 Task: Open Card Prototype Testing Review in Board Legal Documentation to Workspace Enterprise Risk Management and add a team member Softage.2@softage.net, a label Yellow, a checklist Food Photography, an attachment from your onedrive, a color Yellow and finally, add a card description 'Create and send out employee satisfaction survey on career growth opportunities' and a comment 'Let us approach this task with a growth mindset, embracing challenges and seeing them as opportunities to learn and improve.'. Add a start date 'Jan 02, 1900' with a due date 'Jan 09, 1900'
Action: Mouse moved to (80, 335)
Screenshot: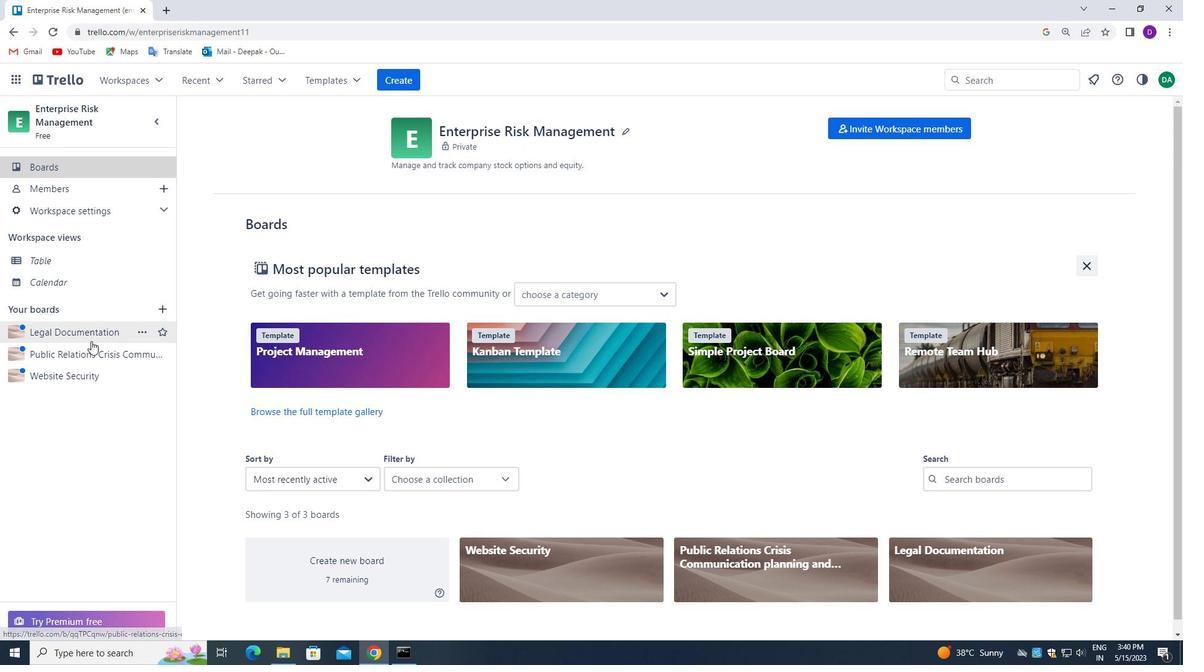 
Action: Mouse pressed left at (80, 335)
Screenshot: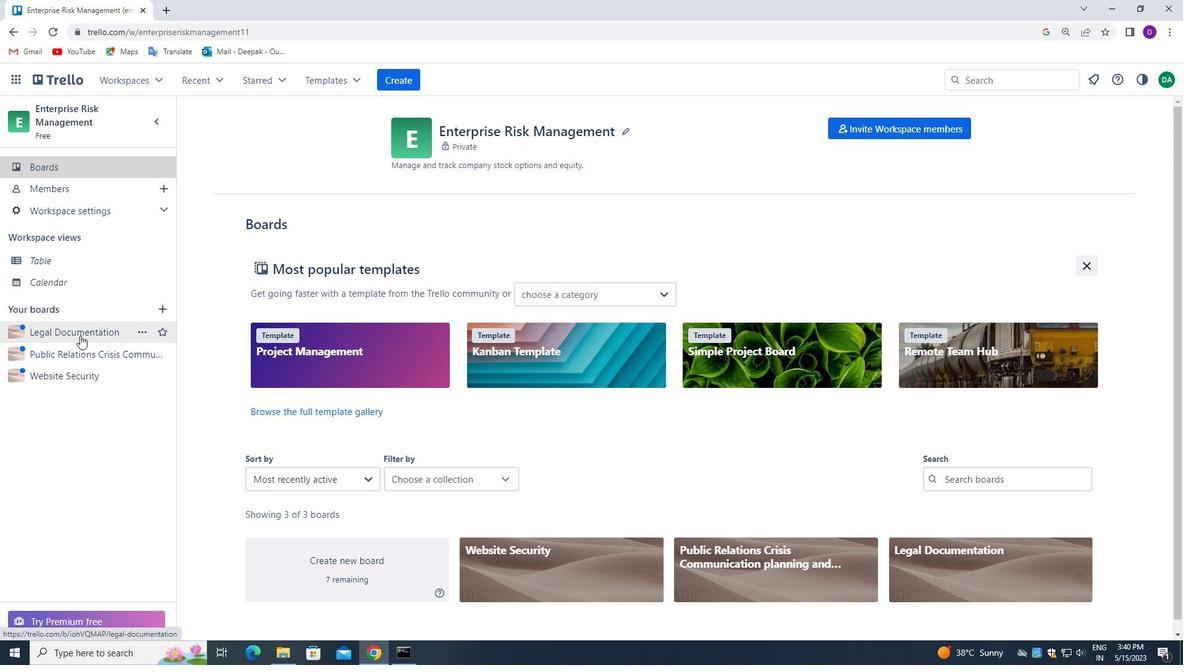 
Action: Mouse moved to (261, 185)
Screenshot: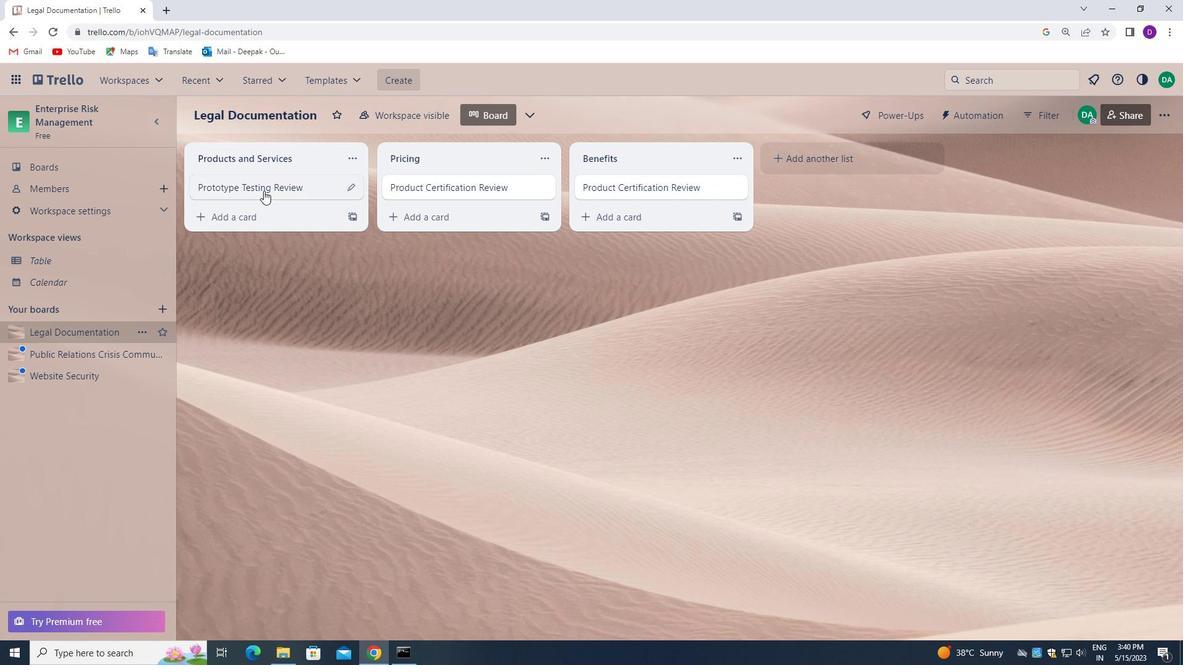 
Action: Mouse pressed left at (261, 185)
Screenshot: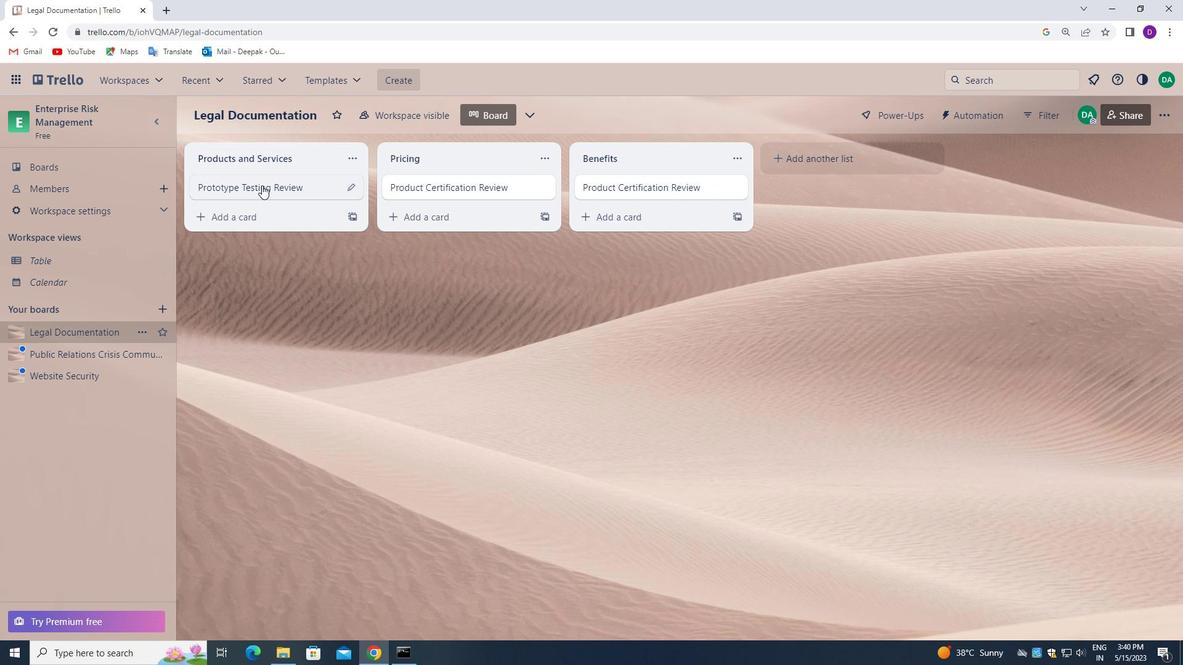 
Action: Mouse moved to (758, 186)
Screenshot: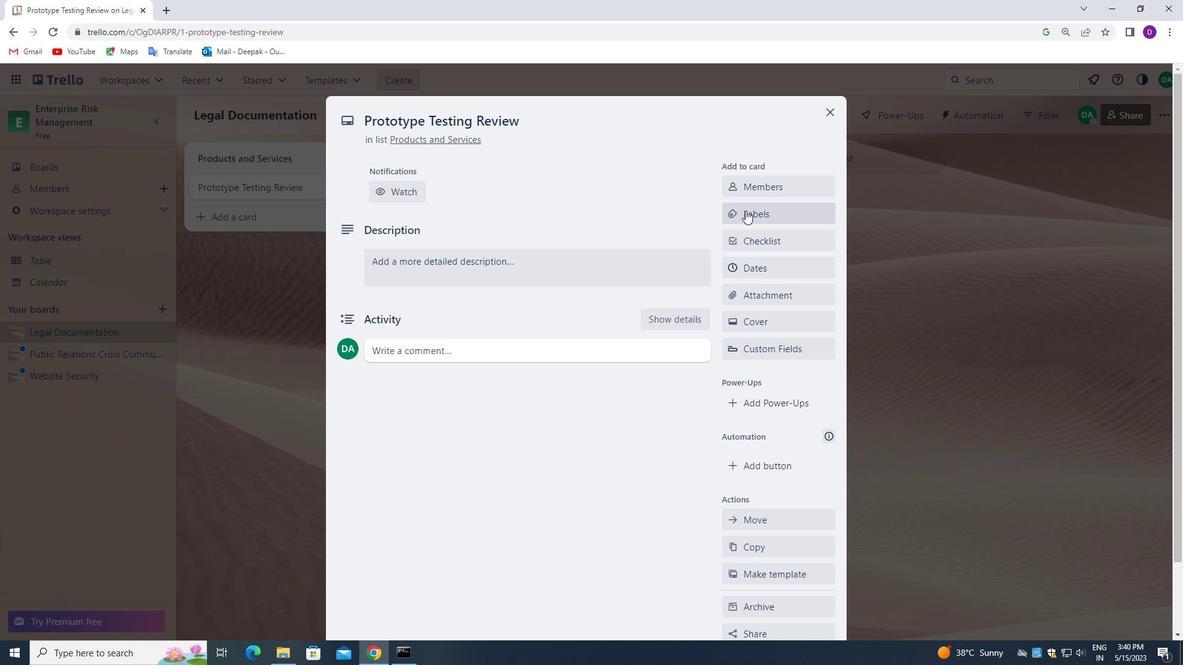 
Action: Mouse pressed left at (758, 186)
Screenshot: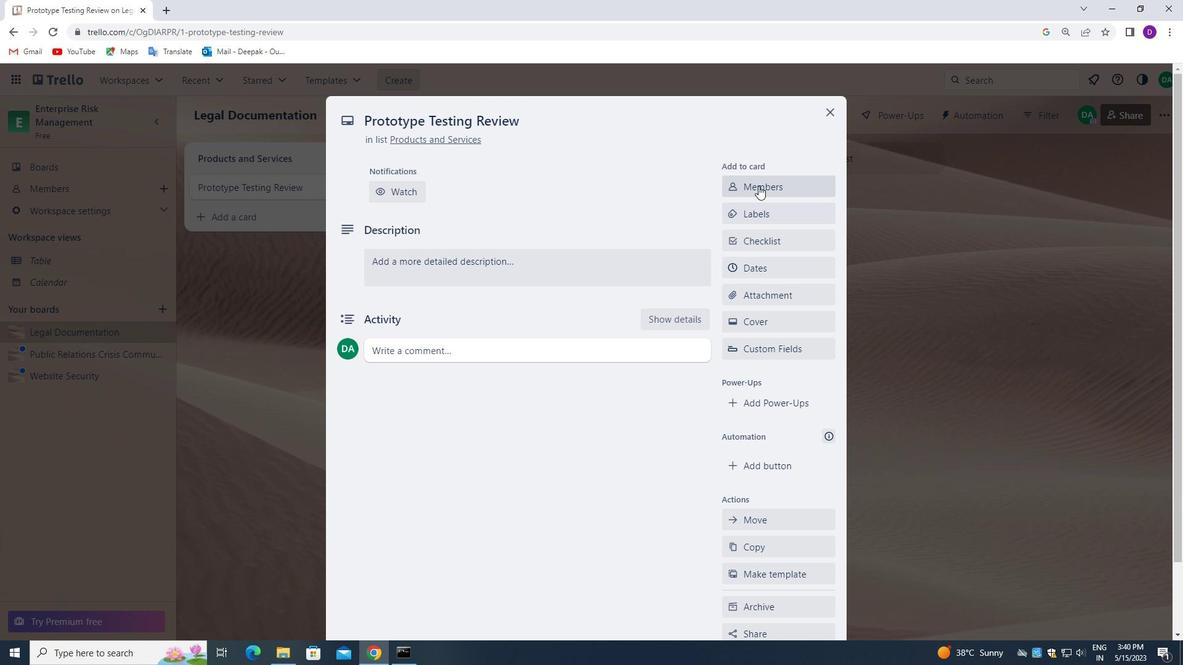
Action: Mouse moved to (774, 248)
Screenshot: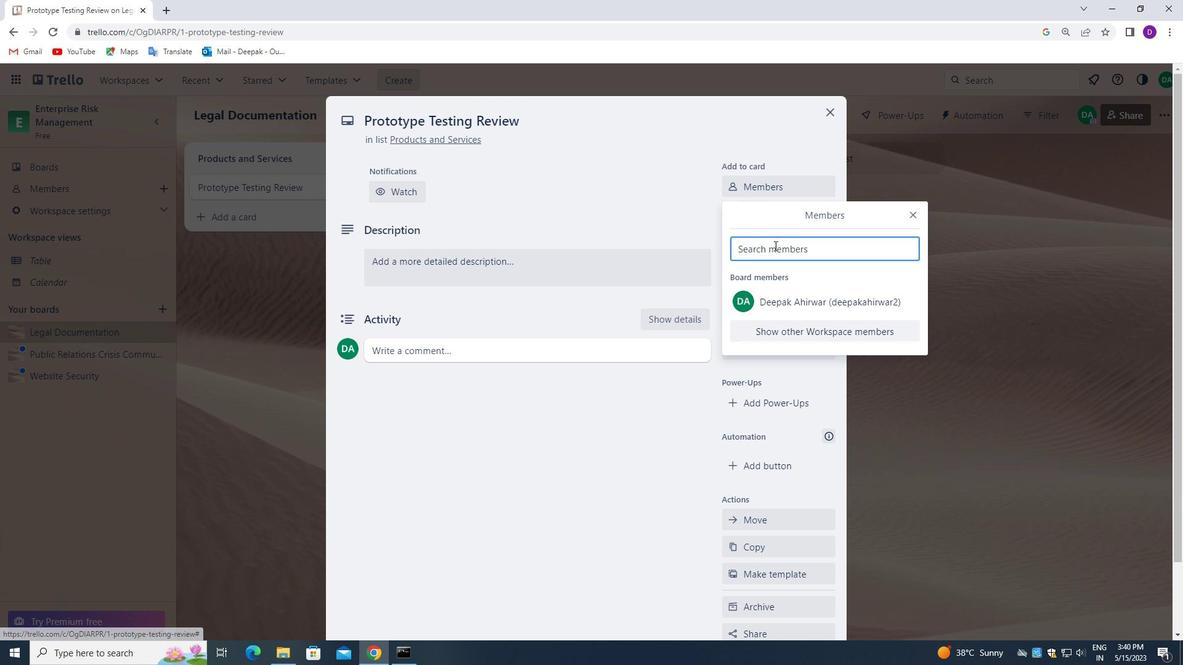 
Action: Mouse pressed left at (774, 248)
Screenshot: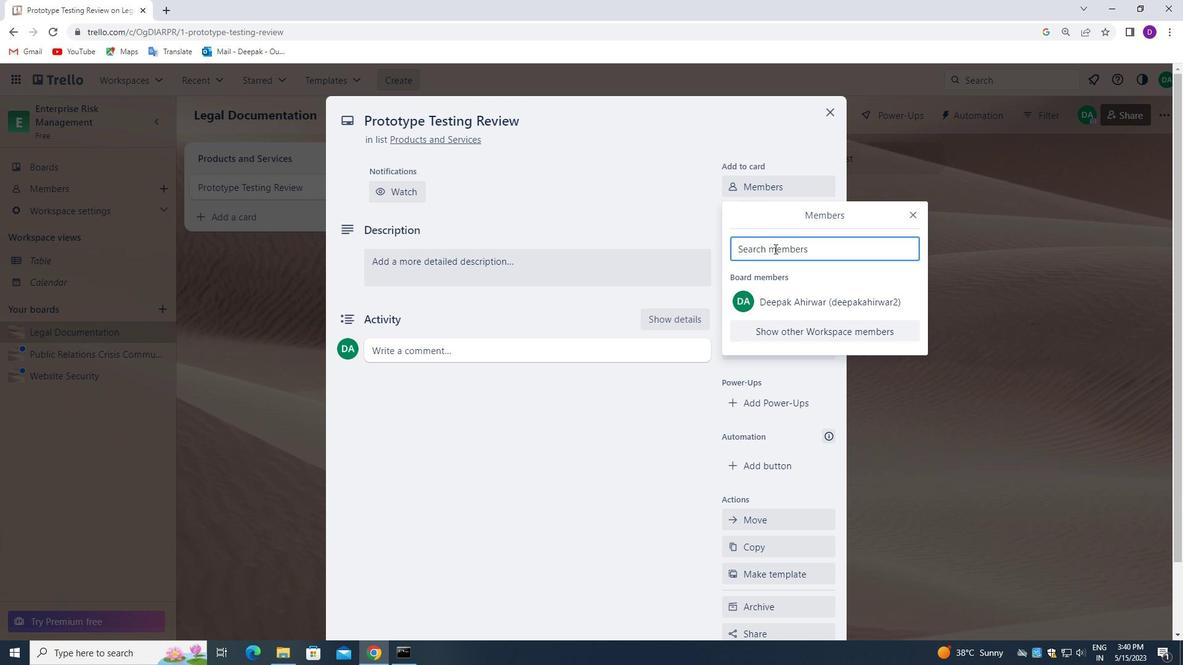 
Action: Mouse moved to (242, 283)
Screenshot: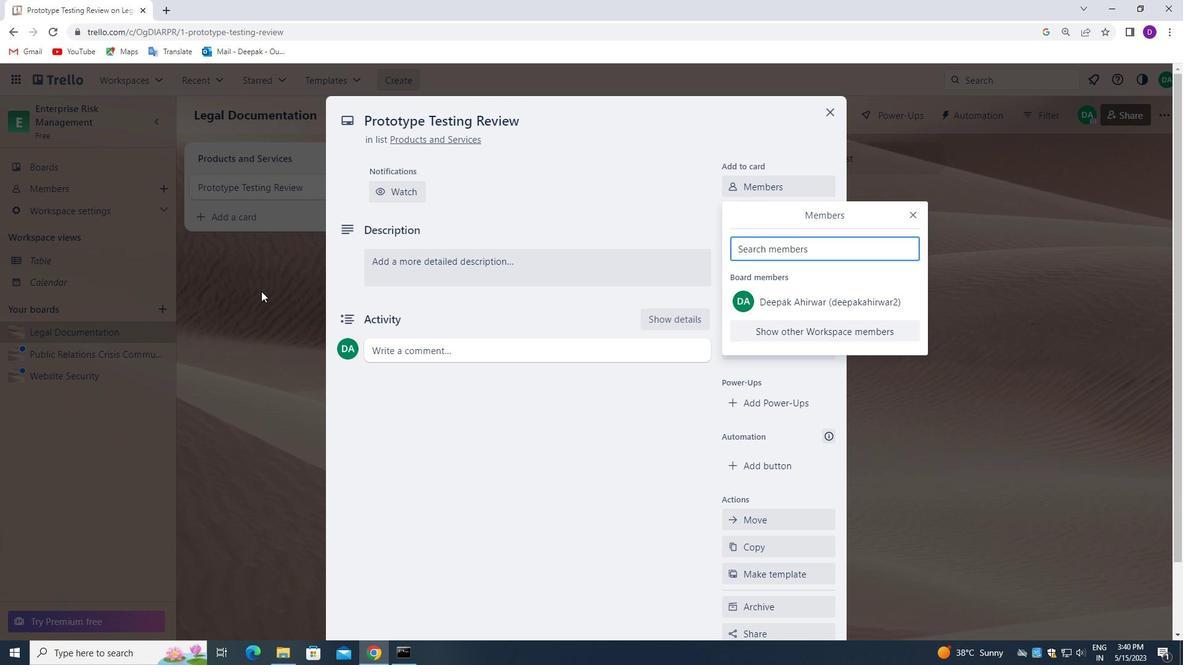
Action: Key pressed softage.2<Key.shift>@SOFTAGE.NET
Screenshot: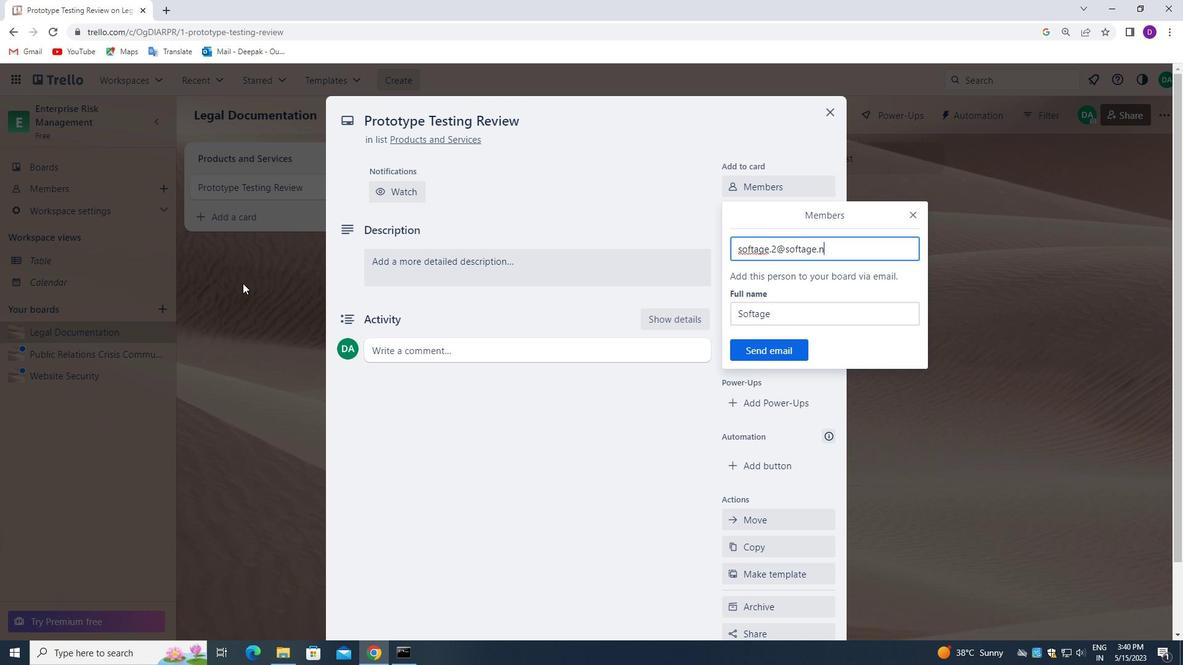 
Action: Mouse moved to (765, 348)
Screenshot: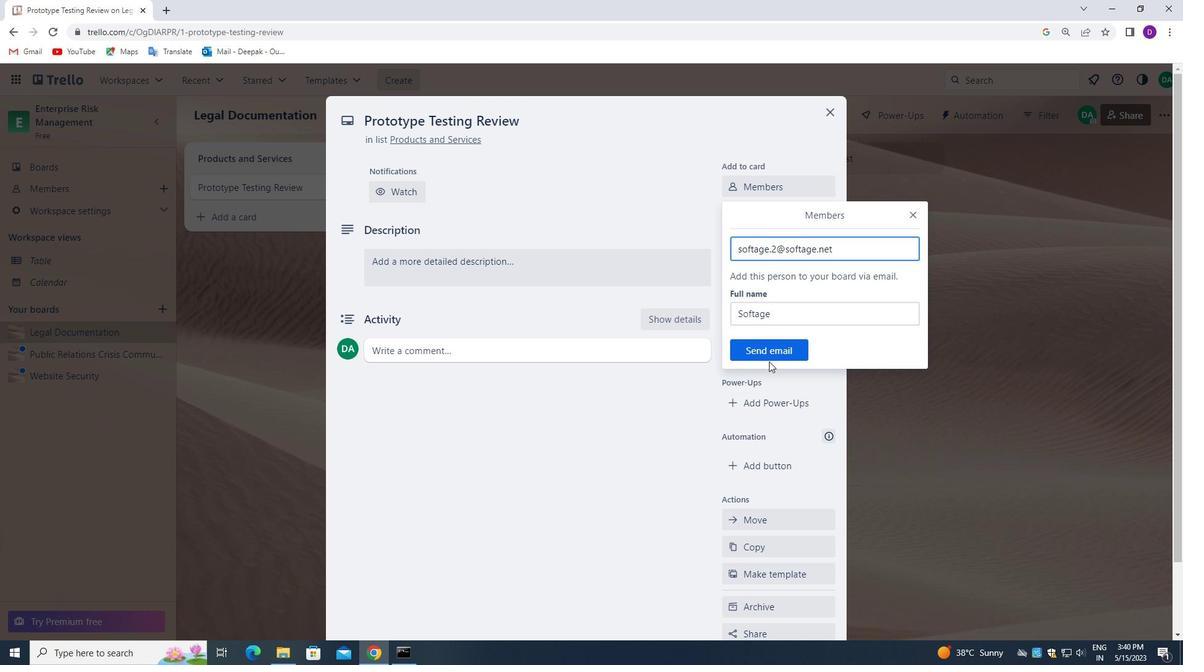 
Action: Mouse pressed left at (765, 348)
Screenshot: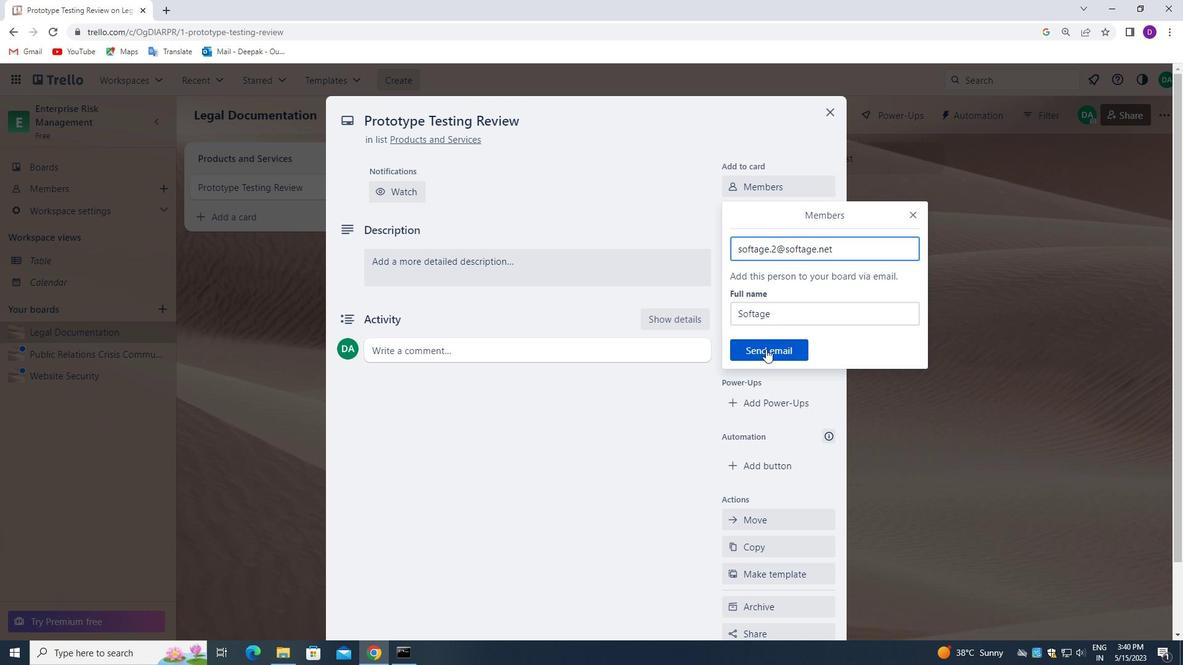 
Action: Mouse moved to (776, 260)
Screenshot: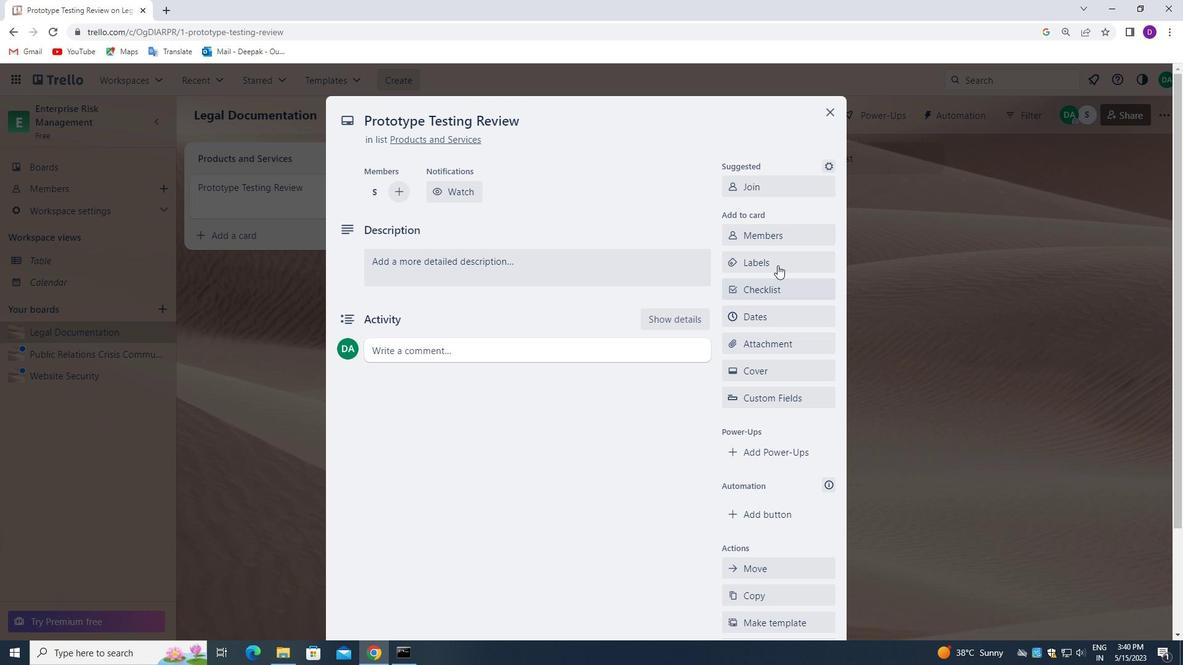 
Action: Mouse pressed left at (776, 260)
Screenshot: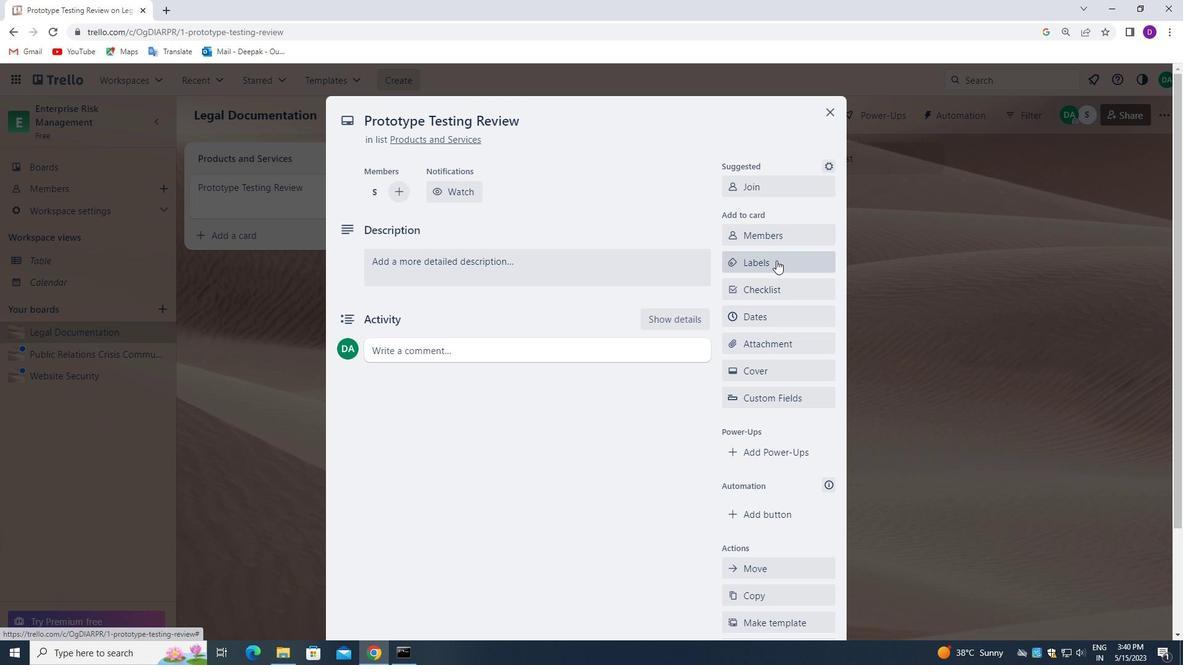 
Action: Mouse moved to (798, 393)
Screenshot: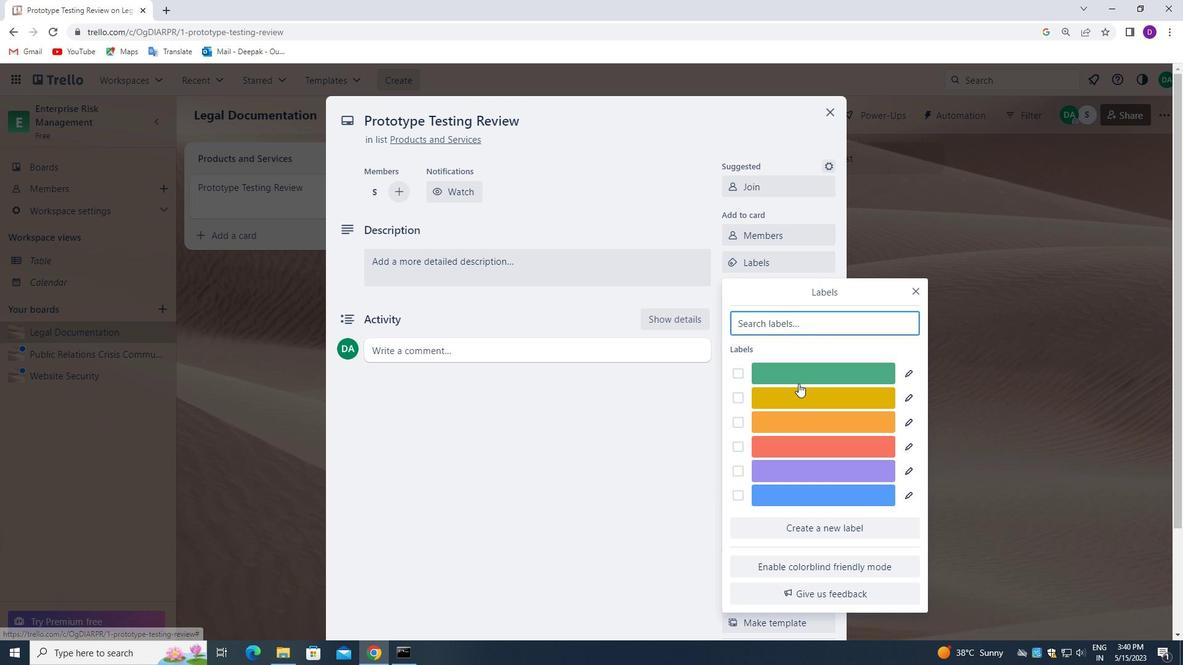 
Action: Mouse pressed left at (798, 393)
Screenshot: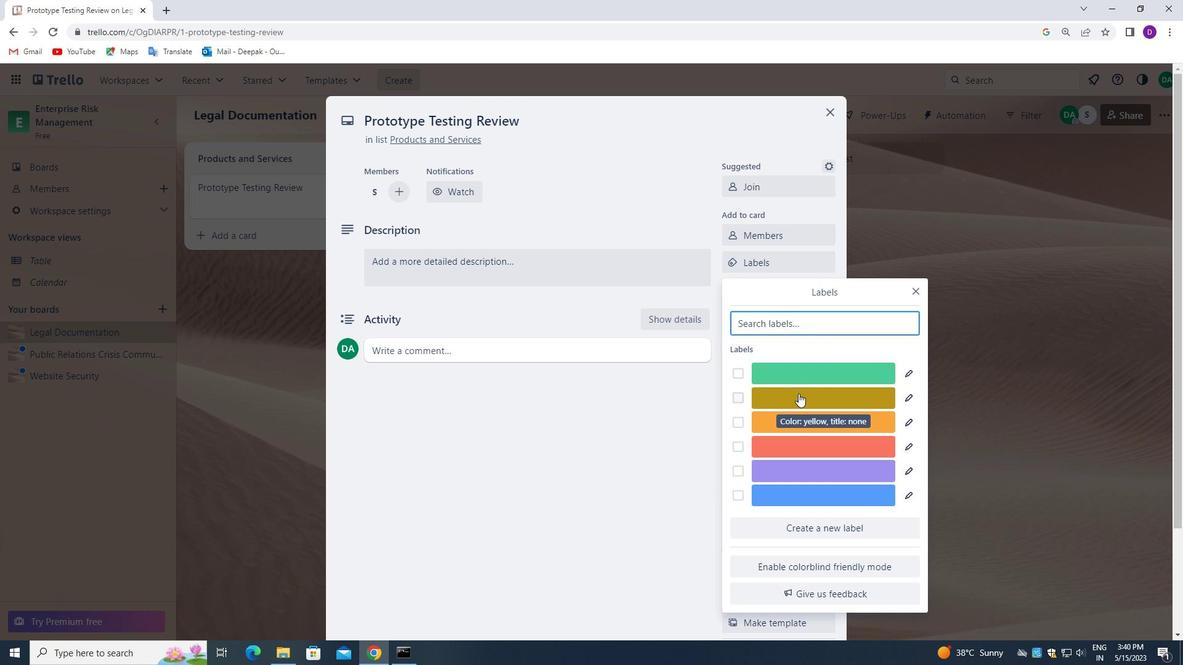 
Action: Mouse moved to (919, 289)
Screenshot: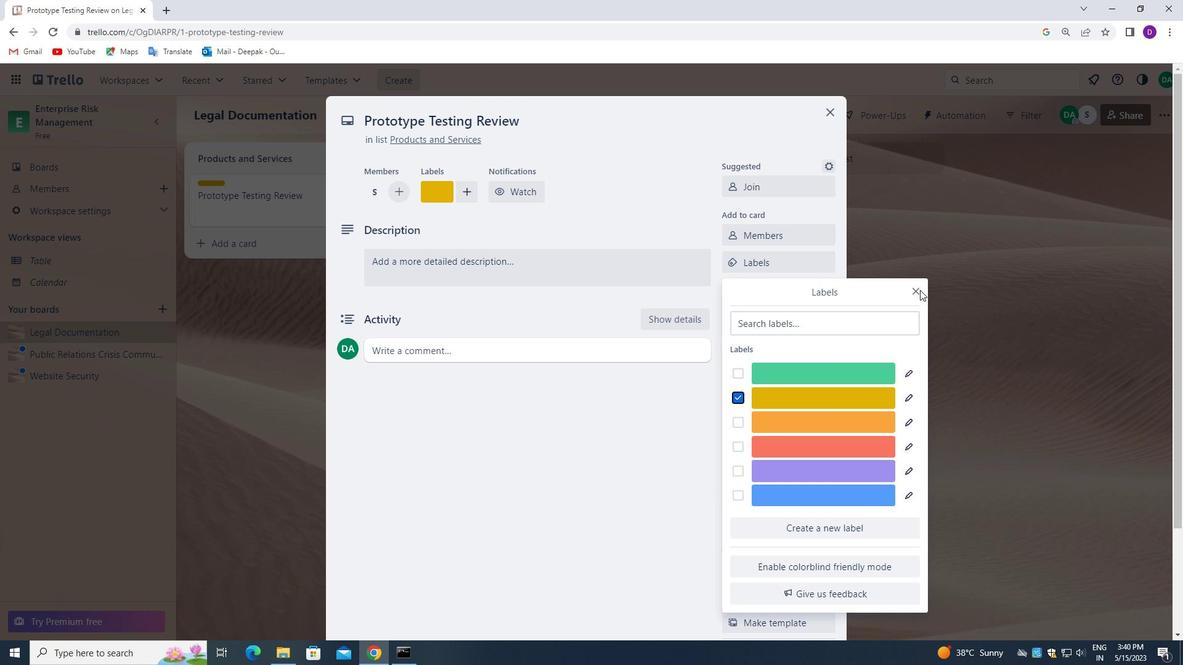 
Action: Mouse pressed left at (919, 289)
Screenshot: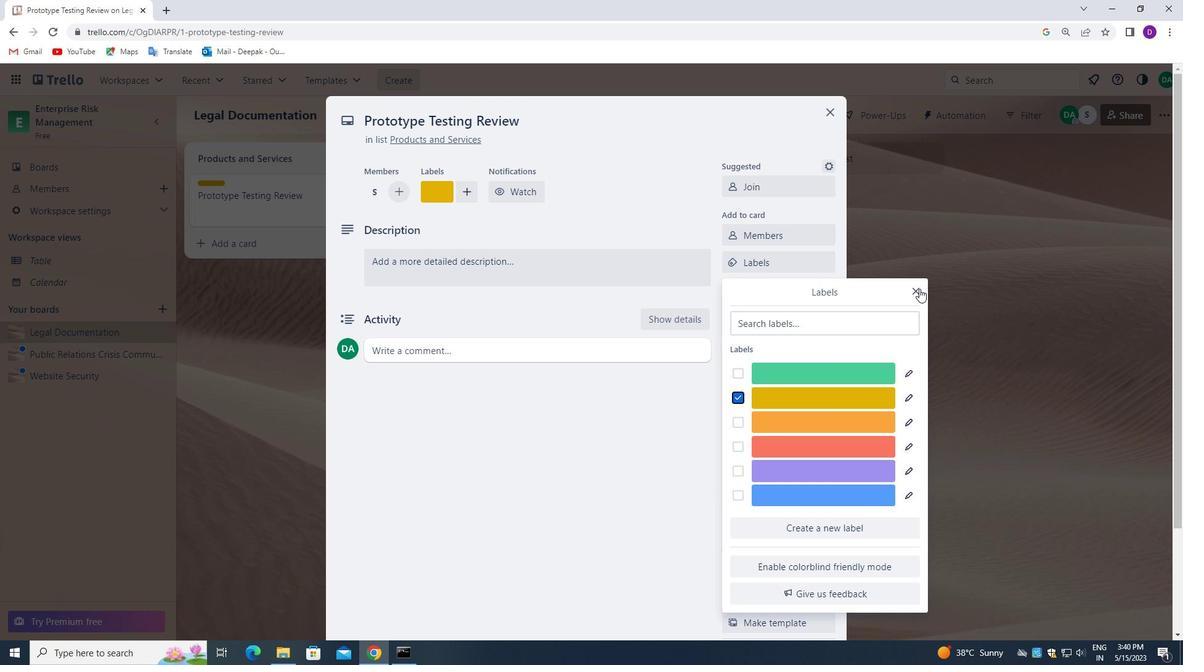 
Action: Mouse moved to (779, 290)
Screenshot: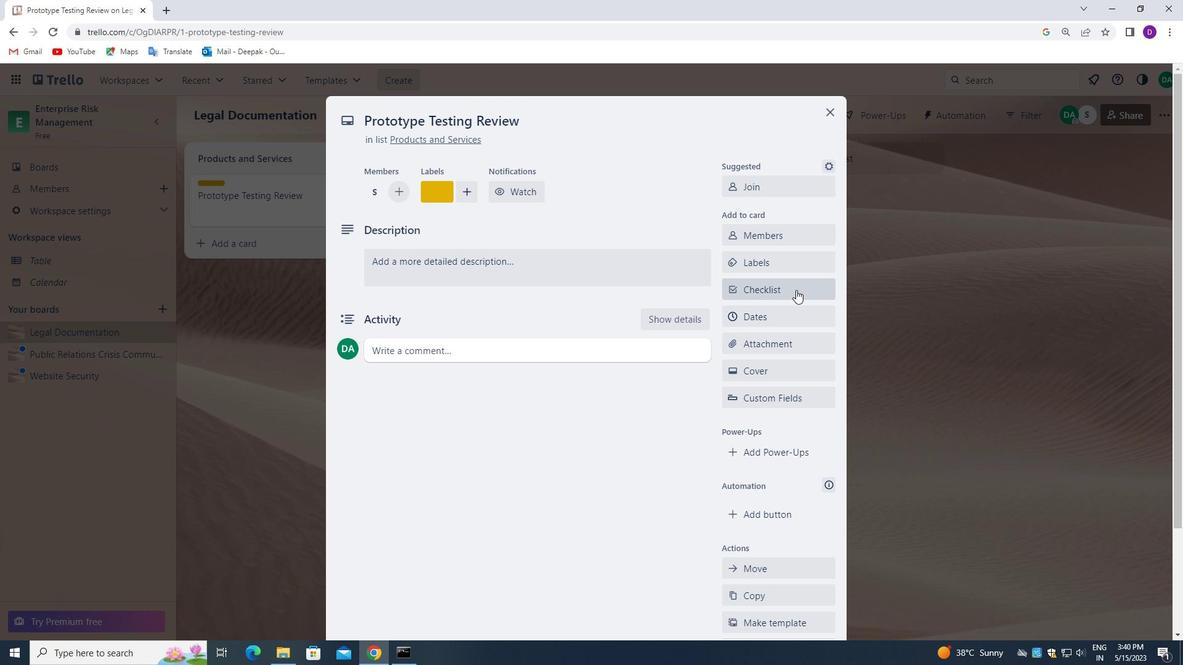 
Action: Mouse pressed left at (779, 290)
Screenshot: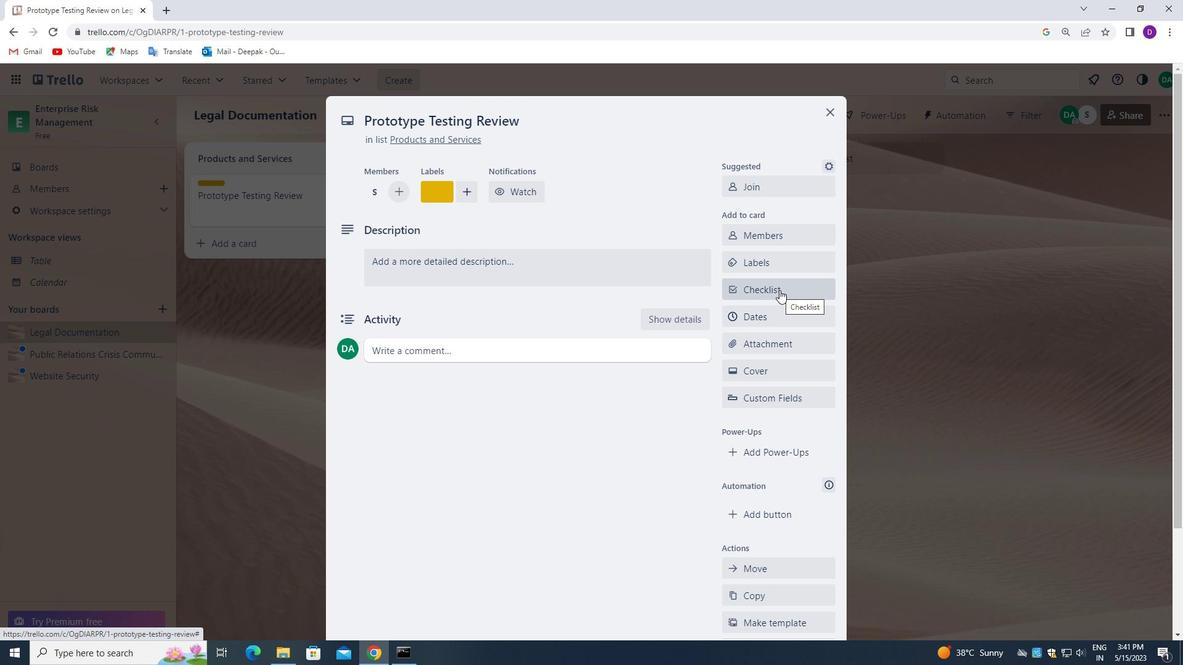 
Action: Mouse moved to (816, 365)
Screenshot: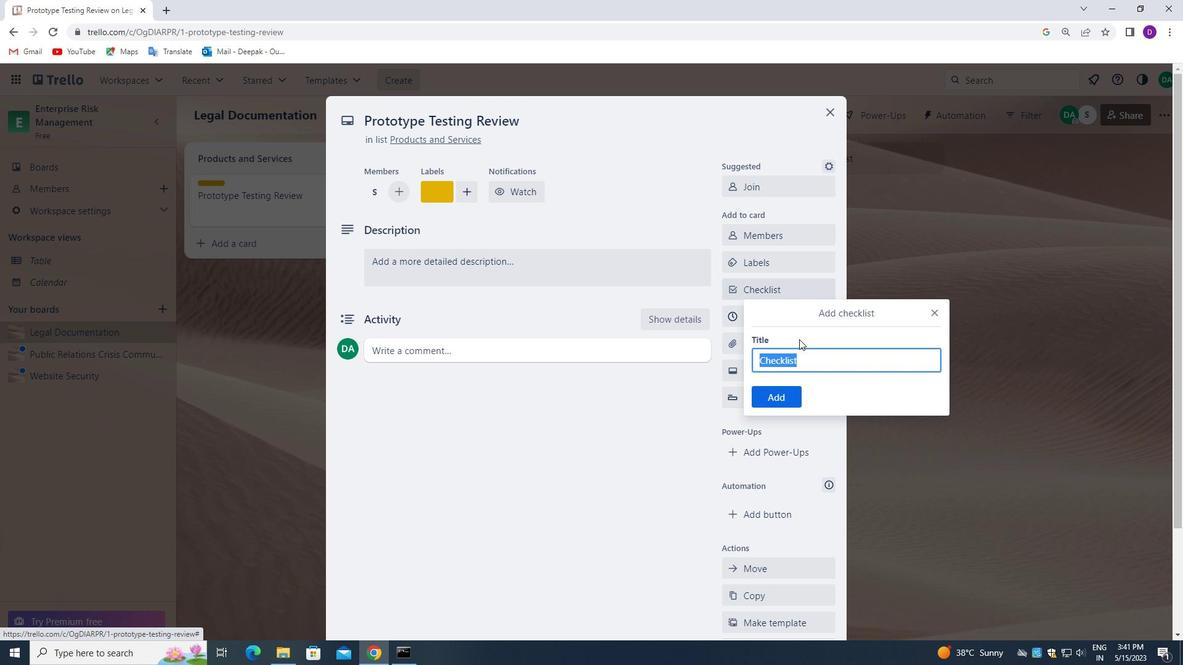 
Action: Key pressed <Key.backspace><Key.shift_r>FOOD<Key.space><Key.shift>PHOTOGRAPHY
Screenshot: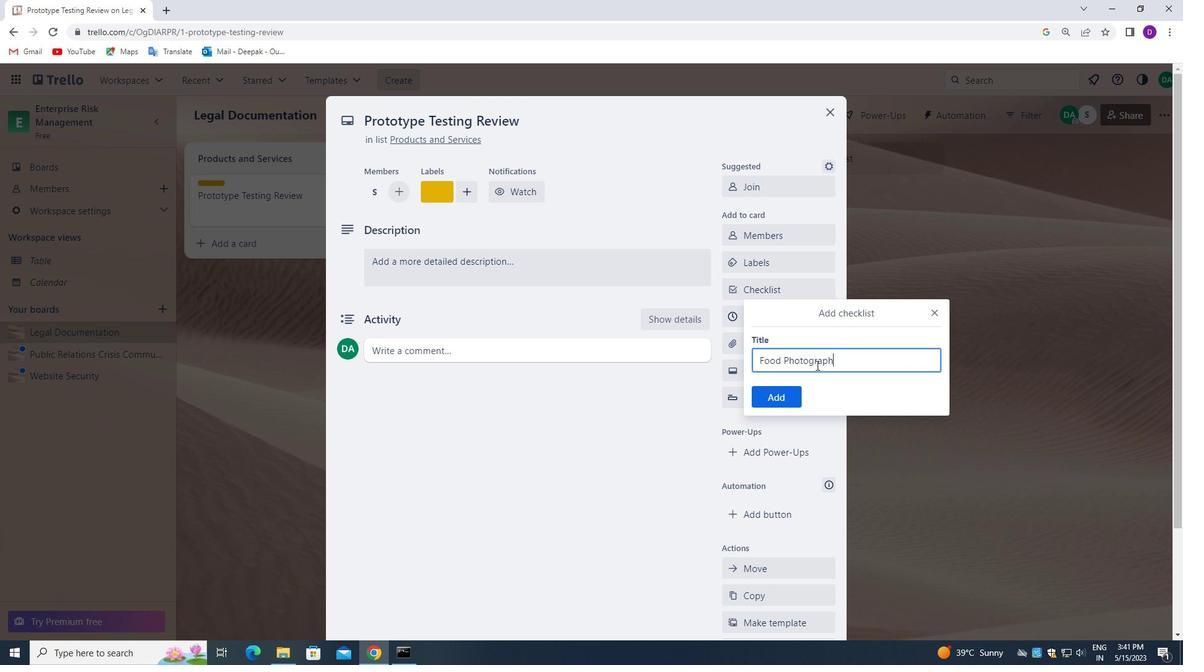 
Action: Mouse moved to (773, 396)
Screenshot: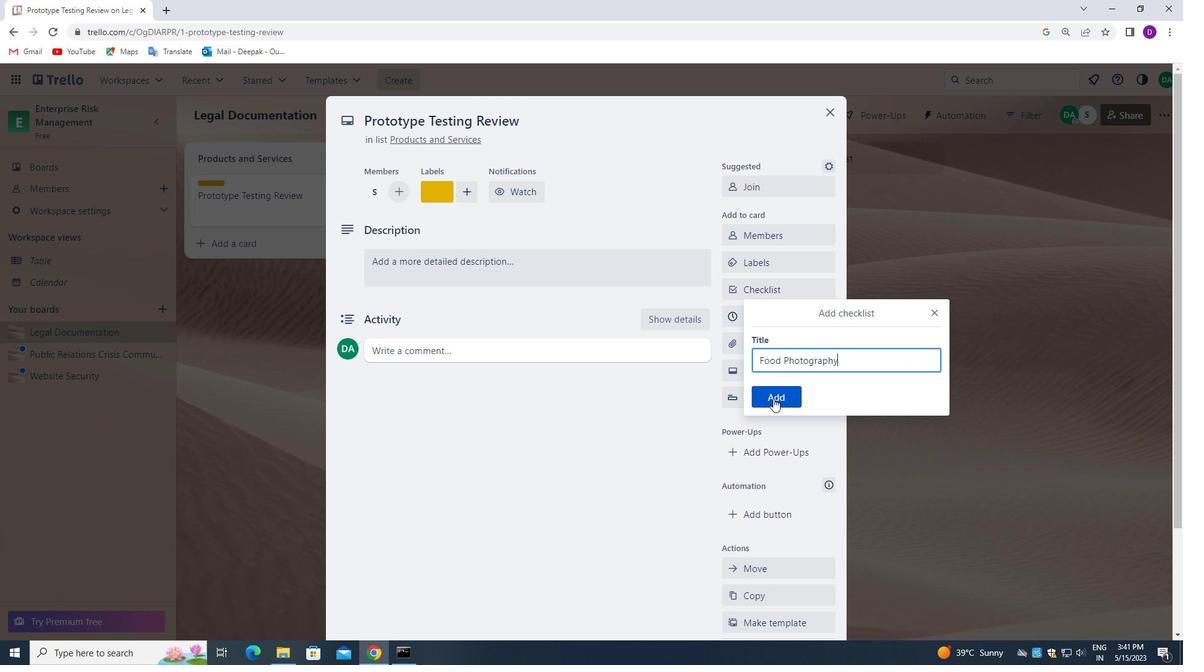 
Action: Mouse pressed left at (773, 396)
Screenshot: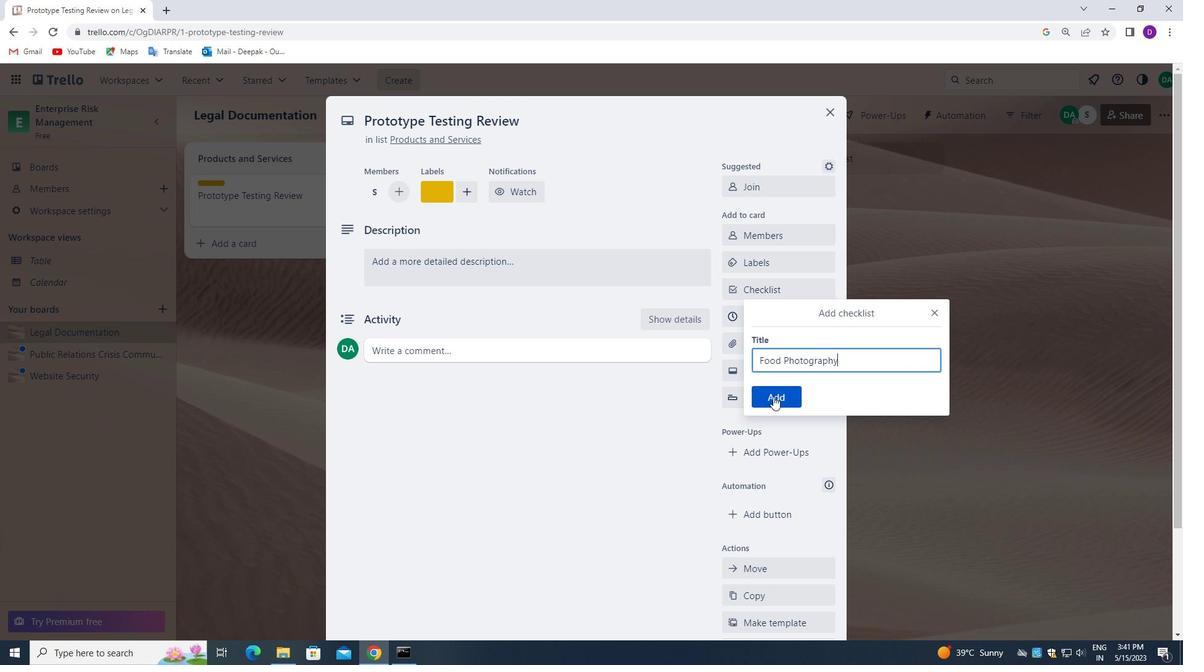 
Action: Mouse moved to (772, 337)
Screenshot: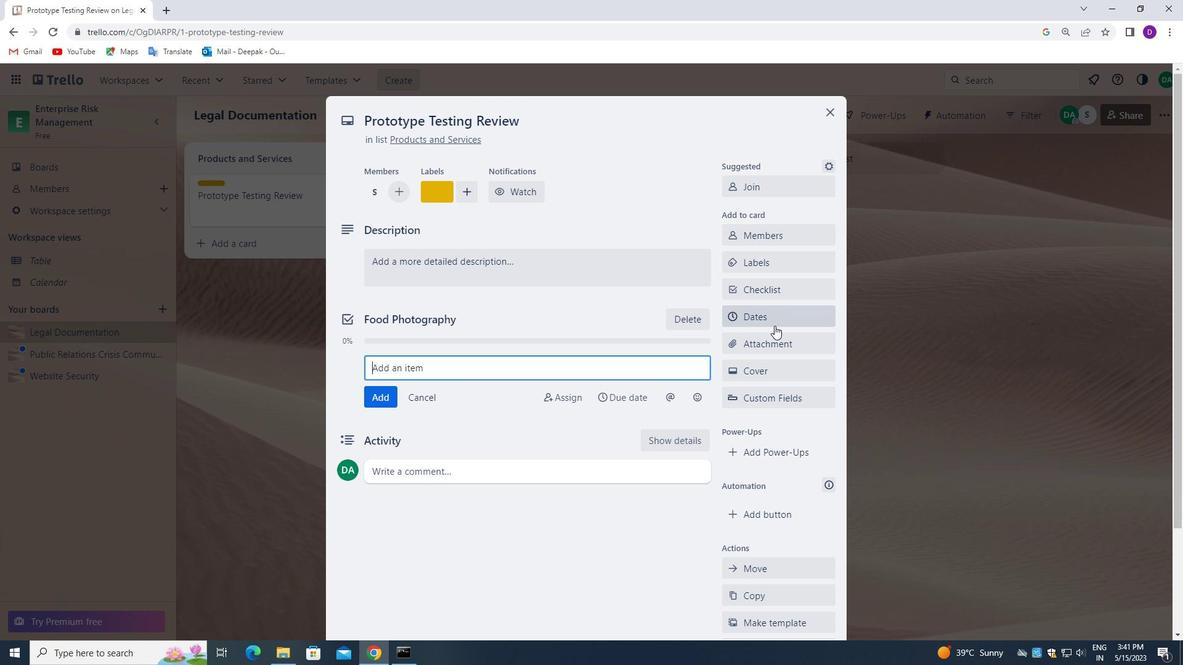 
Action: Mouse pressed left at (772, 337)
Screenshot: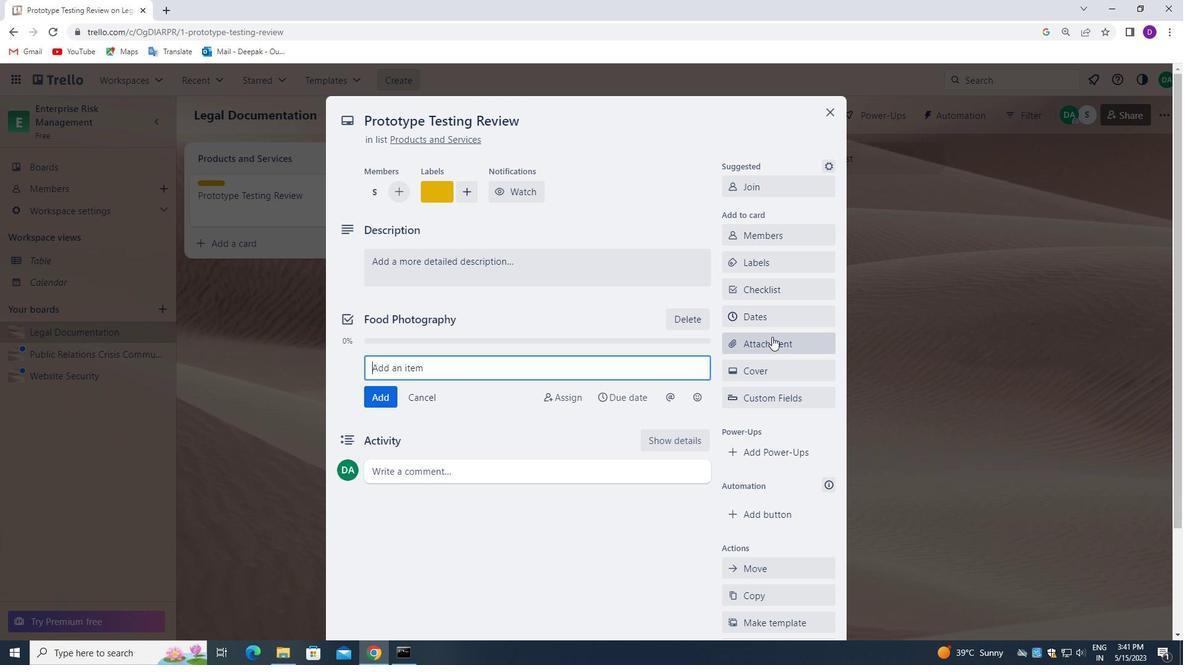 
Action: Mouse moved to (788, 247)
Screenshot: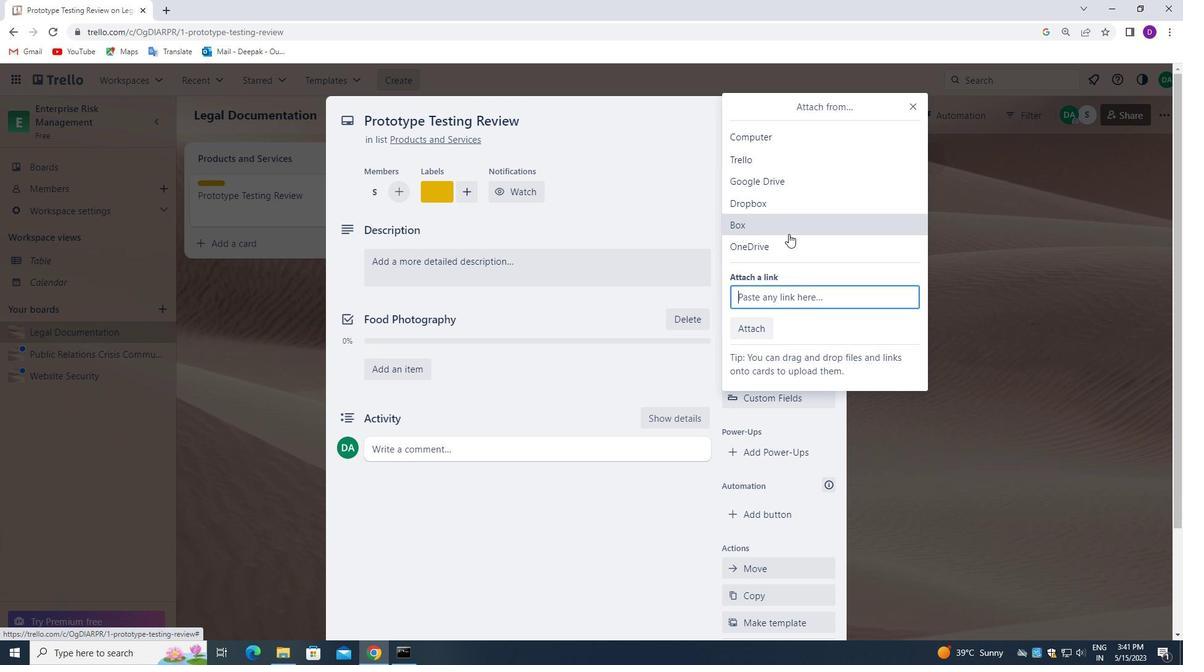 
Action: Mouse pressed left at (788, 247)
Screenshot: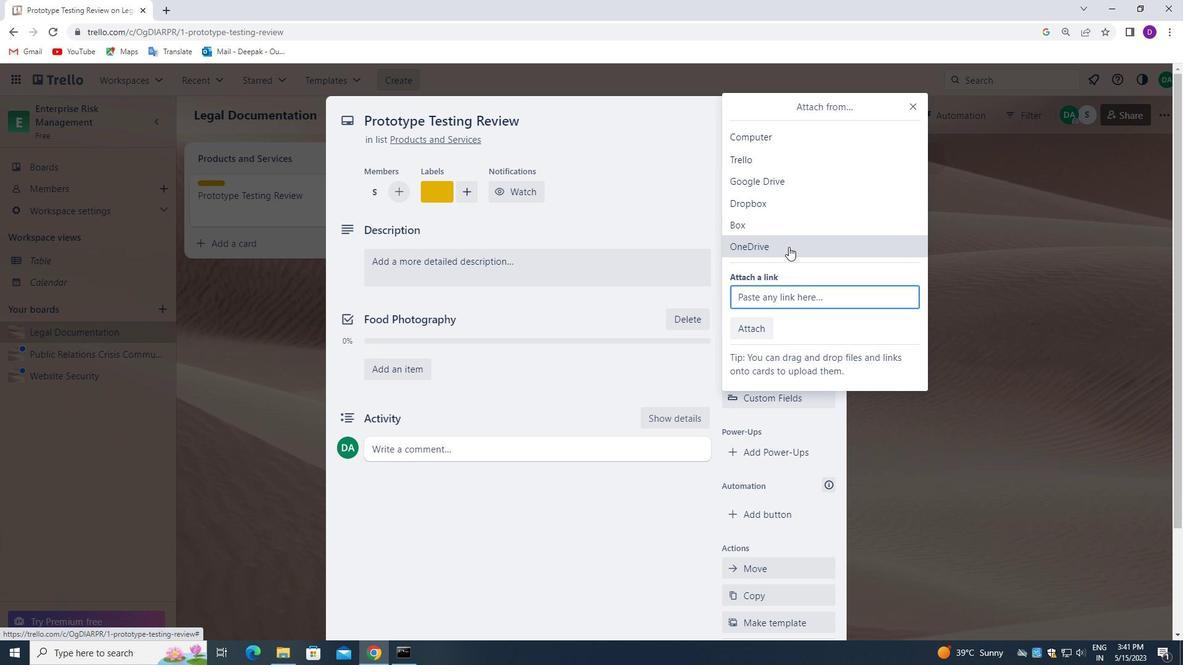 
Action: Mouse moved to (483, 363)
Screenshot: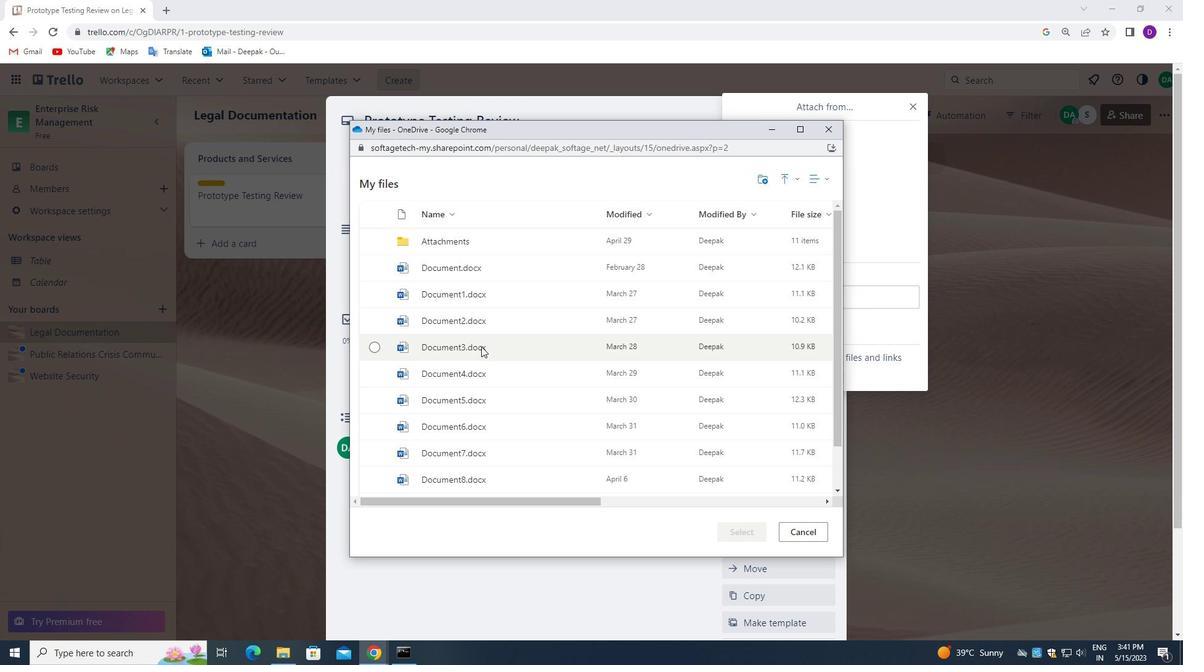 
Action: Mouse pressed left at (483, 363)
Screenshot: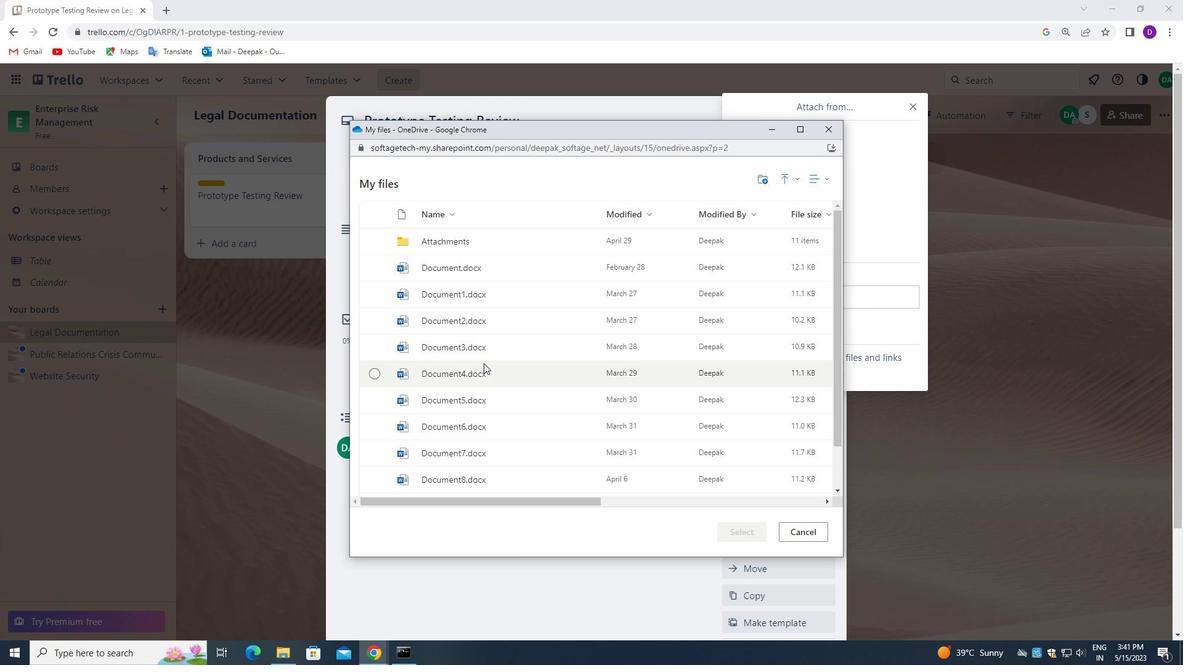 
Action: Mouse moved to (727, 531)
Screenshot: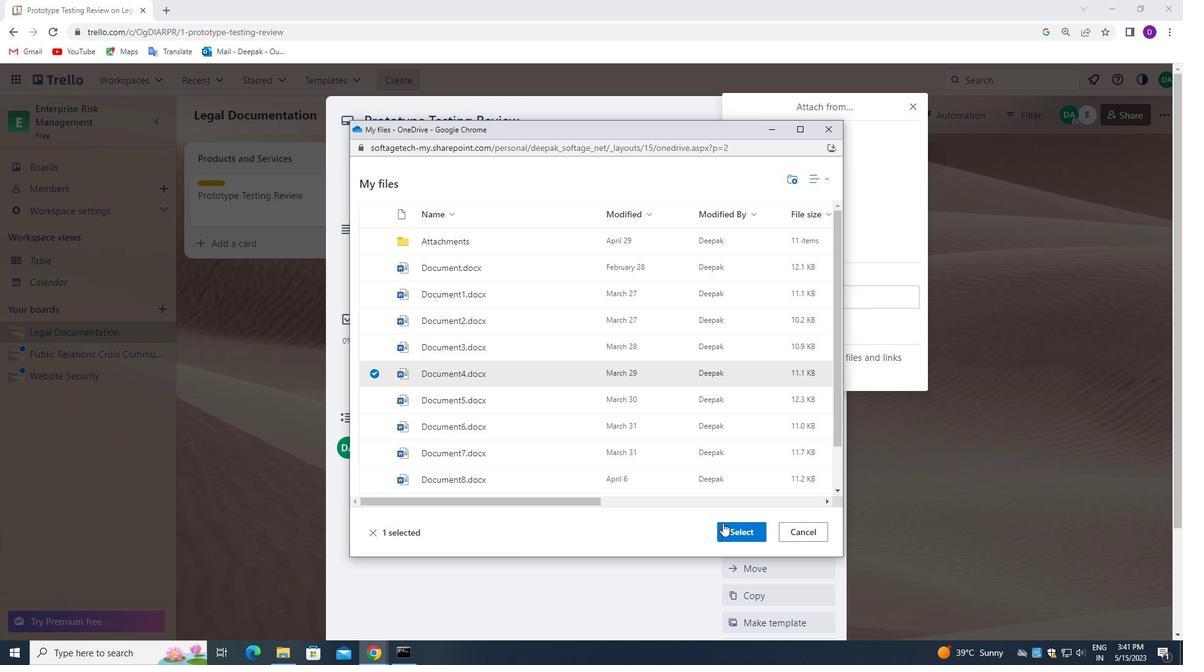 
Action: Mouse pressed left at (727, 531)
Screenshot: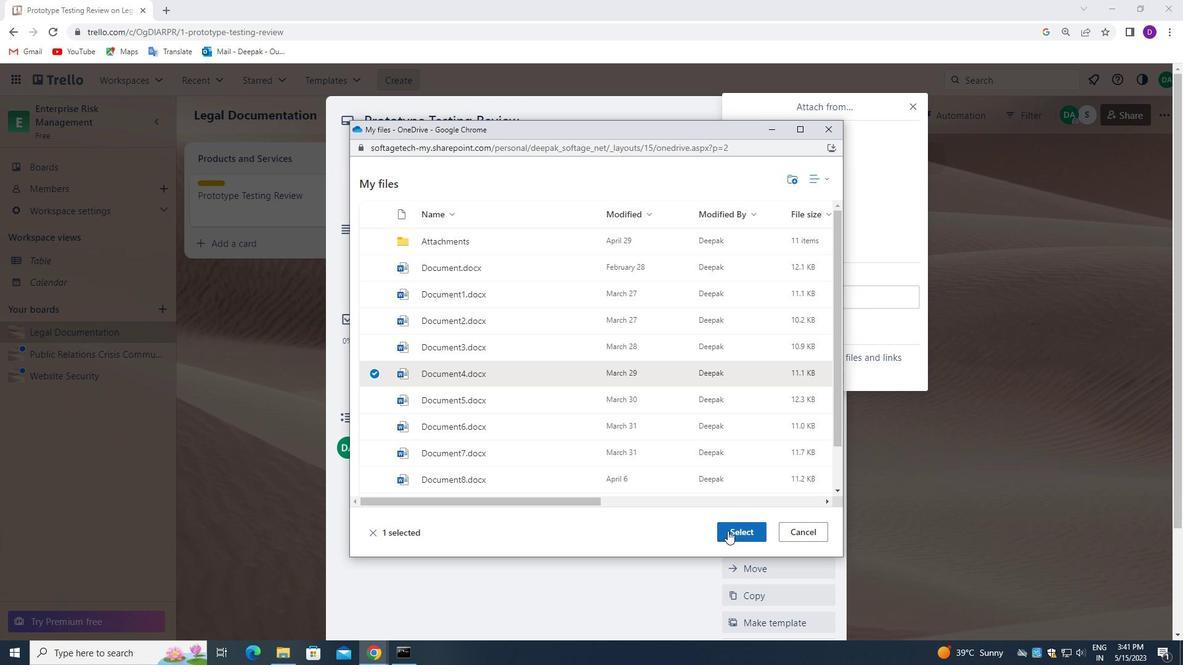 
Action: Mouse moved to (772, 372)
Screenshot: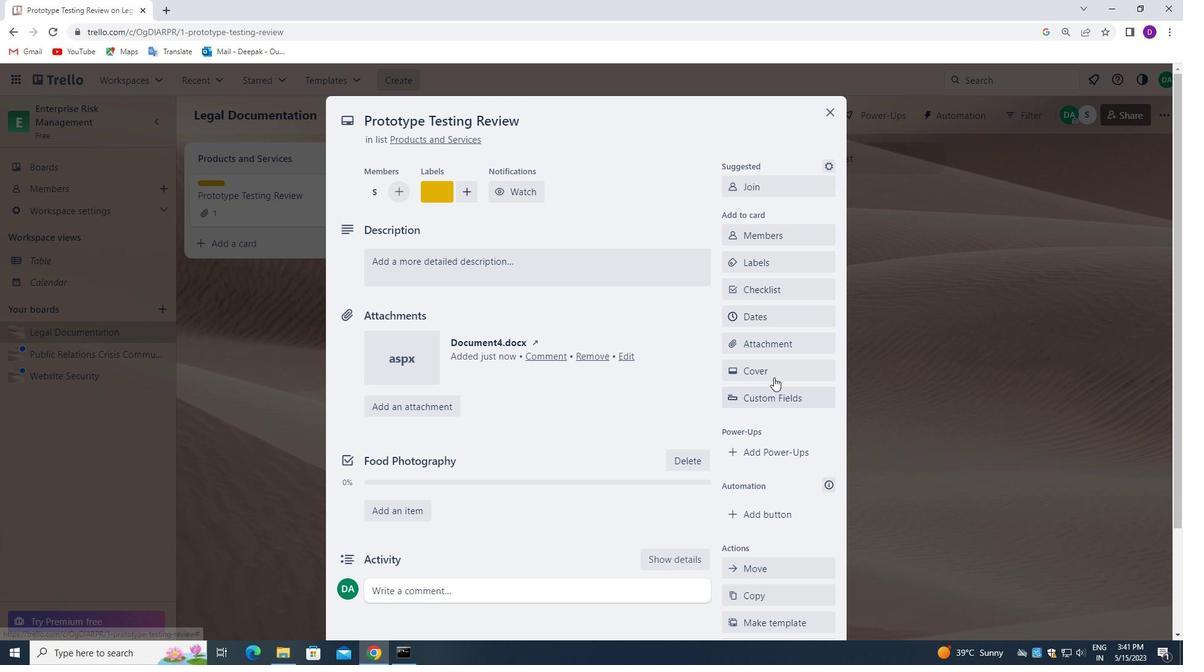 
Action: Mouse pressed left at (772, 372)
Screenshot: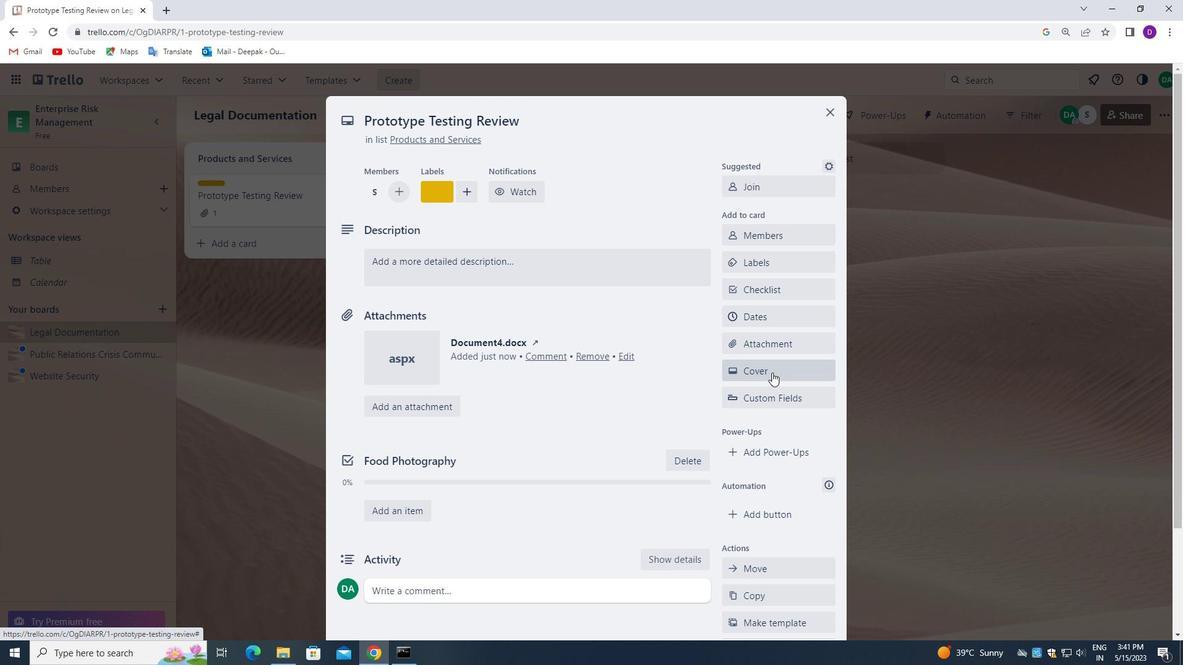 
Action: Mouse moved to (789, 367)
Screenshot: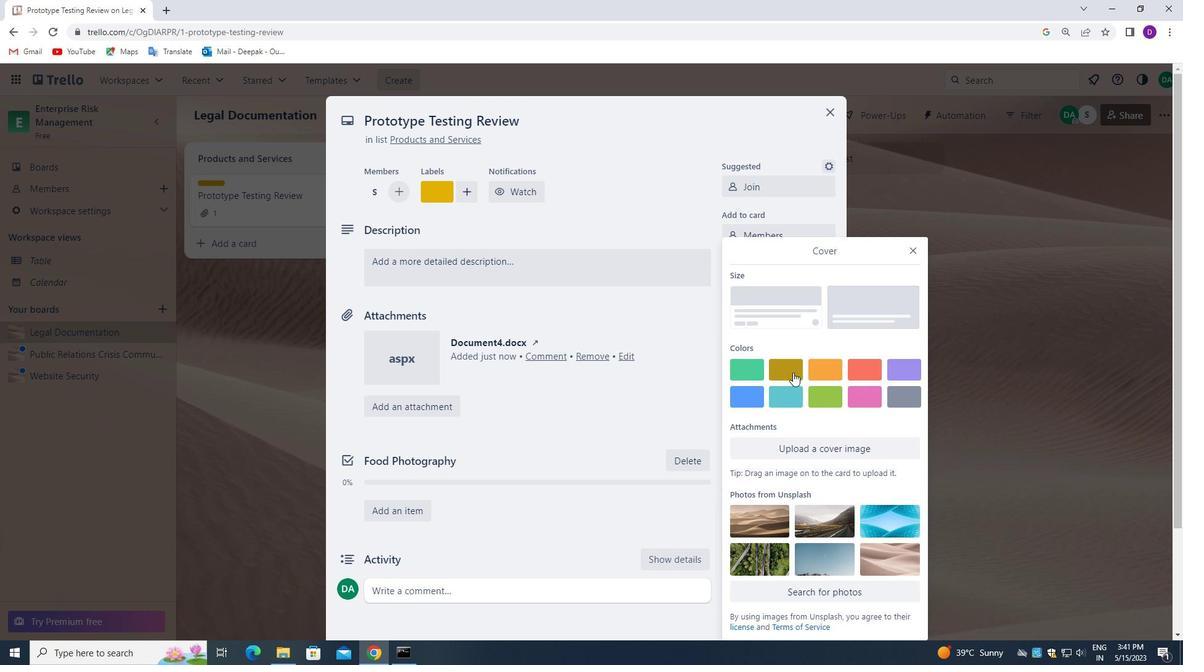 
Action: Mouse pressed left at (789, 367)
Screenshot: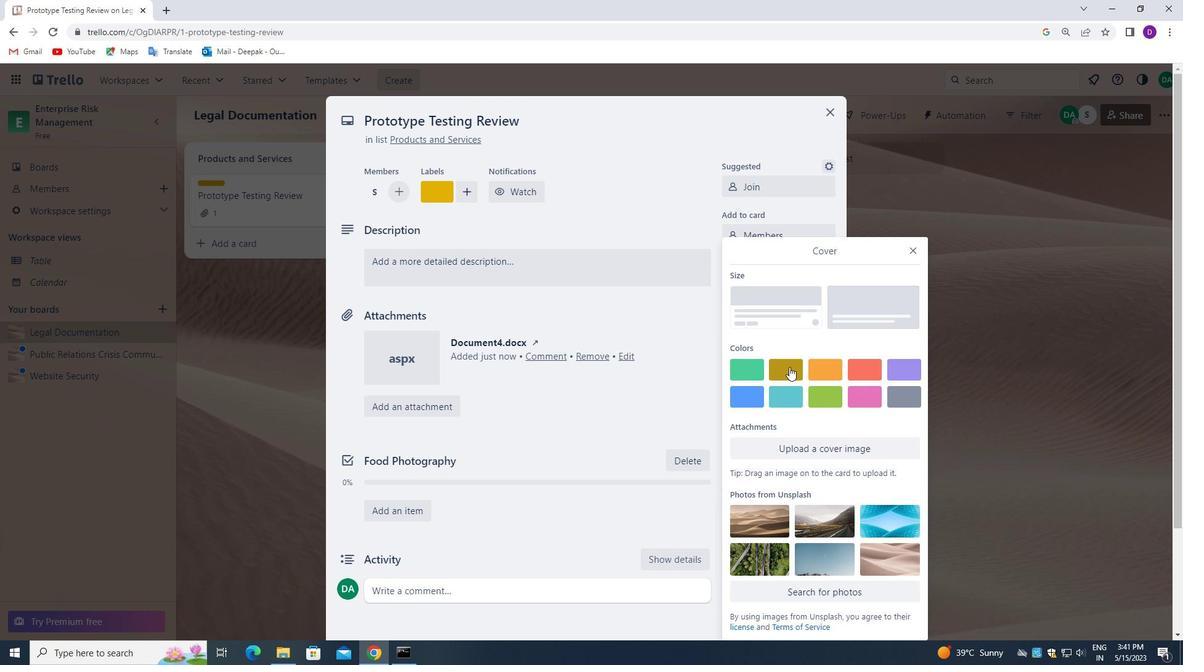 
Action: Mouse moved to (913, 221)
Screenshot: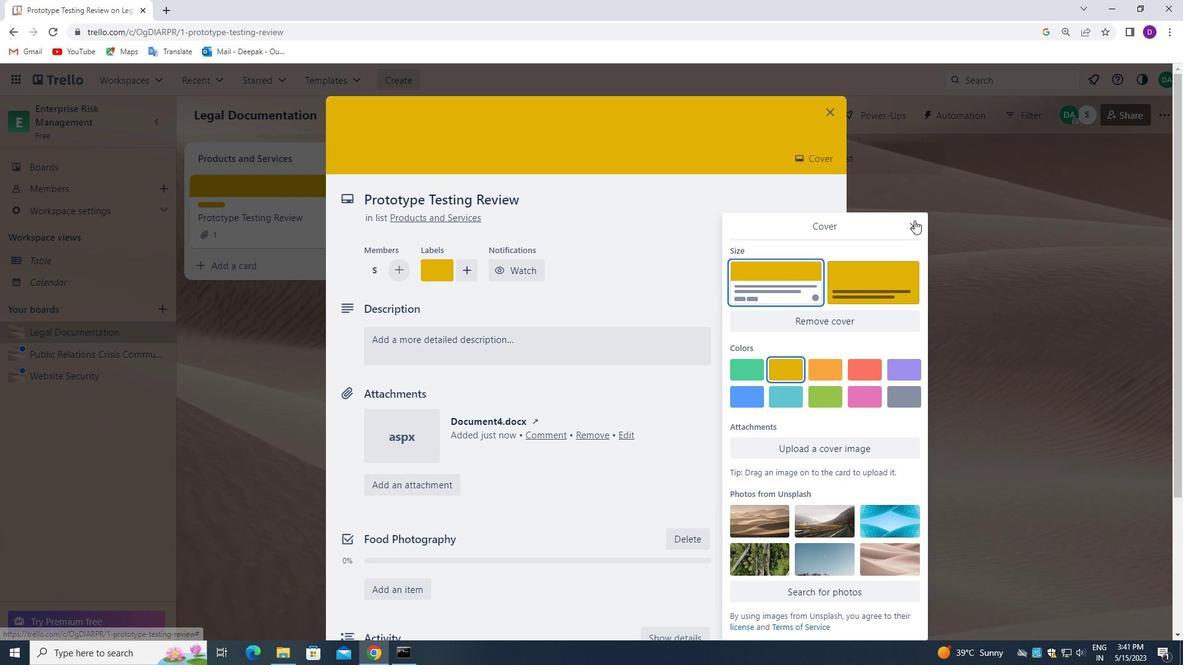 
Action: Mouse pressed left at (913, 221)
Screenshot: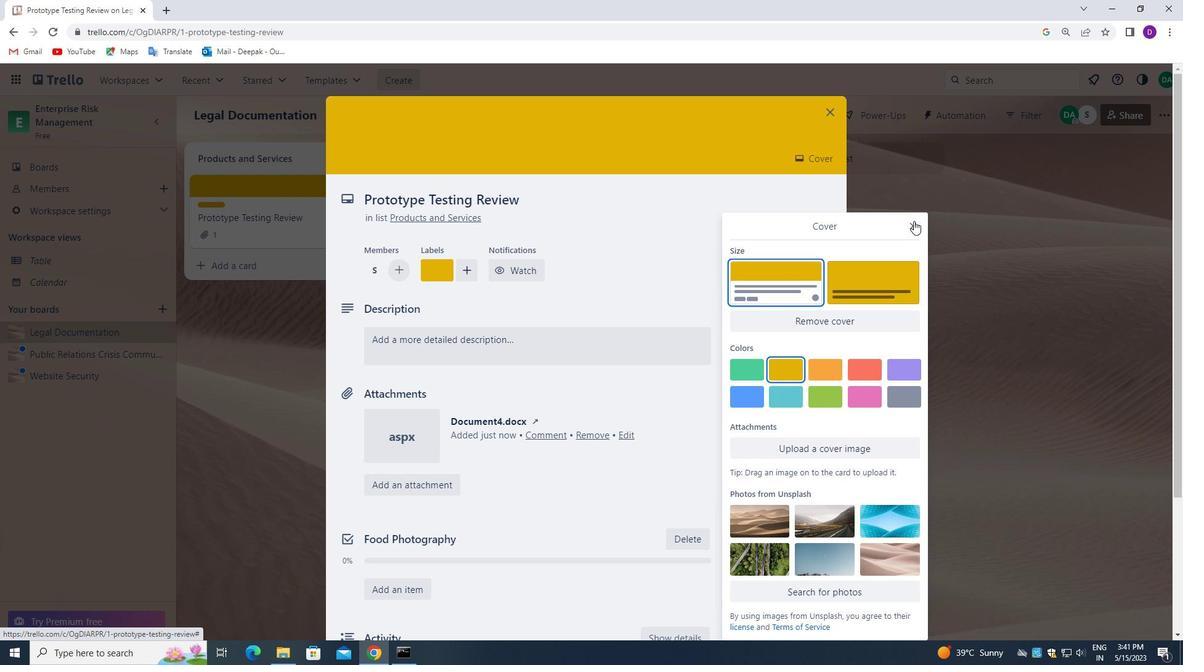
Action: Mouse moved to (419, 341)
Screenshot: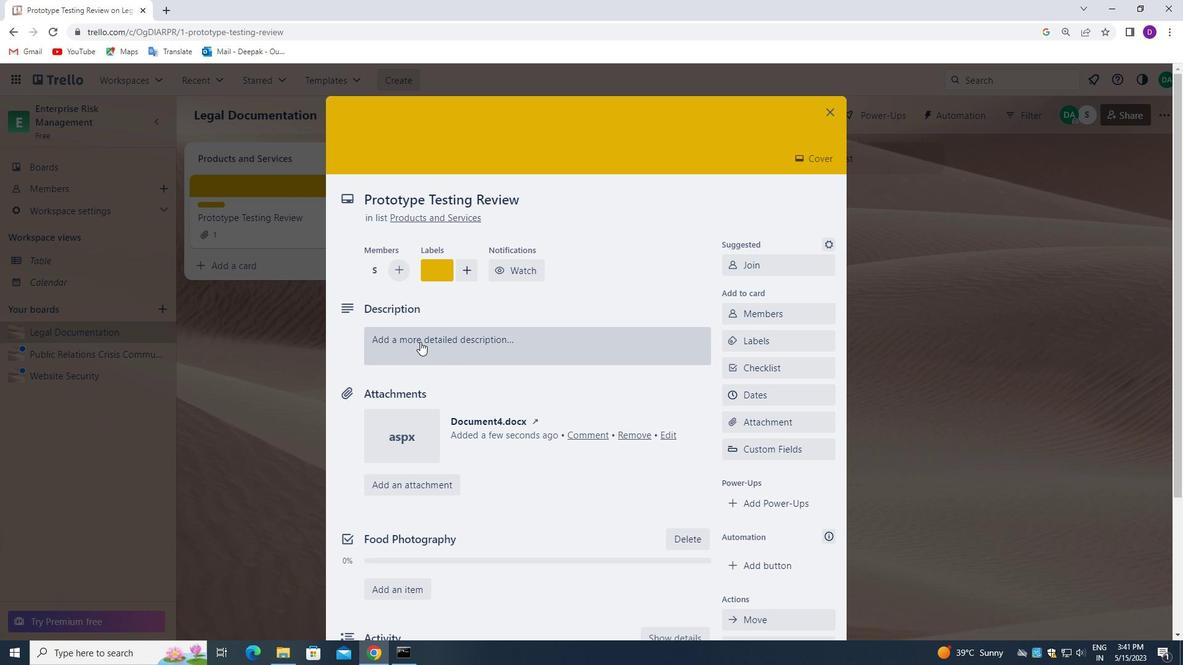 
Action: Mouse pressed left at (419, 341)
Screenshot: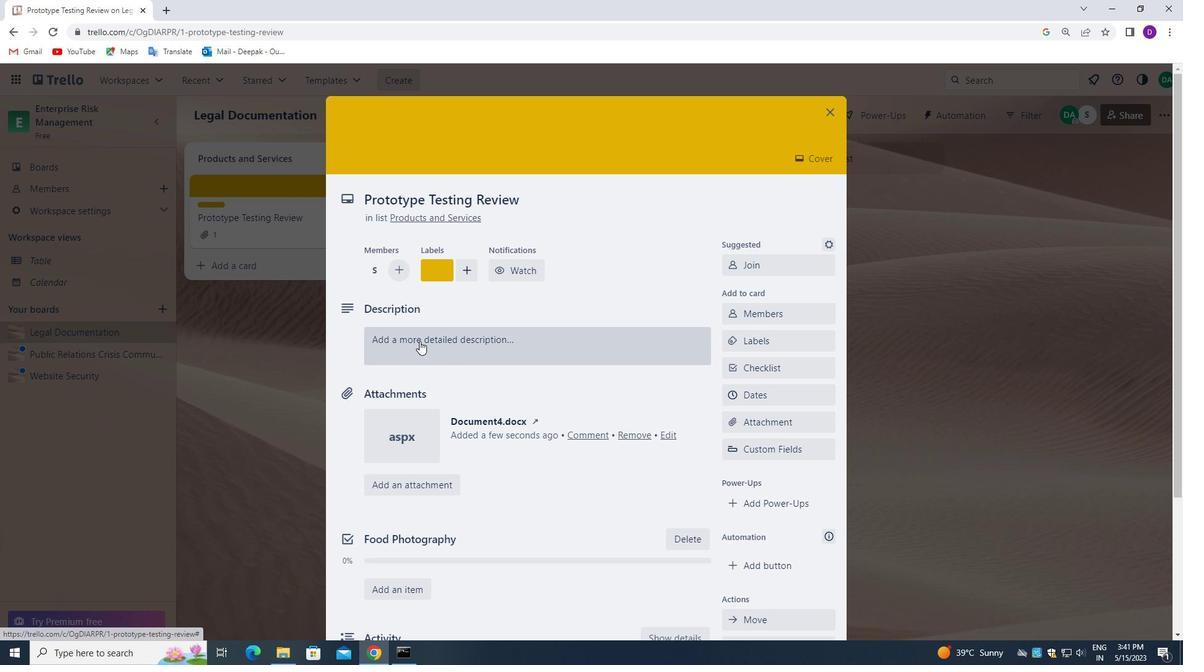 
Action: Mouse moved to (406, 391)
Screenshot: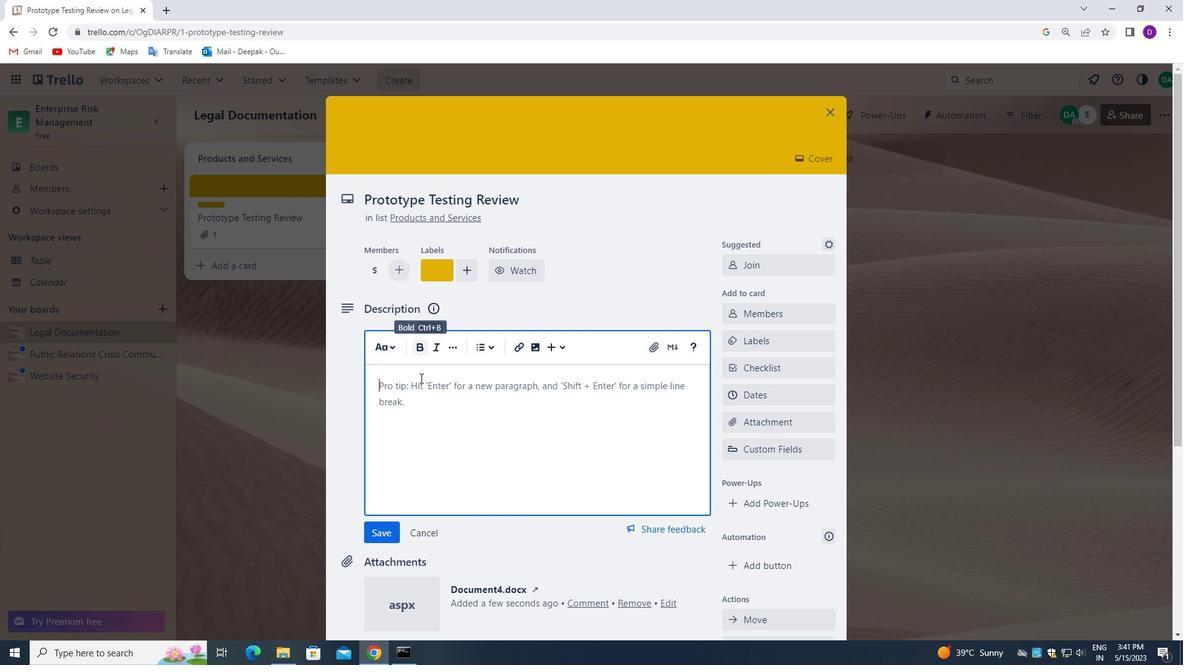 
Action: Mouse pressed left at (406, 391)
Screenshot: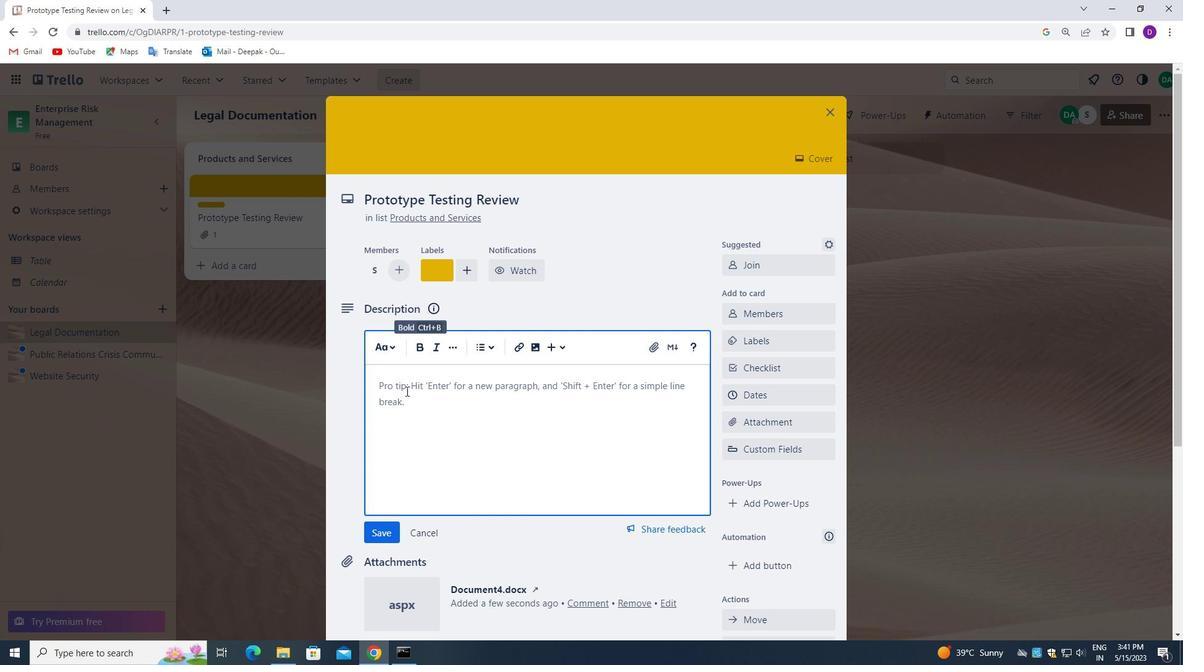 
Action: Mouse moved to (226, 378)
Screenshot: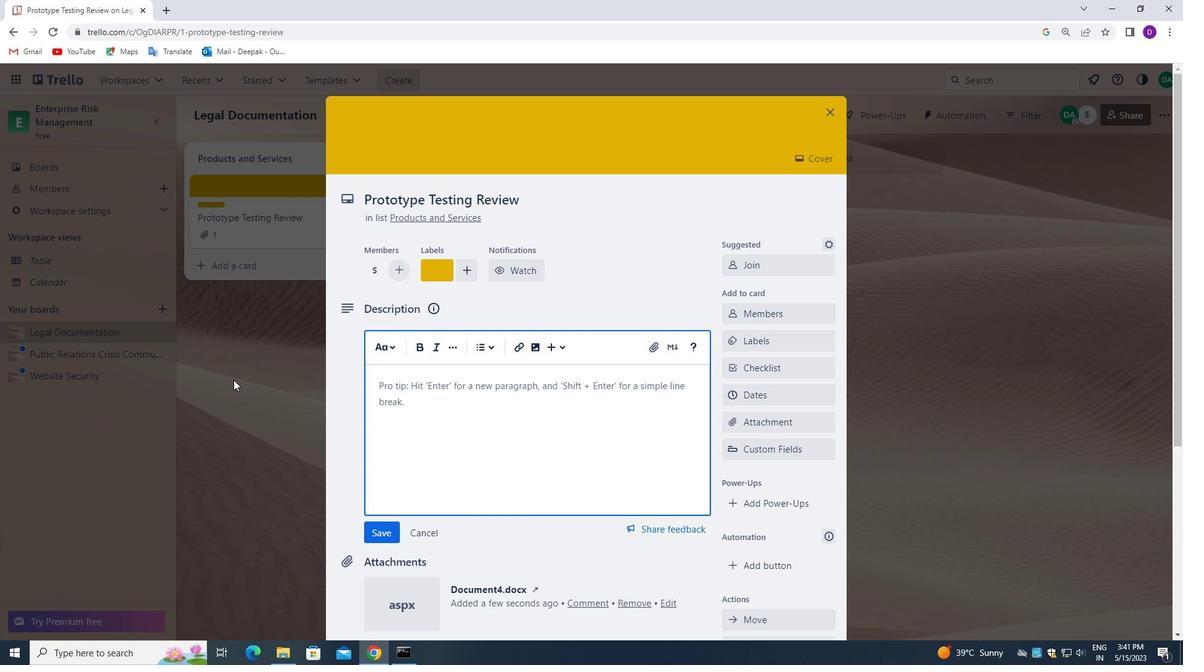 
Action: Key pressed <Key.shift_r>CREATE<Key.space>ADD<Key.backspace><Key.backspace>ND<Key.space>SEND<Key.space>OUT<Key.space>EMPLOYEE<Key.space>SATISFACTION<Key.space>U<Key.backspace>SURVEY<Key.space>ON<Key.space>CAREER<Key.space>GROWTH<Key.space>P<Key.backspace>OPPORTUNITIES.
Screenshot: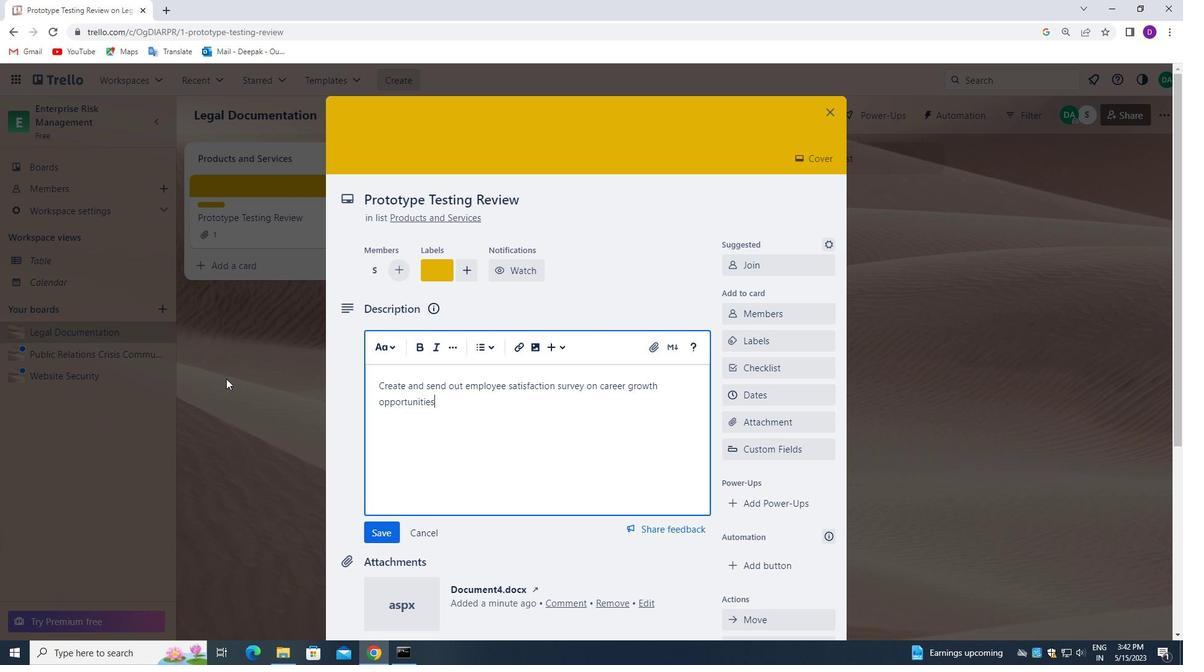 
Action: Mouse moved to (374, 539)
Screenshot: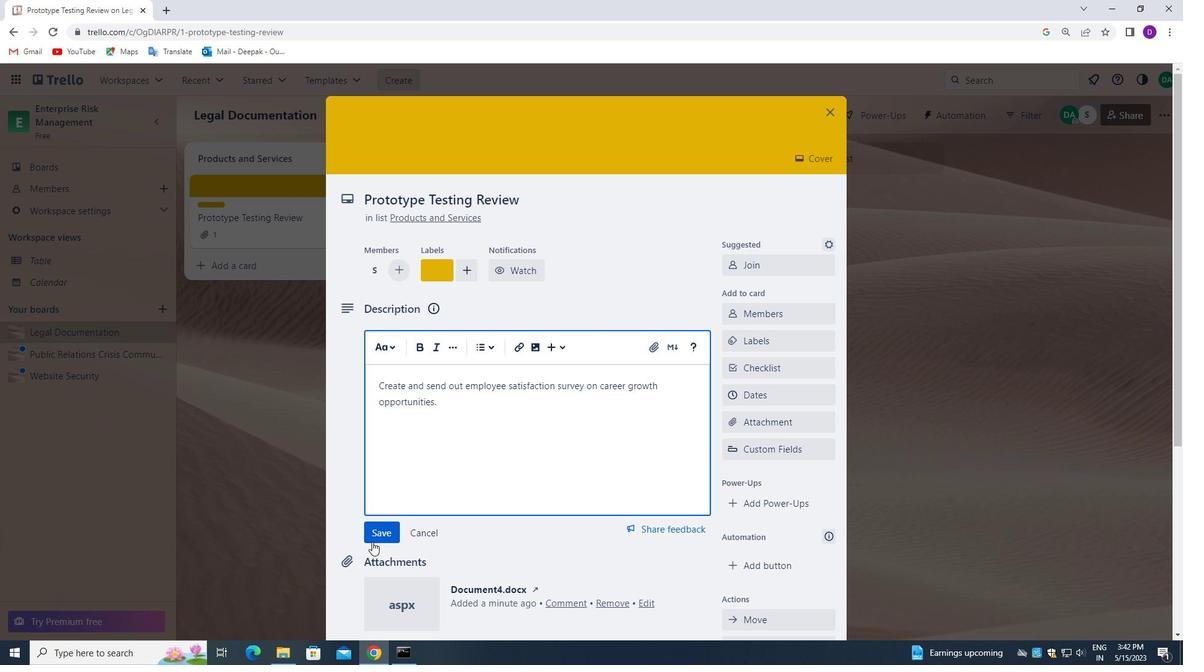 
Action: Mouse pressed left at (374, 539)
Screenshot: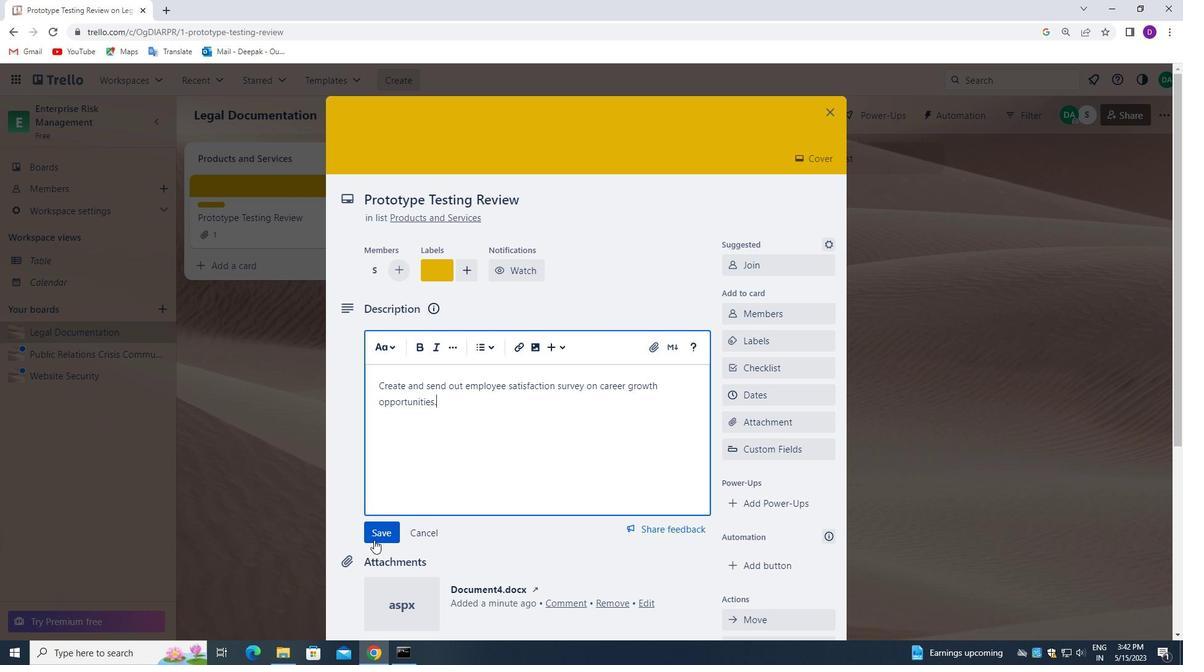 
Action: Mouse moved to (518, 422)
Screenshot: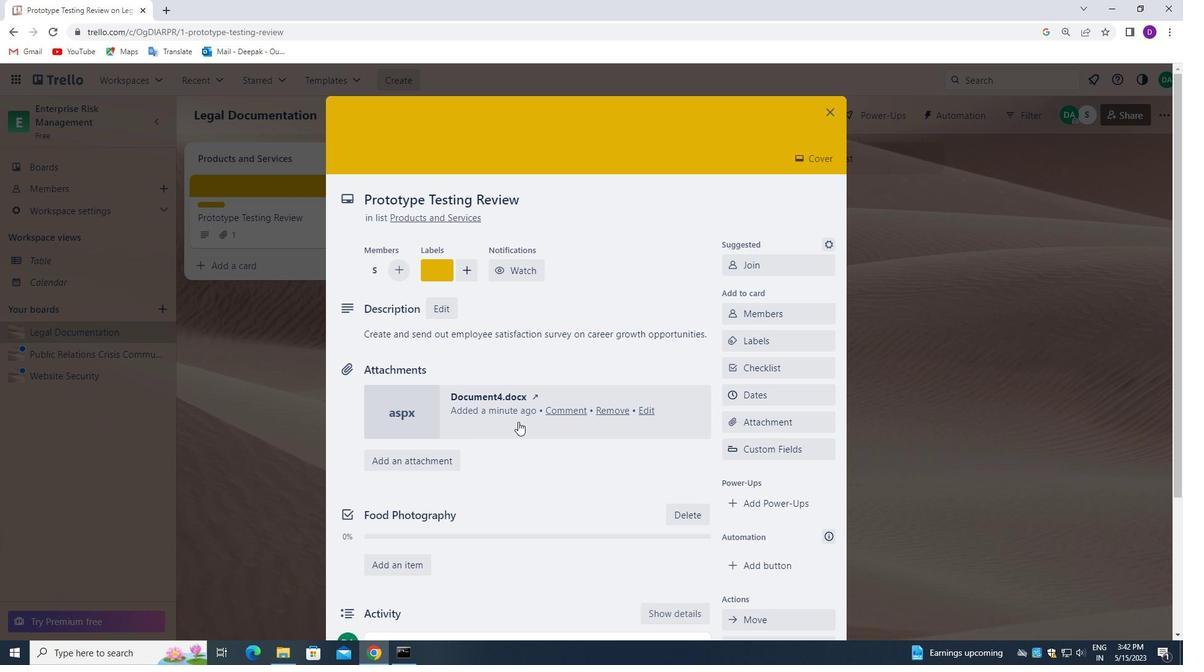 
Action: Mouse scrolled (518, 421) with delta (0, 0)
Screenshot: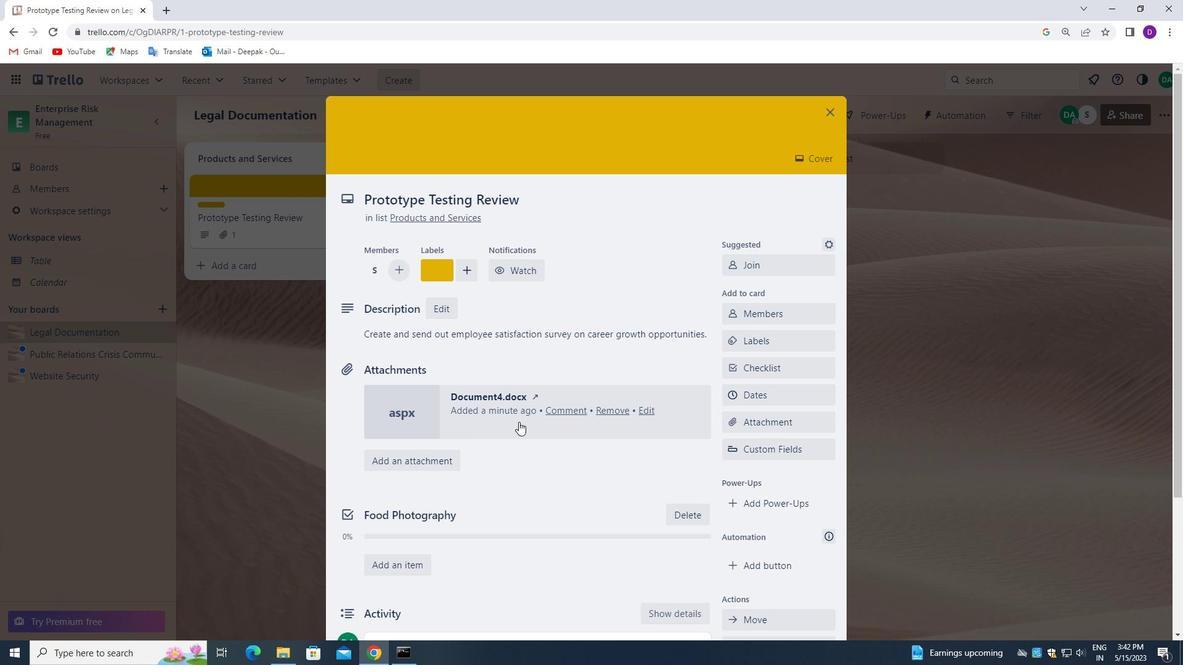 
Action: Mouse moved to (509, 411)
Screenshot: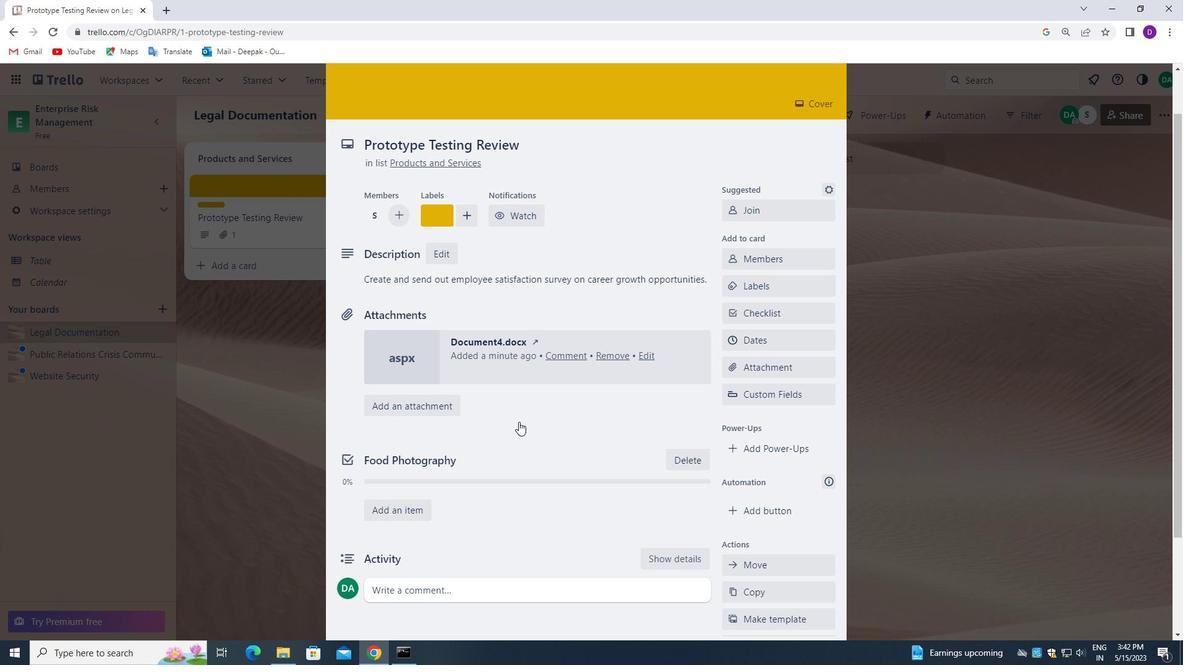 
Action: Mouse scrolled (509, 410) with delta (0, 0)
Screenshot: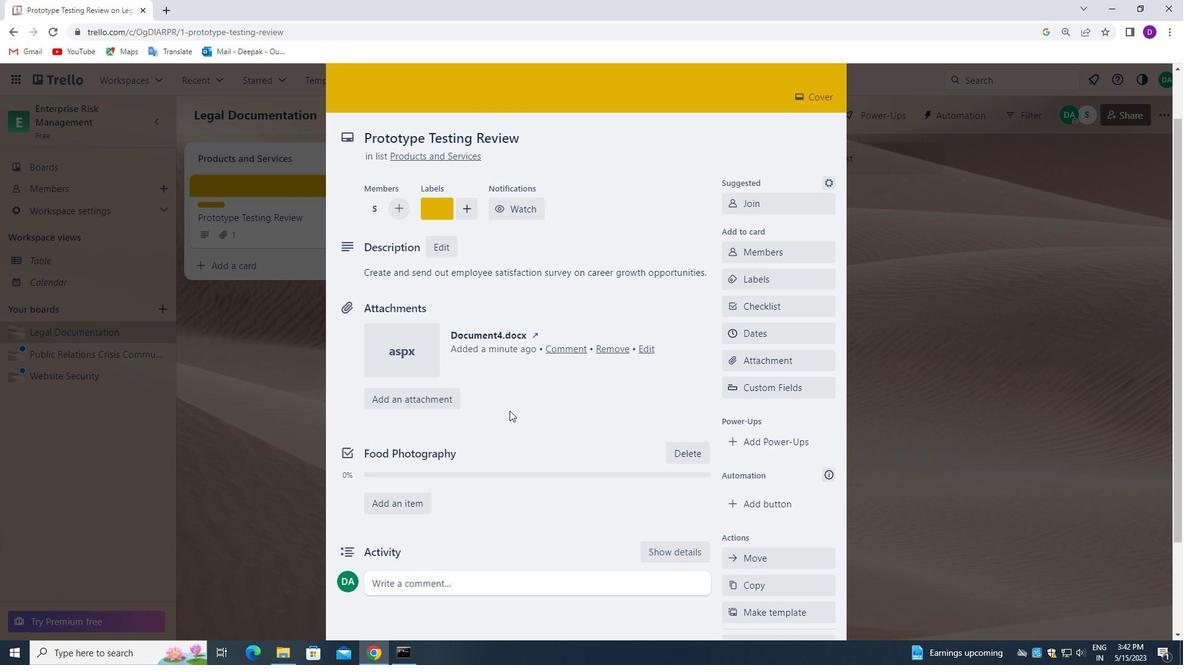 
Action: Mouse scrolled (509, 410) with delta (0, 0)
Screenshot: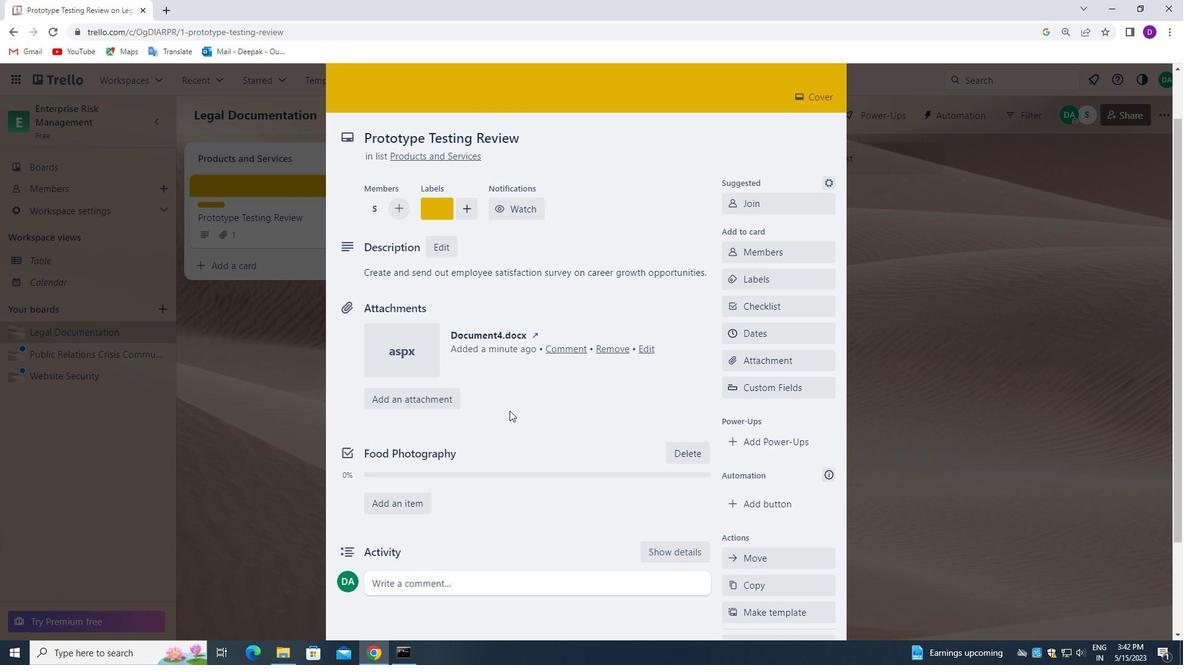
Action: Mouse moved to (432, 465)
Screenshot: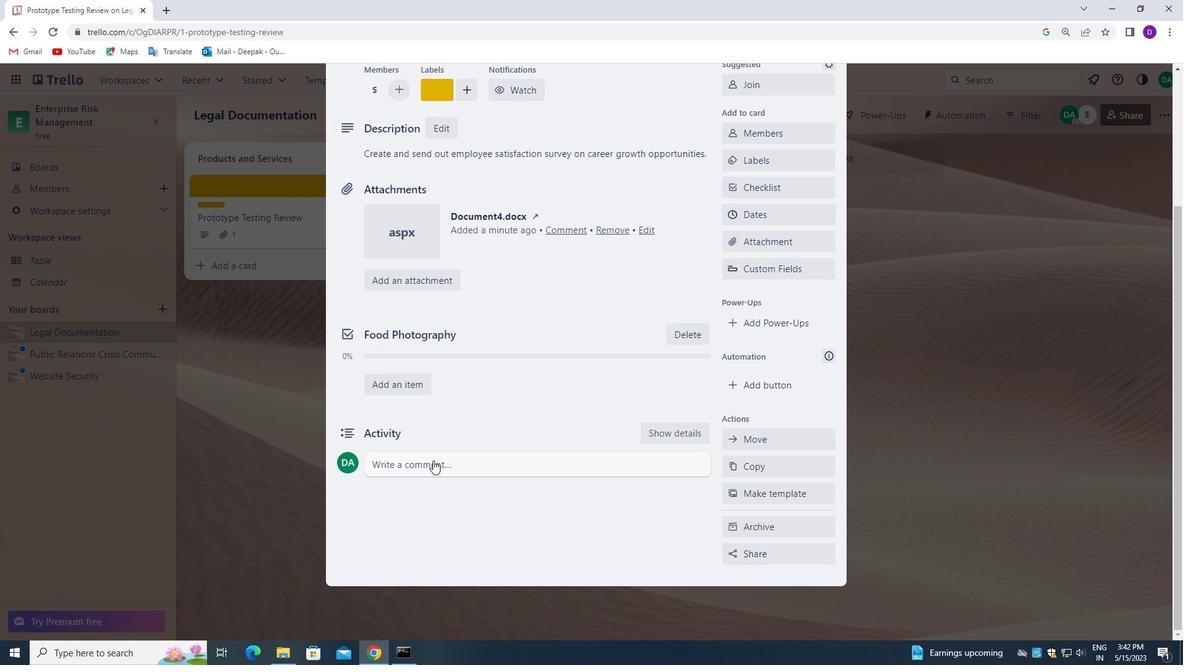 
Action: Mouse pressed left at (432, 465)
Screenshot: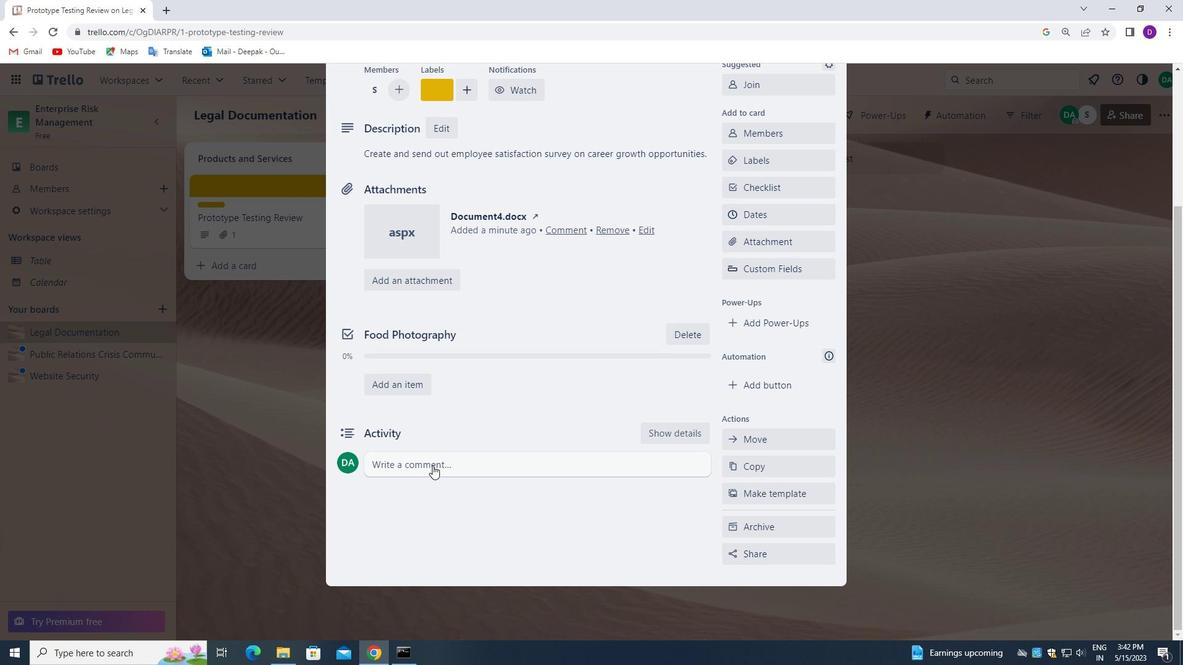 
Action: Mouse moved to (290, 474)
Screenshot: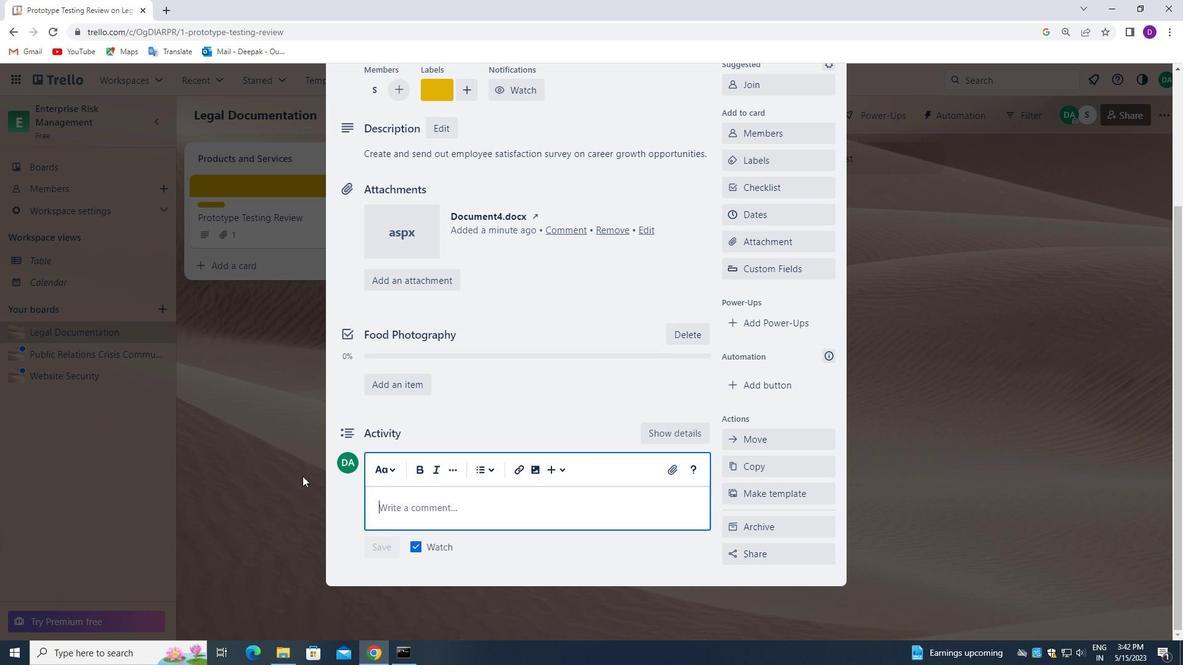 
Action: Key pressed <Key.shift>LET<Key.space>US<Key.space>APPROACH<Key.space>THIS<Key.space>TASK<Key.space>WITH<Key.space>A<Key.space>GROWTH<Key.space>MINS<Key.backspace>DSET<Key.space><Key.backspace>.<Key.space><Key.backspace><Key.backspace>,<Key.space>EMBRACING<Key.space>CHALLENGES<Key.space>AND<Key.space>SEEING<Key.space>THEM<Key.space>AS<Key.space>OPPORTUNITIES<Key.space>TO<Key.space>LEARN<Key.space>AND<Key.space>IMPROVE<Key.space><Key.backspace>.<Key.space>
Screenshot: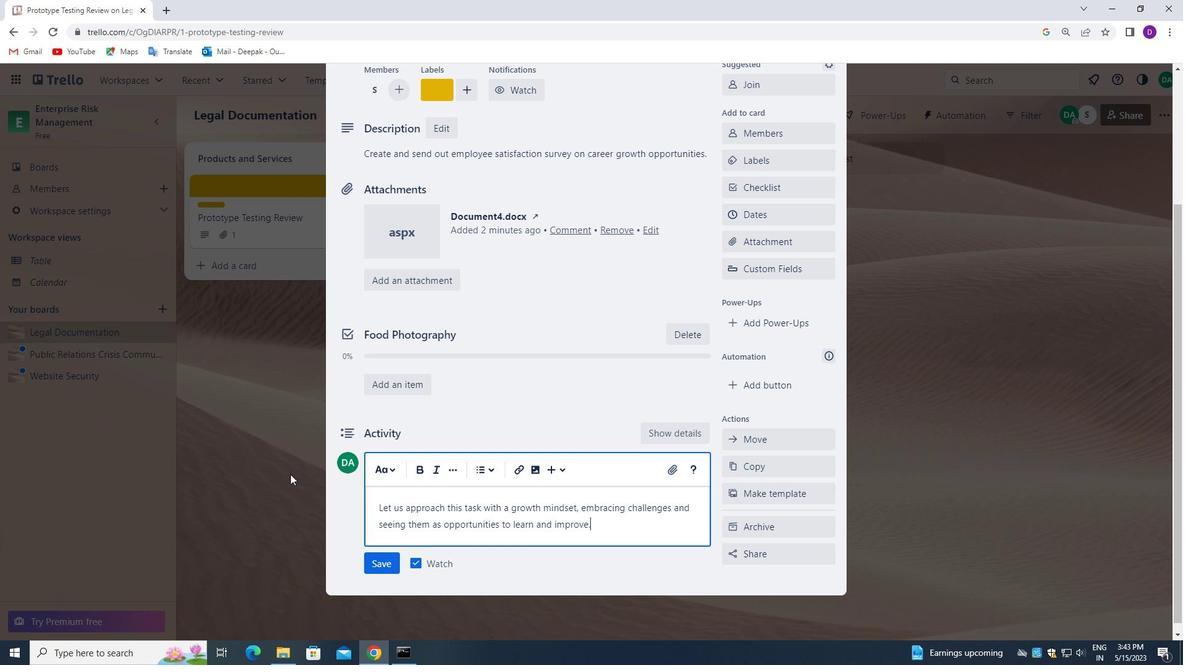 
Action: Mouse moved to (379, 562)
Screenshot: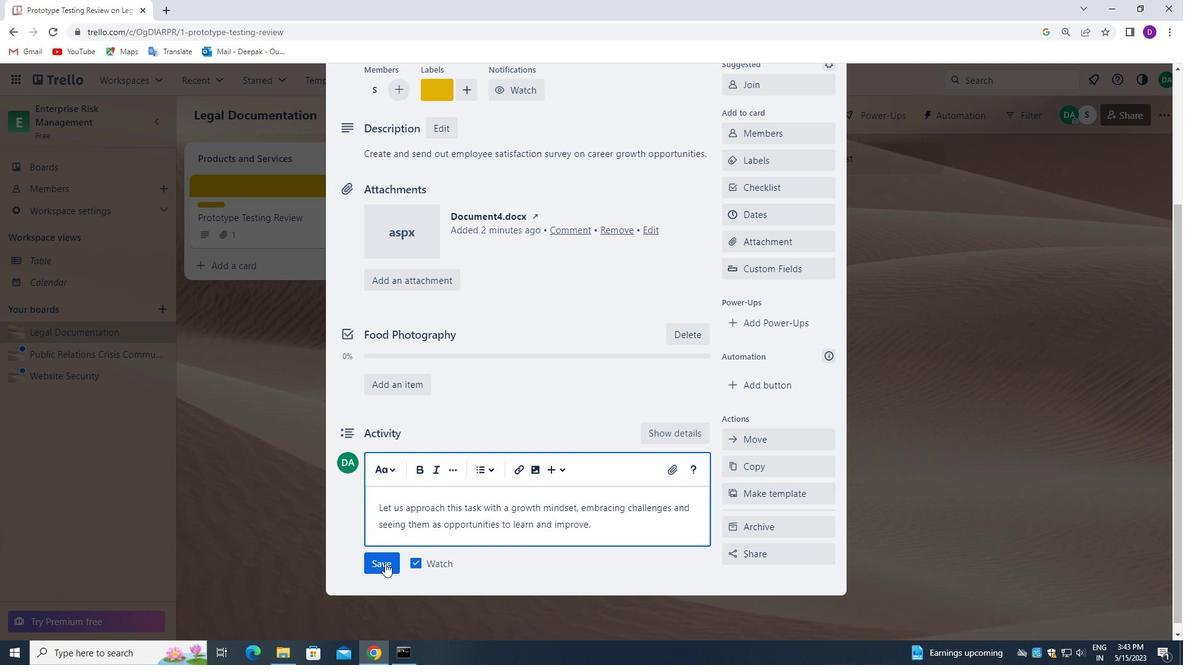 
Action: Mouse pressed left at (379, 562)
Screenshot: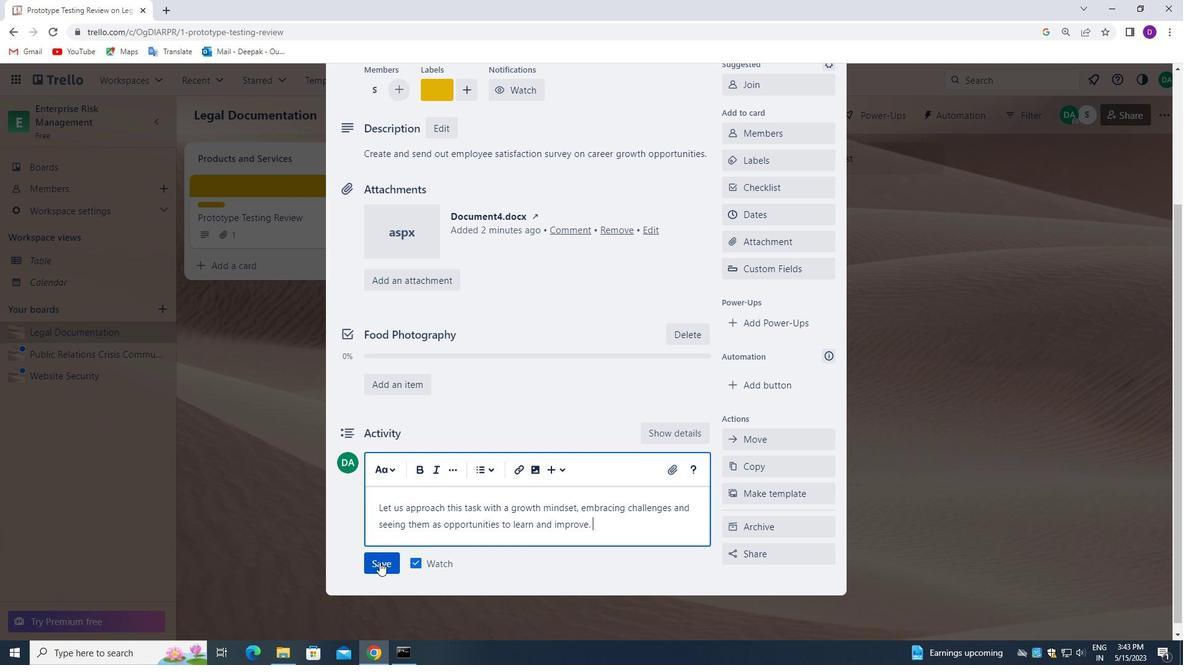 
Action: Mouse moved to (767, 221)
Screenshot: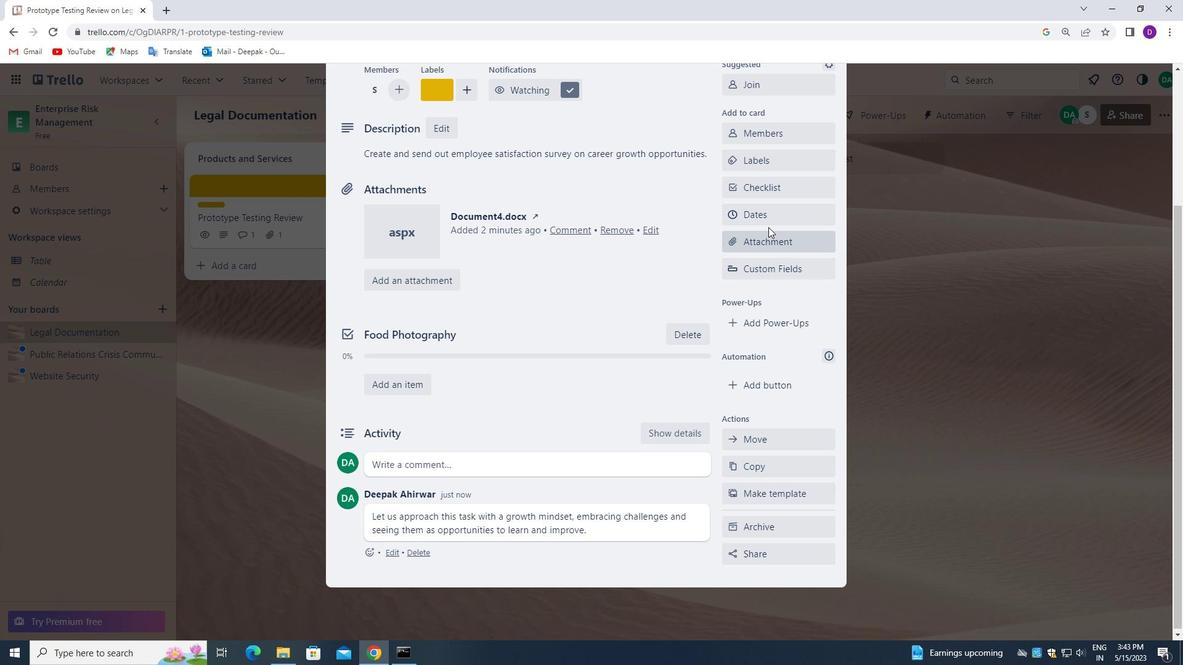
Action: Mouse pressed left at (767, 221)
Screenshot: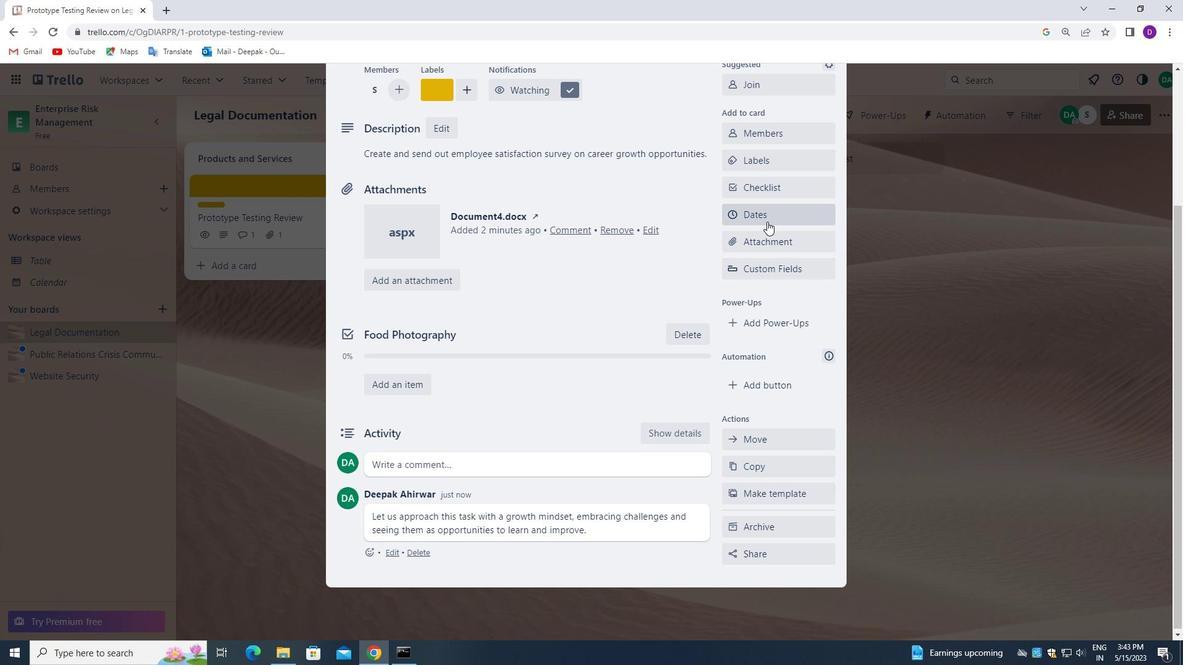 
Action: Mouse moved to (735, 360)
Screenshot: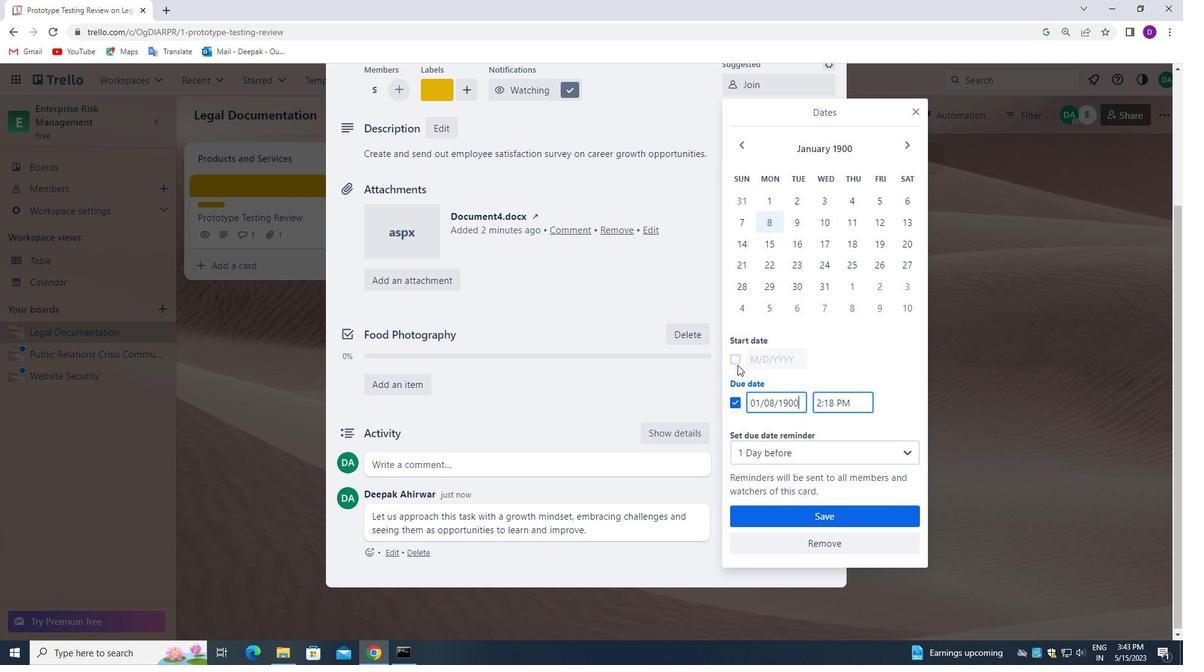 
Action: Mouse pressed left at (735, 360)
Screenshot: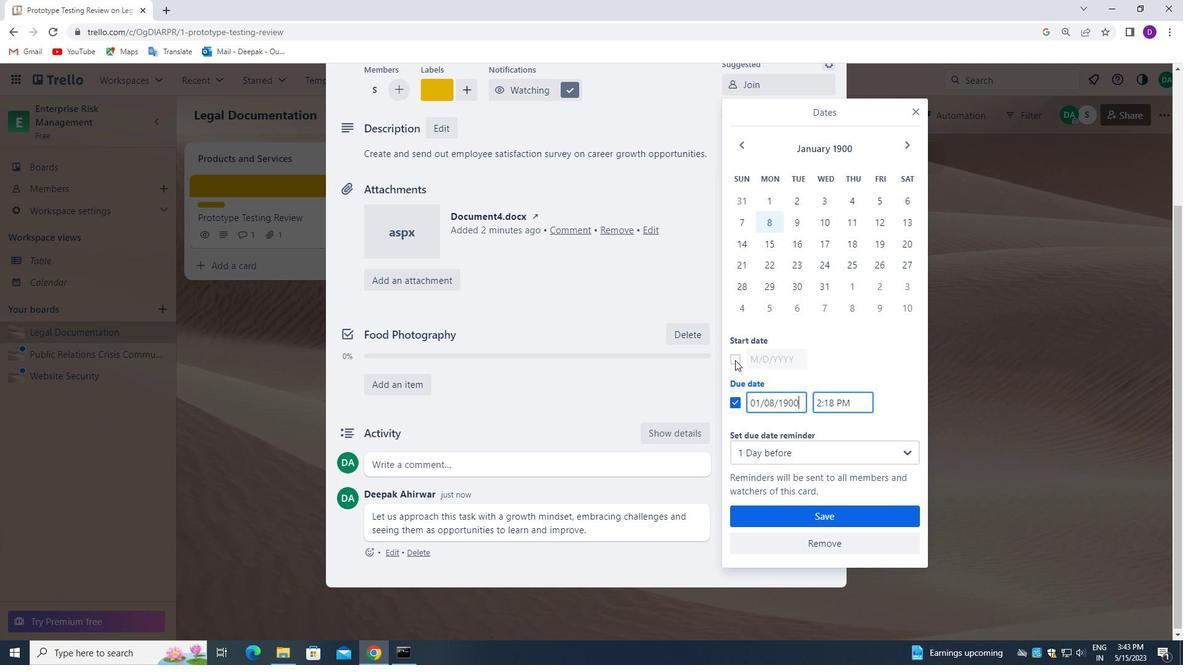 
Action: Mouse moved to (797, 361)
Screenshot: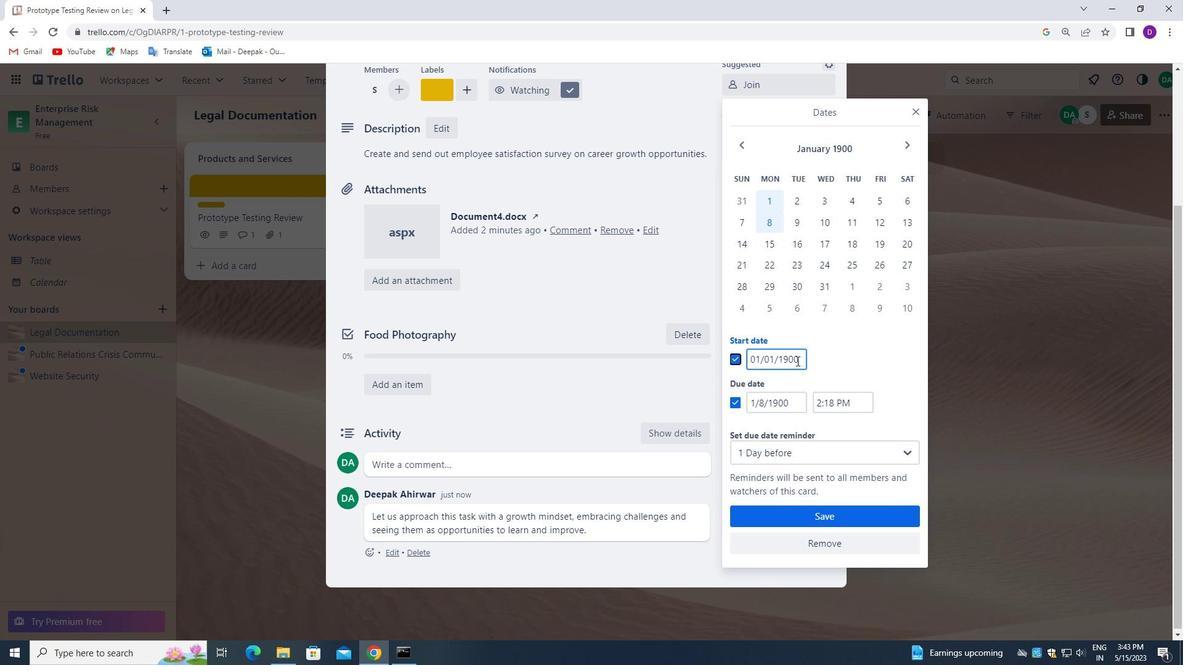 
Action: Mouse pressed left at (797, 361)
Screenshot: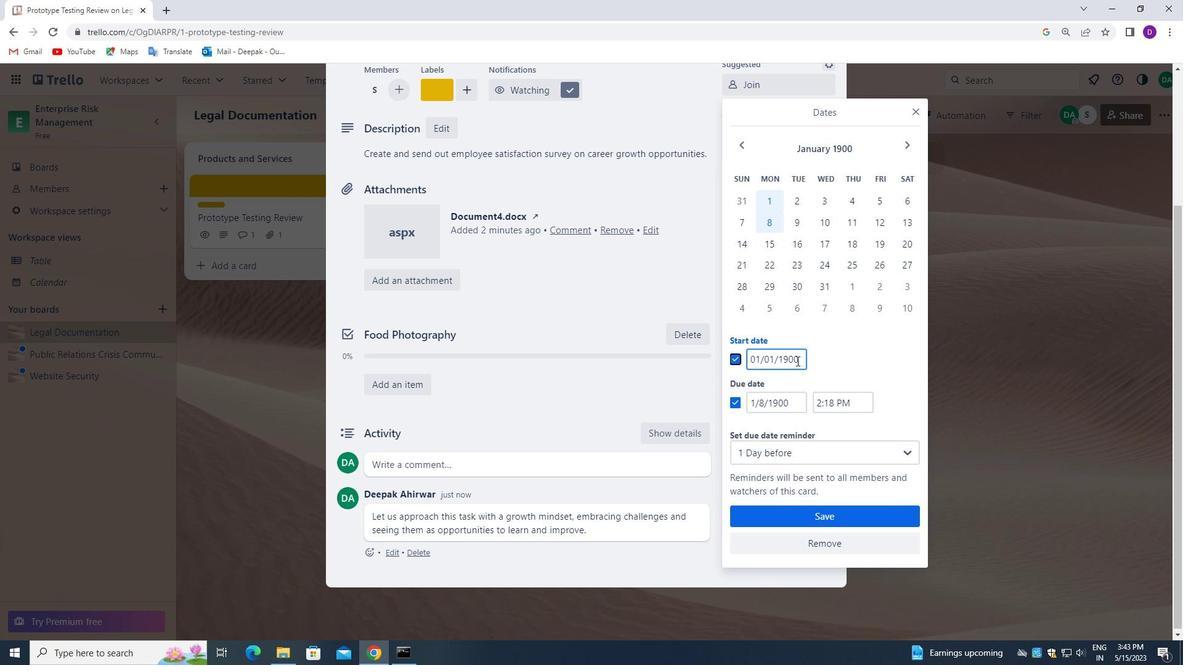 
Action: Mouse pressed left at (797, 361)
Screenshot: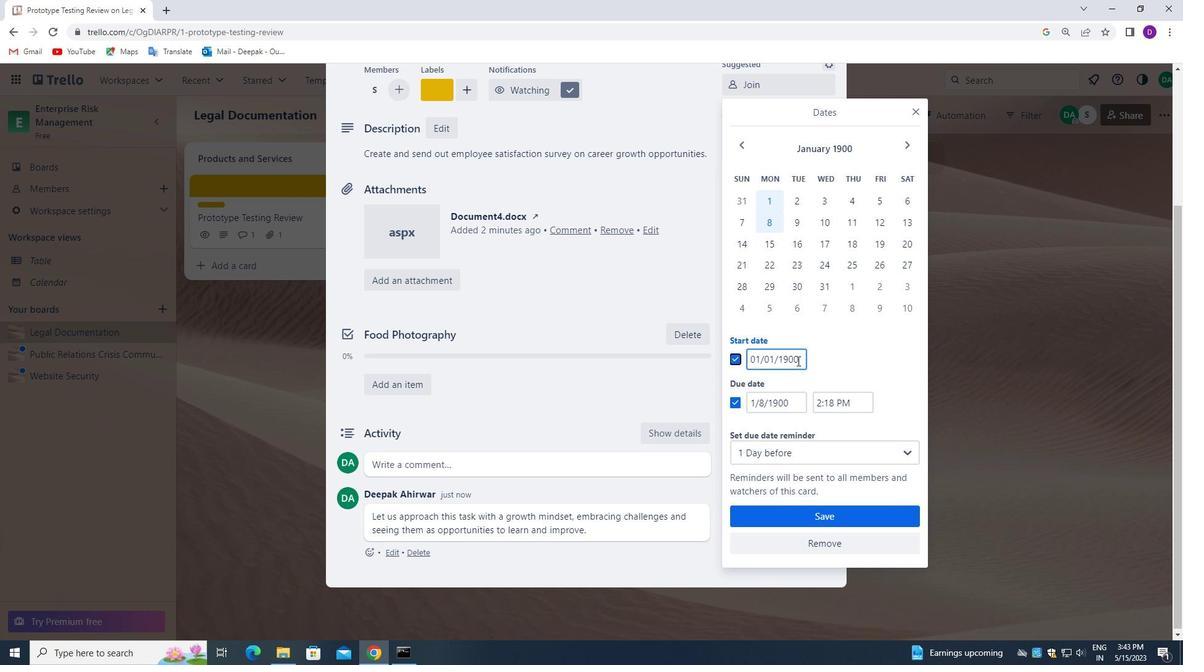 
Action: Mouse pressed left at (797, 361)
Screenshot: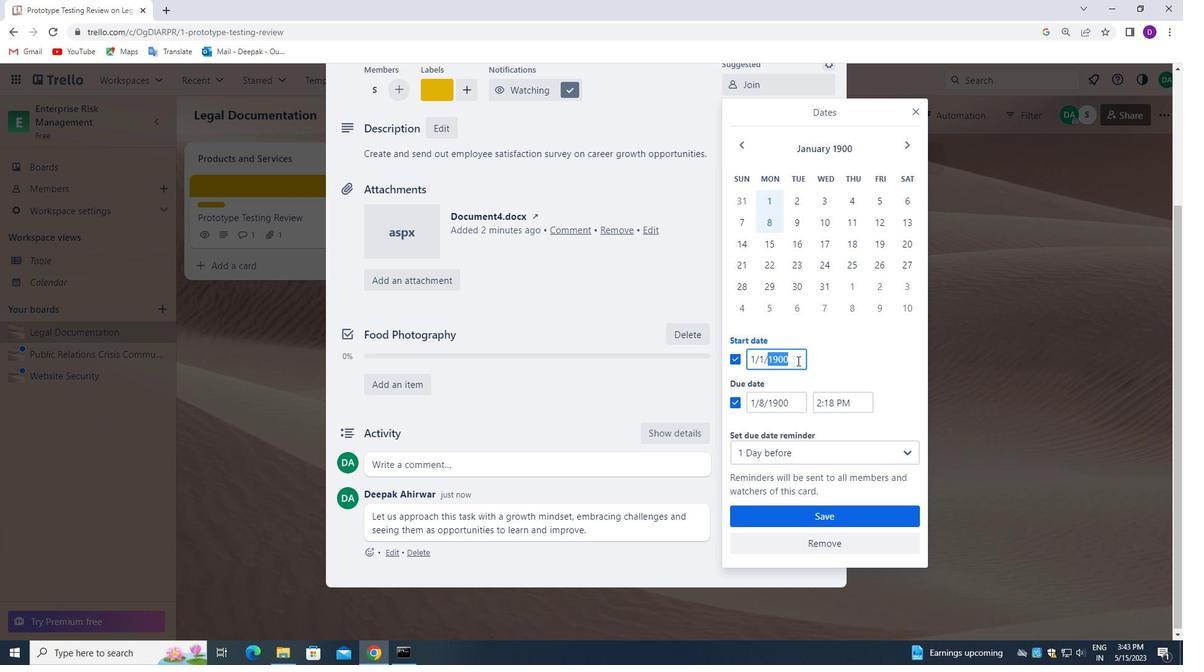 
Action: Key pressed 01/02/1900
Screenshot: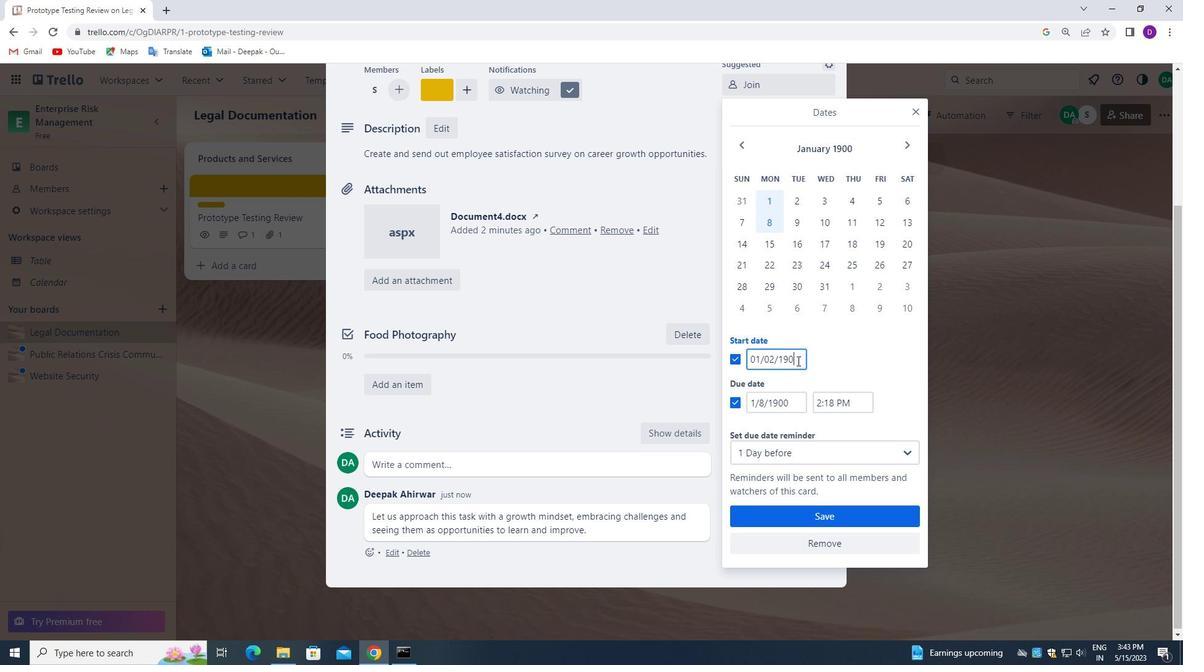 
Action: Mouse moved to (793, 403)
Screenshot: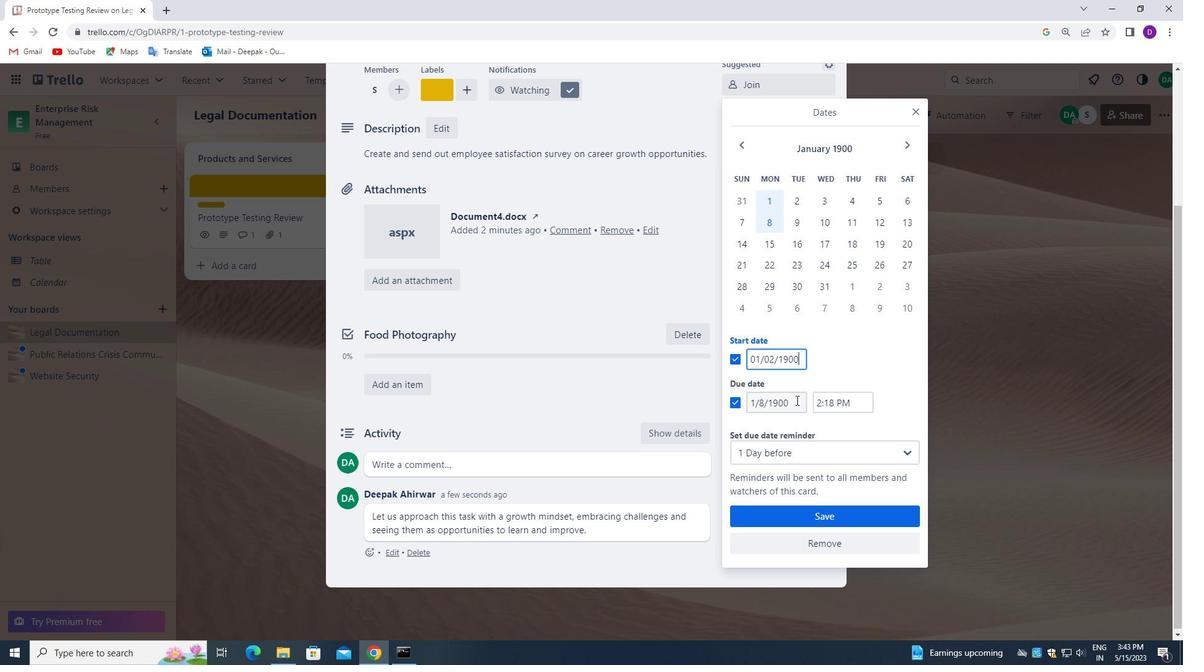 
Action: Mouse pressed left at (793, 403)
Screenshot: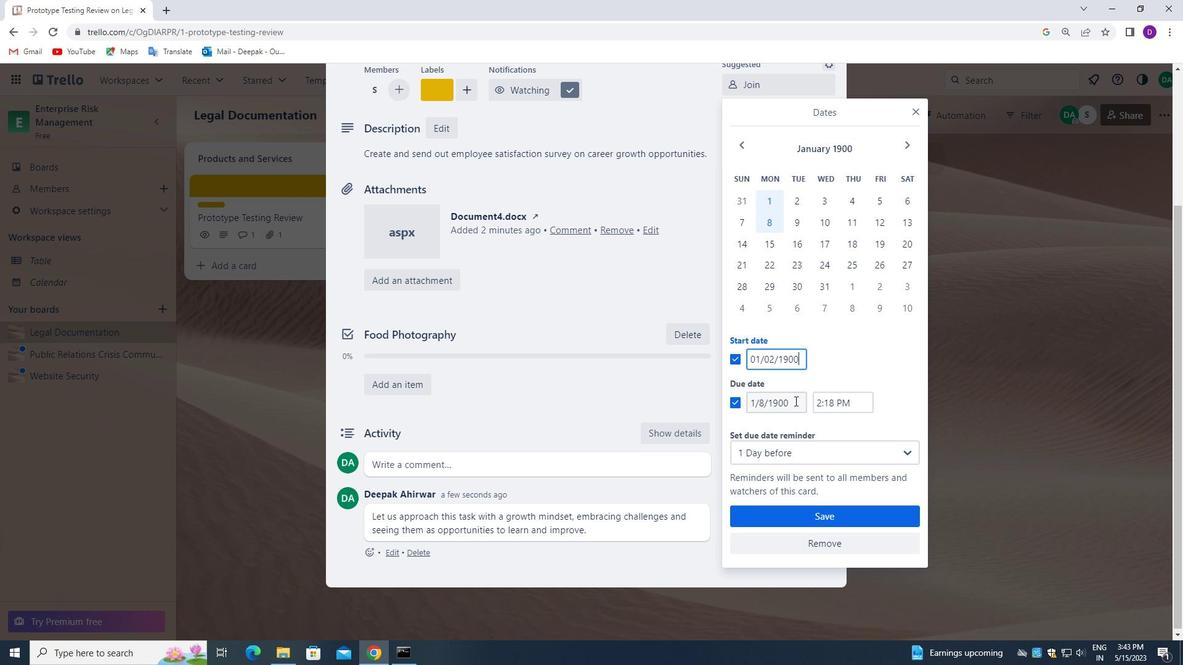 
Action: Mouse pressed left at (793, 403)
Screenshot: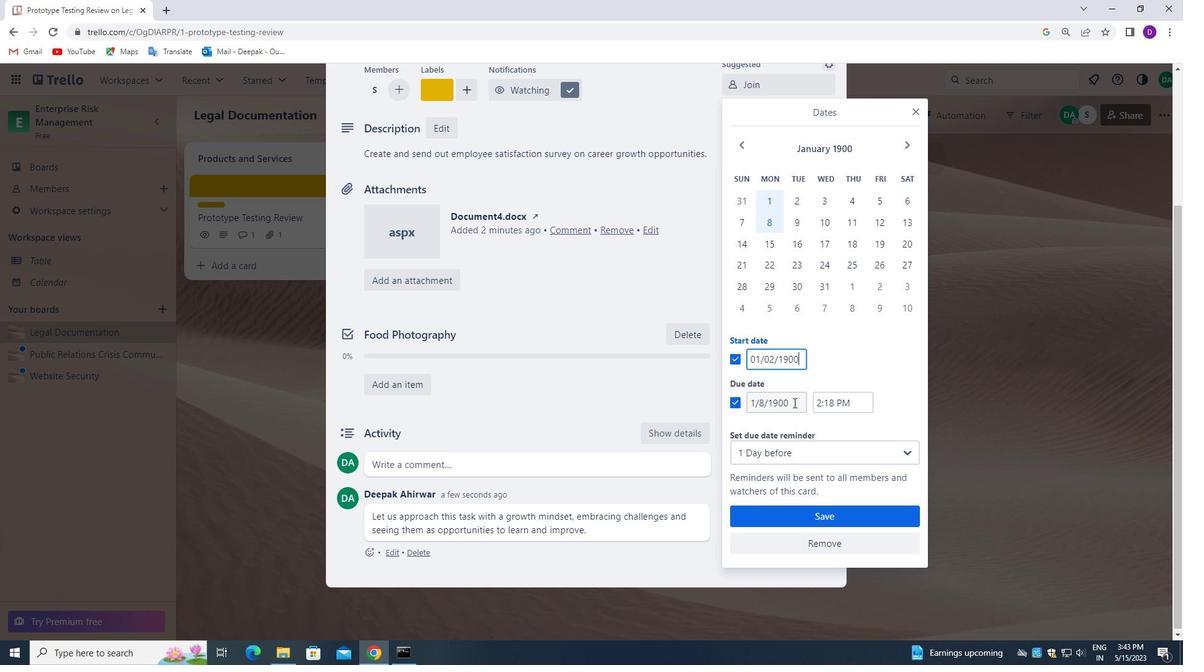 
Action: Mouse pressed left at (793, 403)
Screenshot: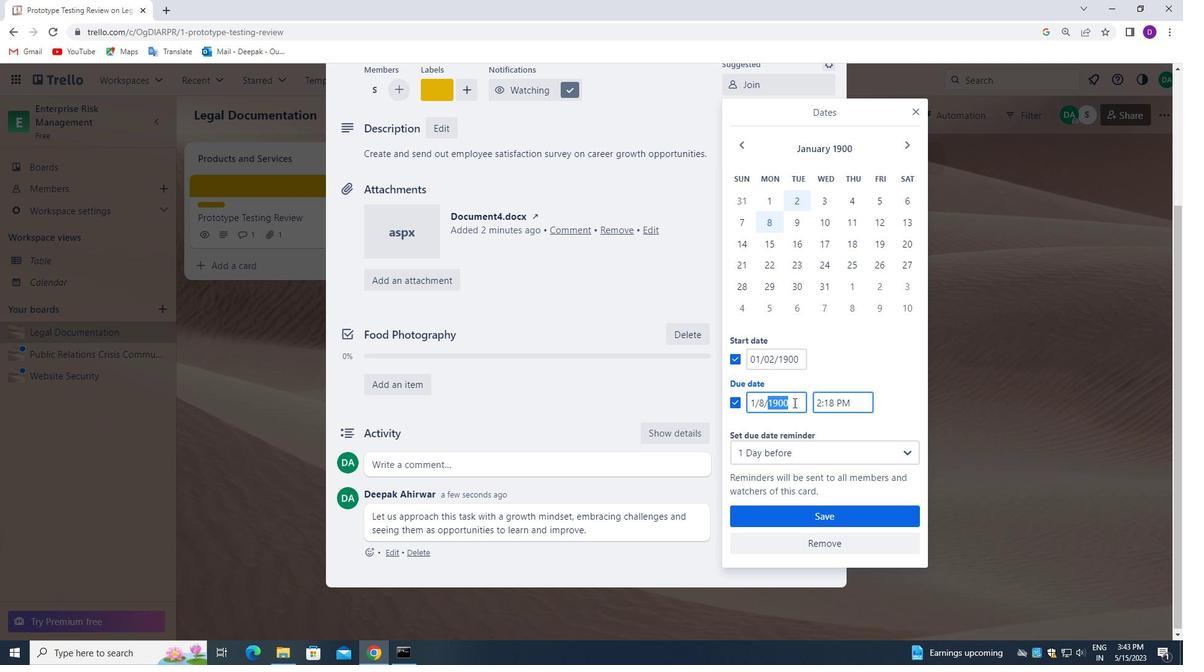 
Action: Key pressed 01/09/1900
Screenshot: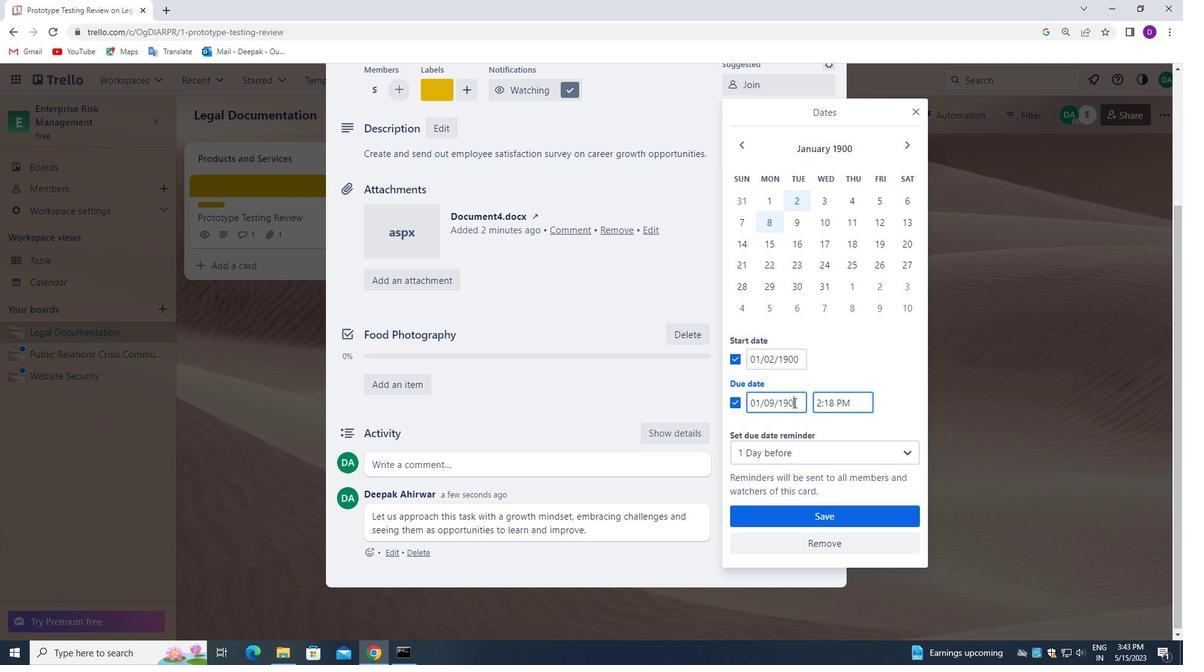 
Action: Mouse moved to (791, 474)
Screenshot: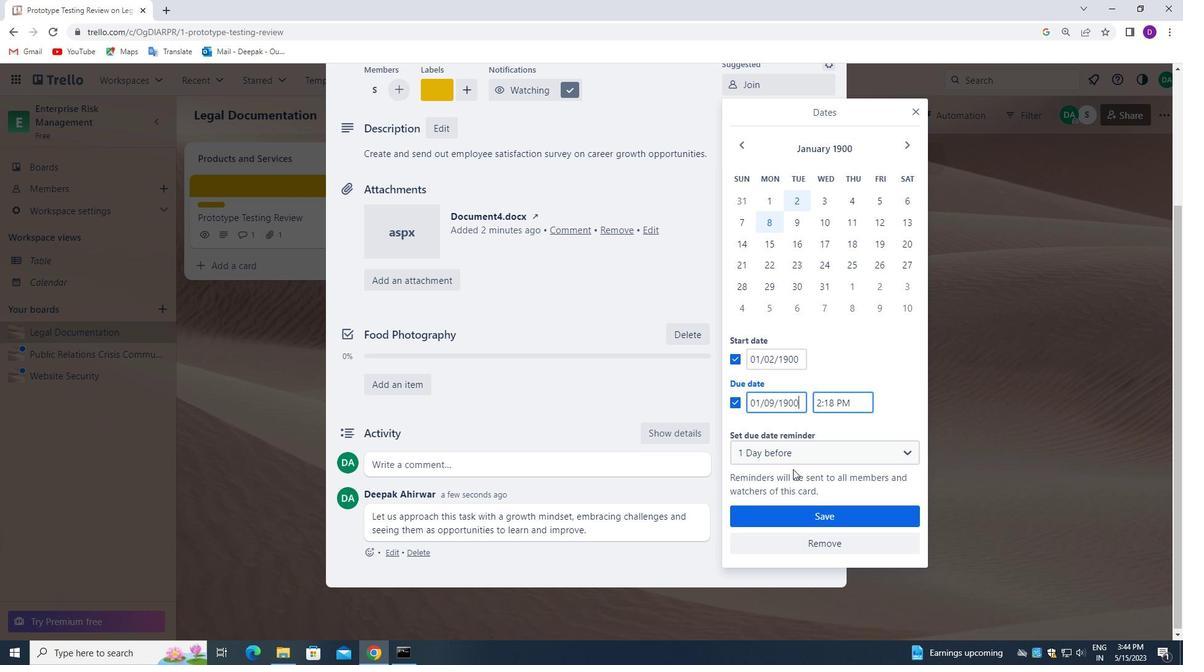 
Action: Mouse scrolled (791, 473) with delta (0, 0)
Screenshot: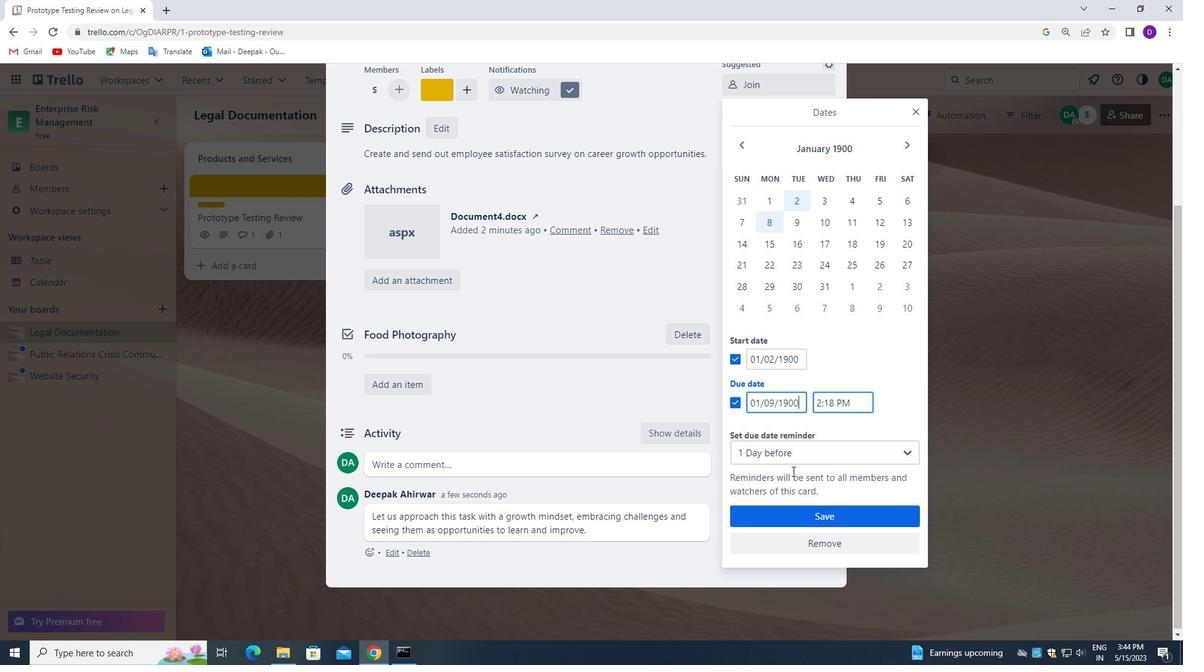 
Action: Mouse moved to (791, 476)
Screenshot: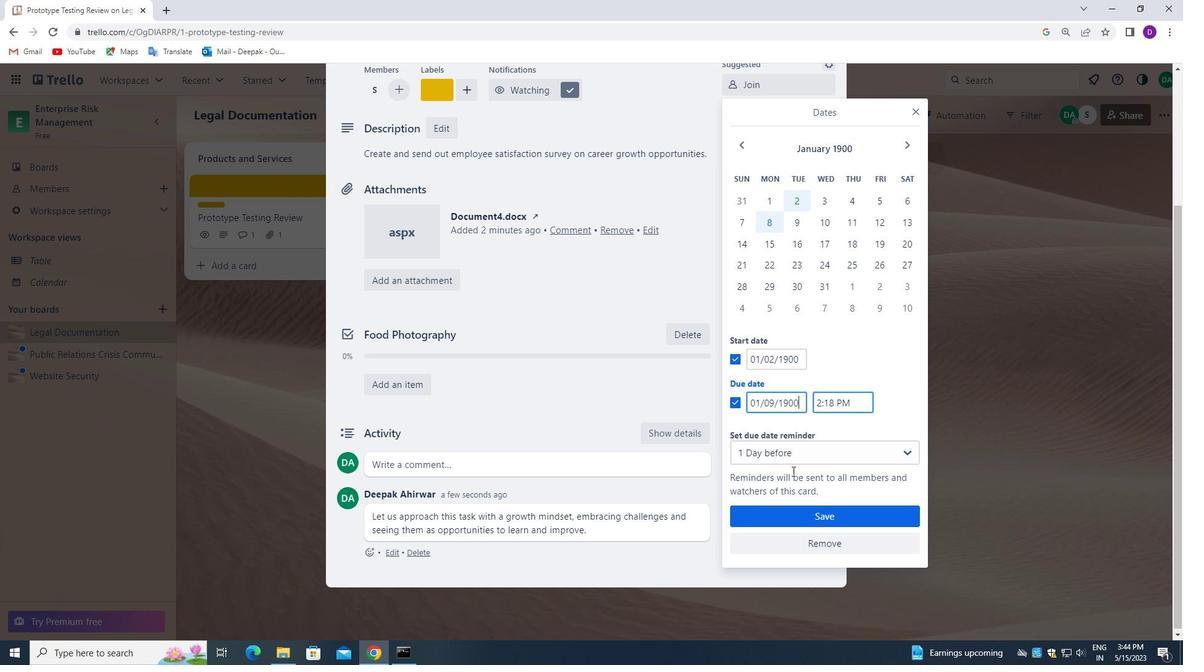 
Action: Mouse scrolled (791, 475) with delta (0, 0)
Screenshot: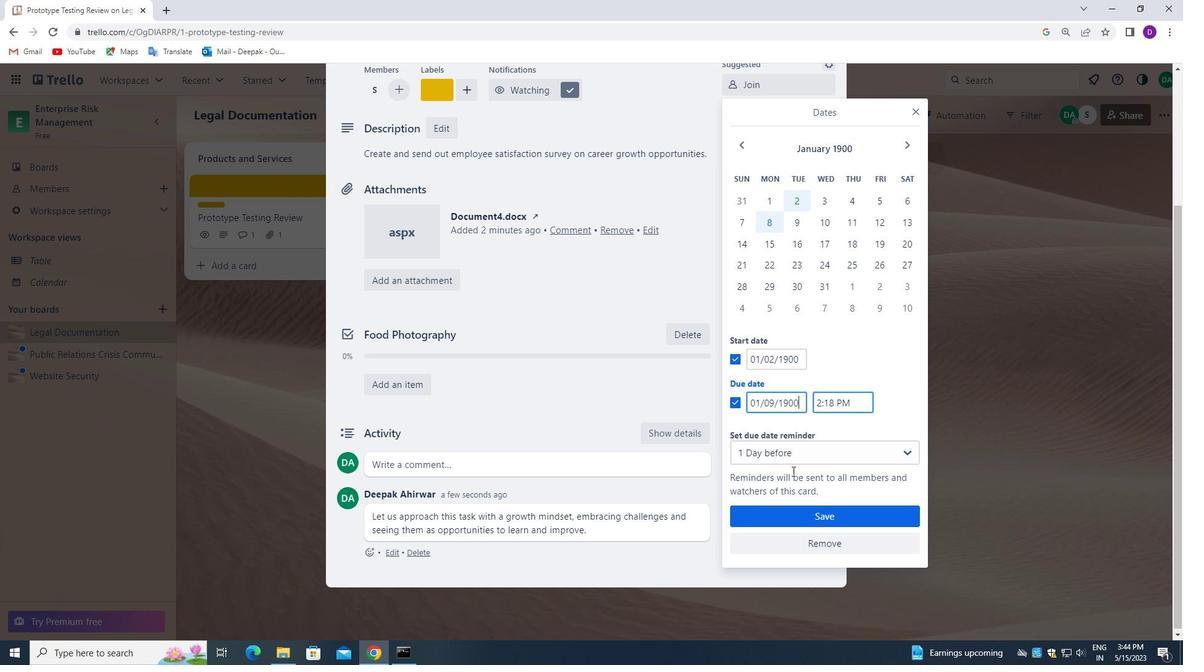 
Action: Mouse moved to (817, 518)
Screenshot: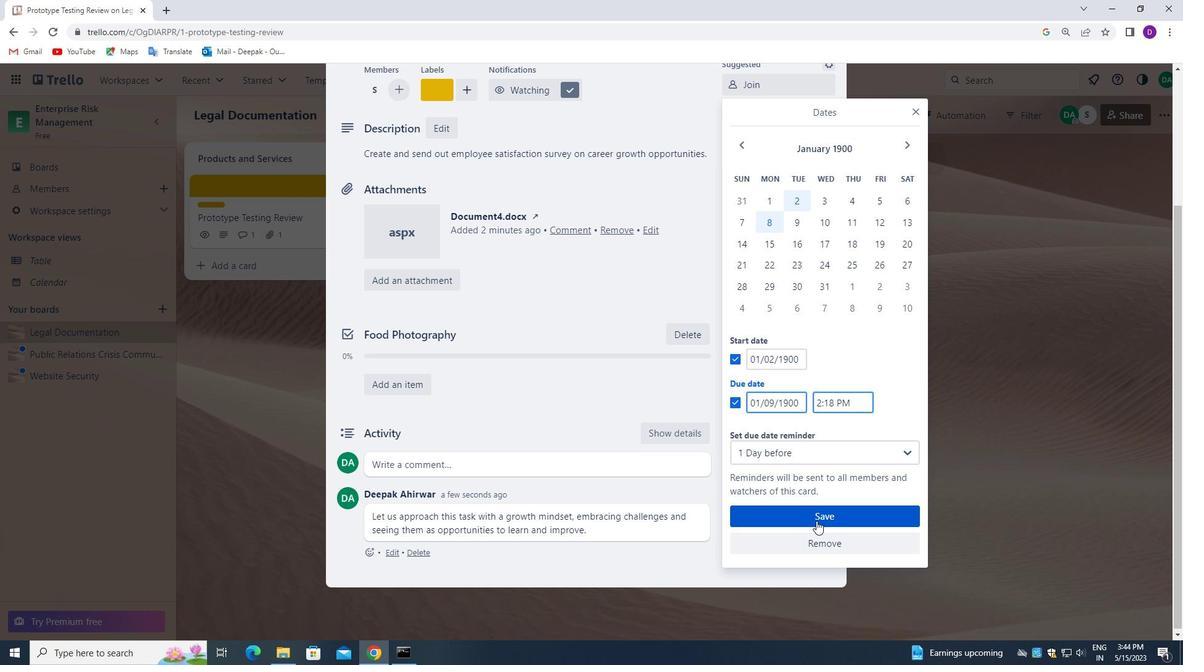 
Action: Mouse pressed left at (817, 518)
Screenshot: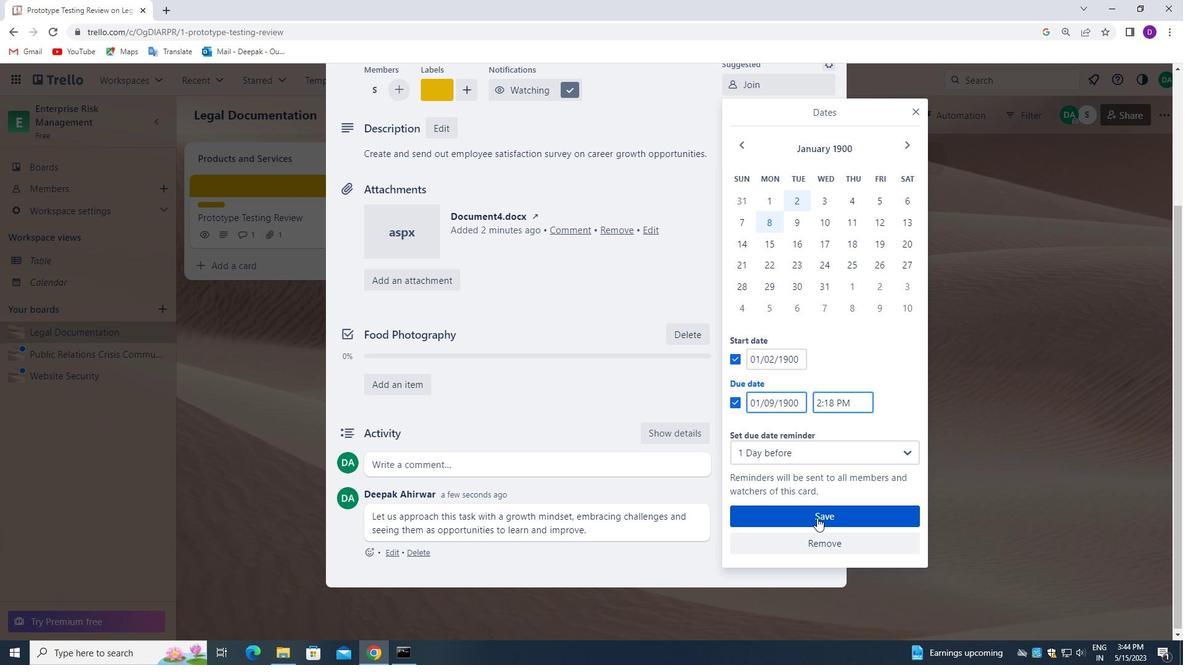 
Action: Mouse moved to (588, 443)
Screenshot: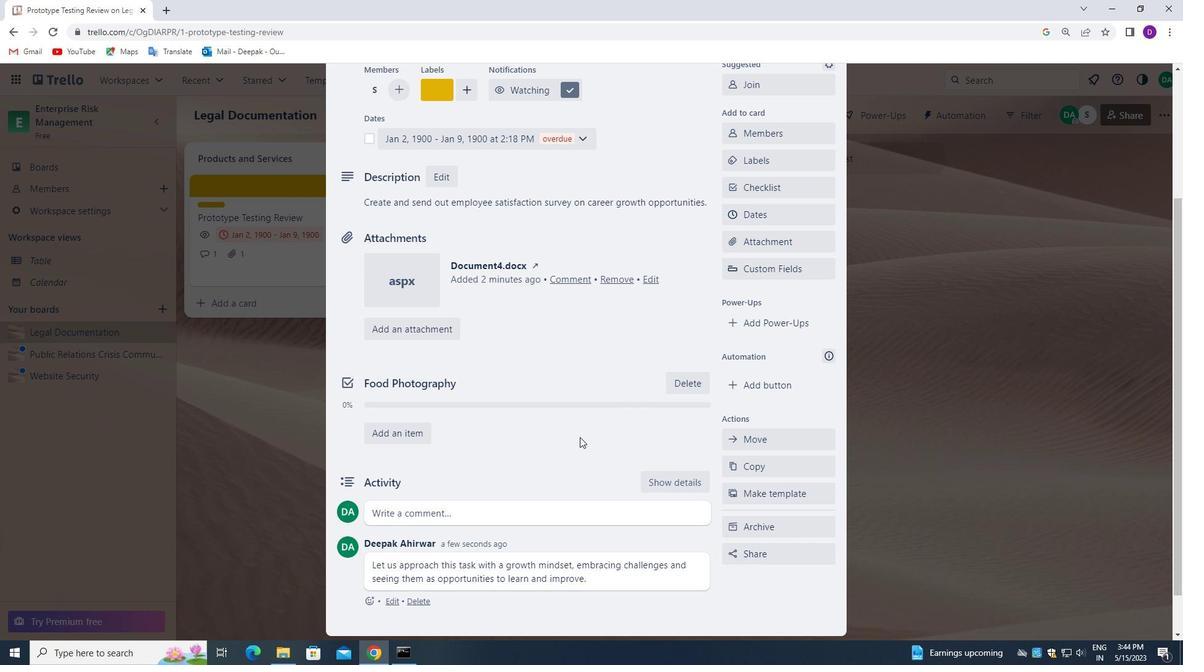 
Action: Mouse scrolled (588, 443) with delta (0, 0)
Screenshot: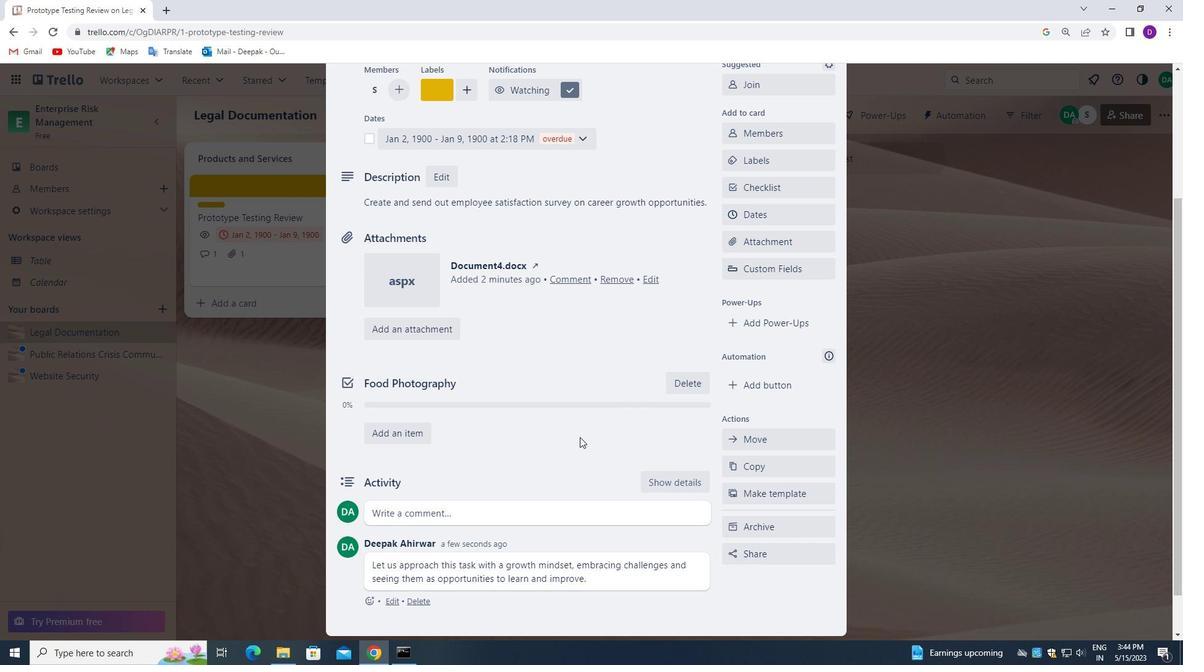 
Action: Mouse moved to (597, 443)
Screenshot: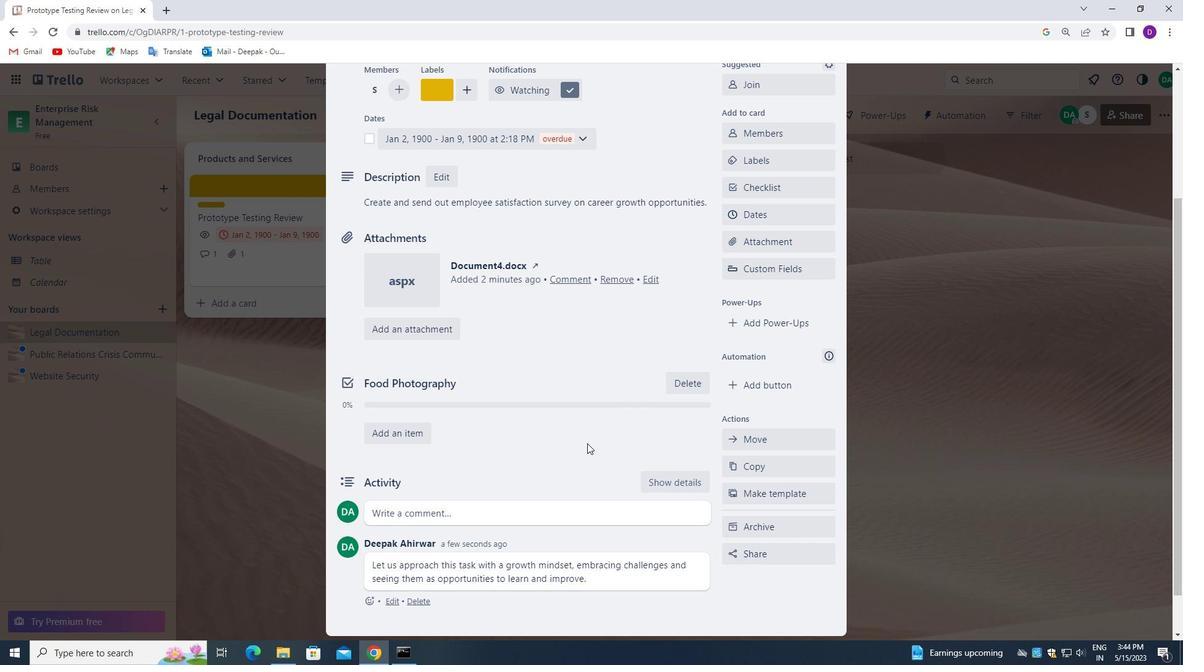 
Action: Mouse scrolled (597, 443) with delta (0, 0)
Screenshot: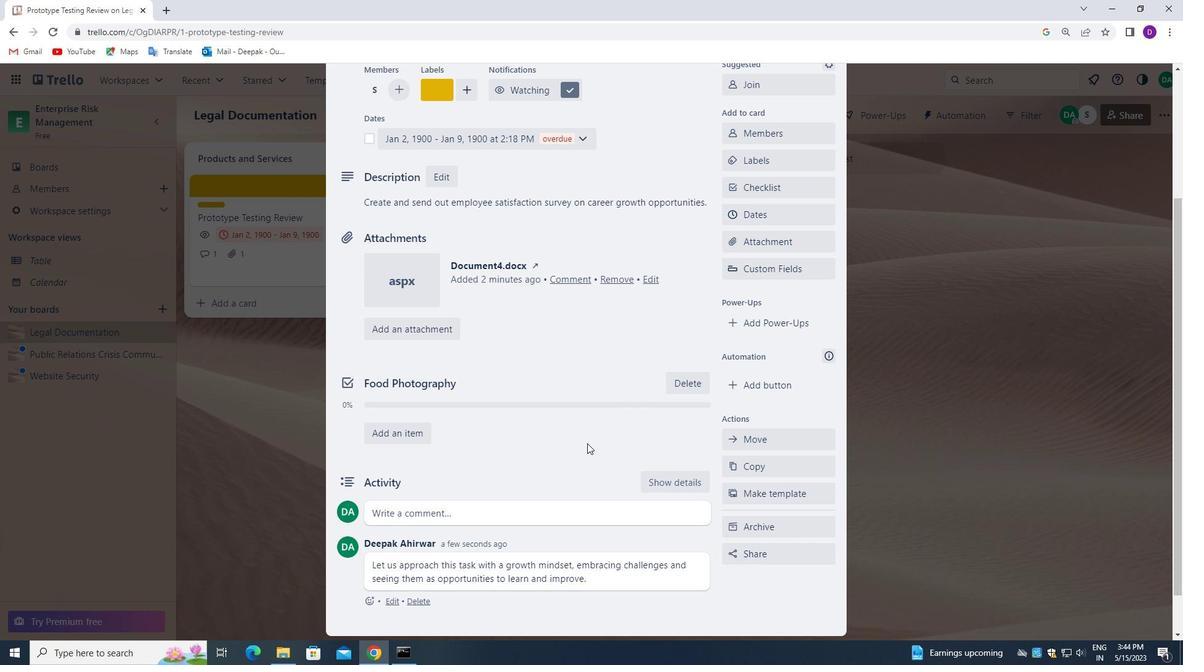 
Action: Mouse scrolled (597, 443) with delta (0, 0)
Screenshot: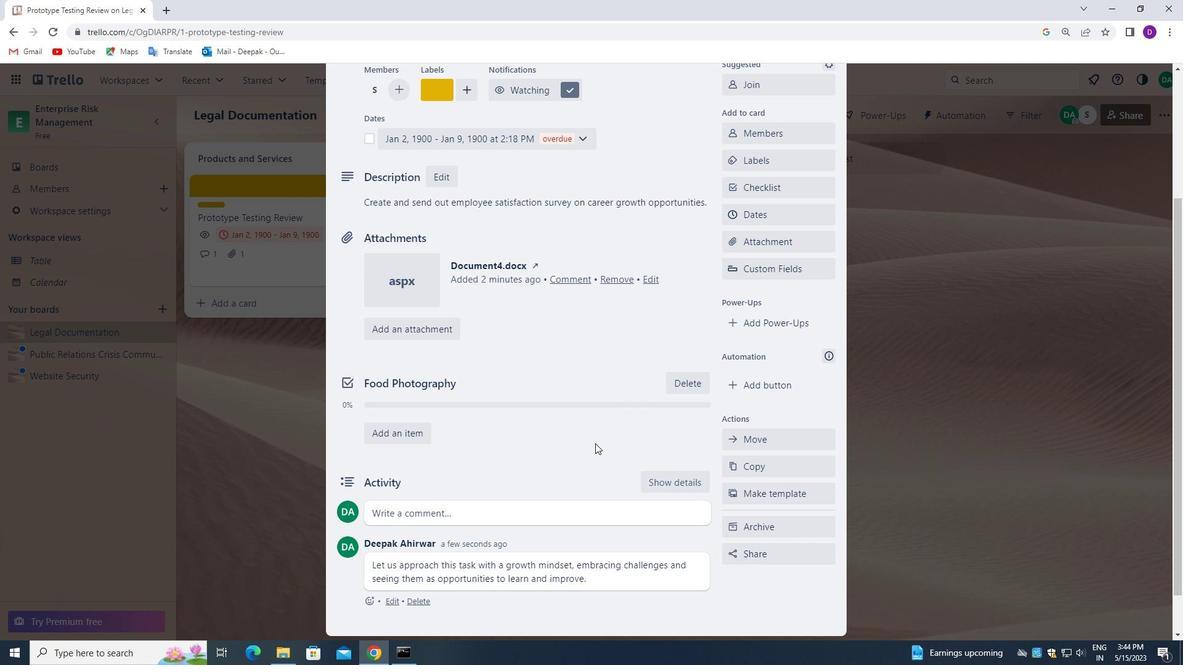 
Action: Mouse scrolled (597, 443) with delta (0, 0)
Screenshot: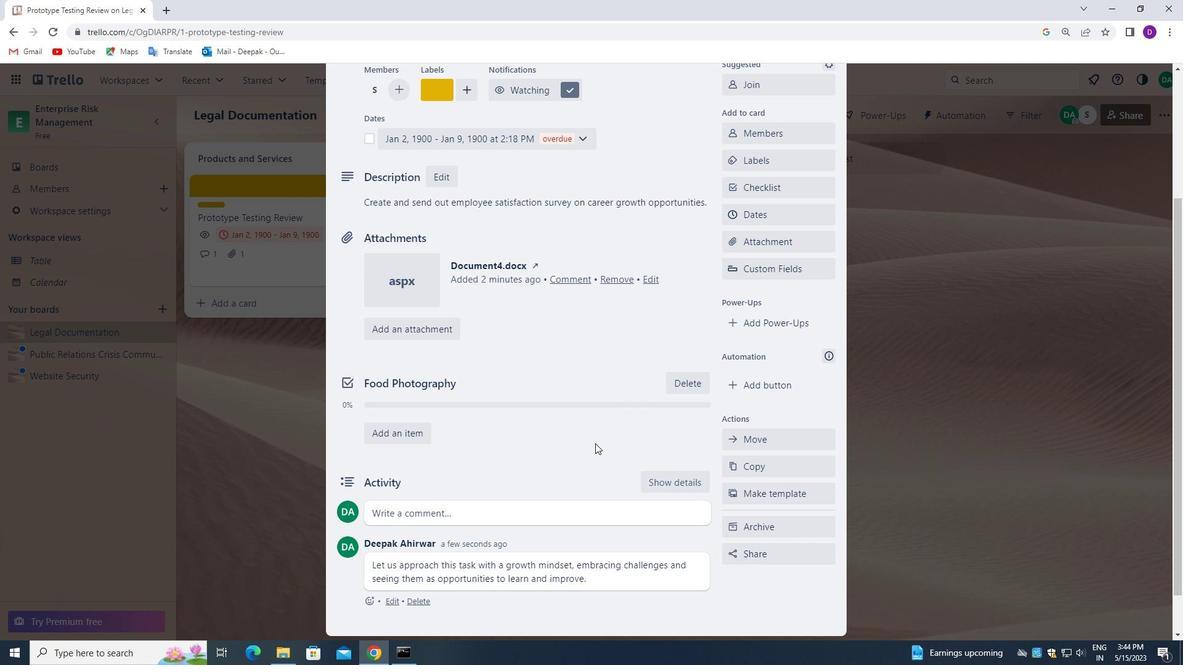 
Action: Mouse moved to (601, 378)
Screenshot: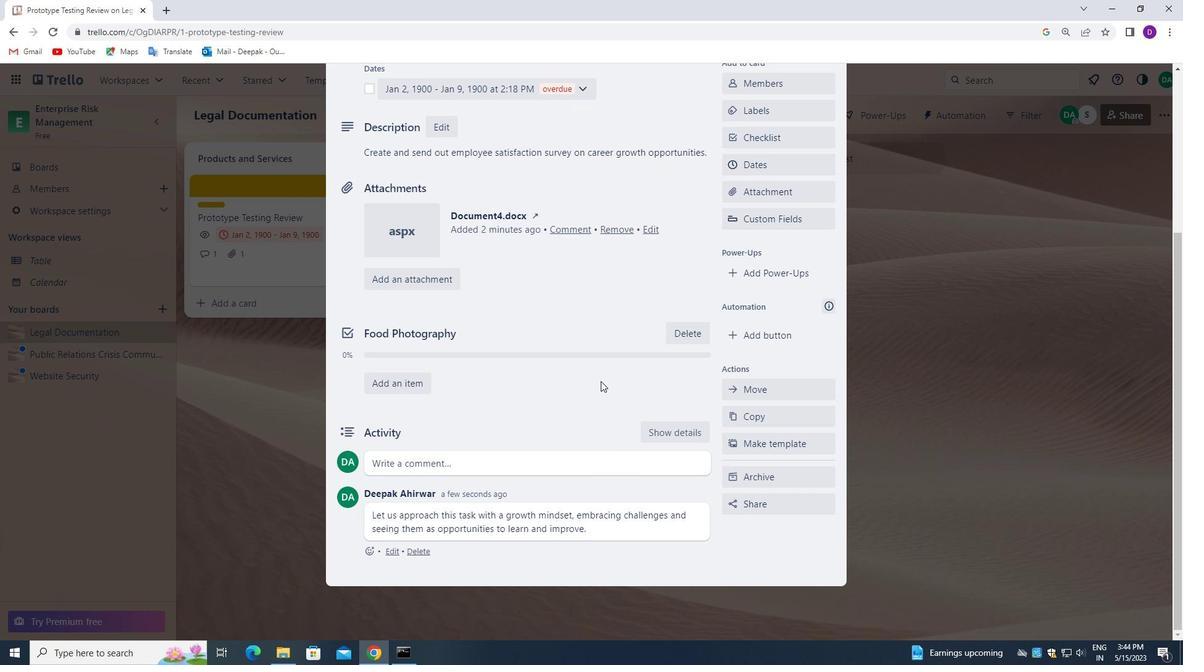 
Action: Mouse scrolled (601, 379) with delta (0, 0)
Screenshot: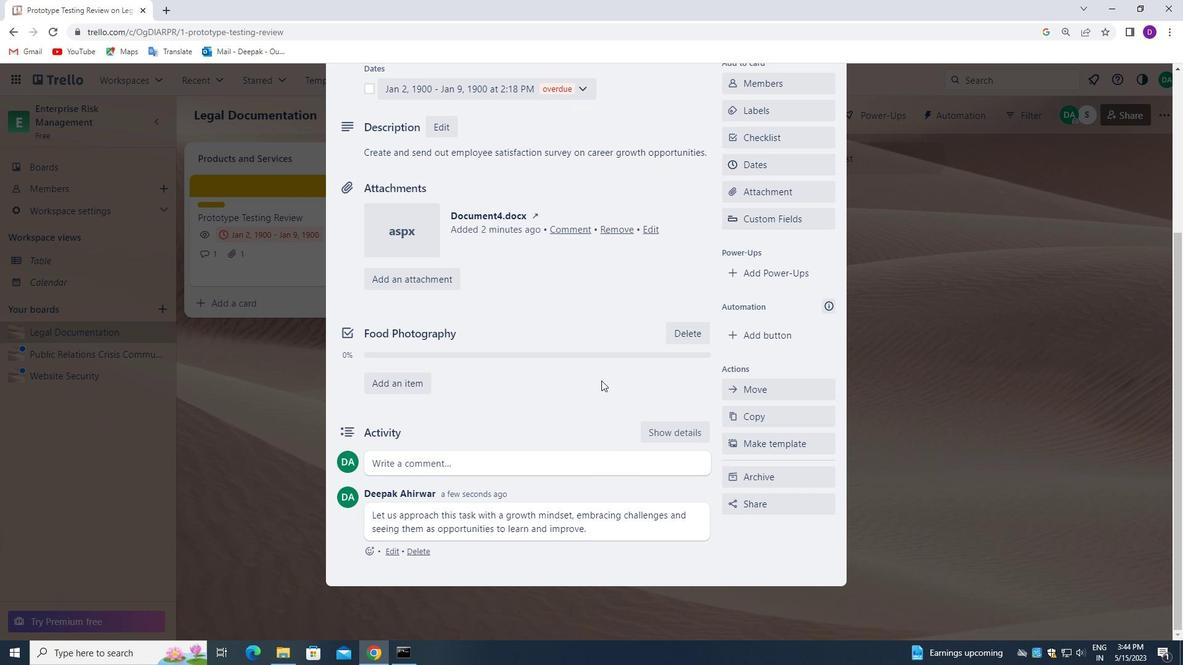 
Action: Mouse moved to (601, 378)
Screenshot: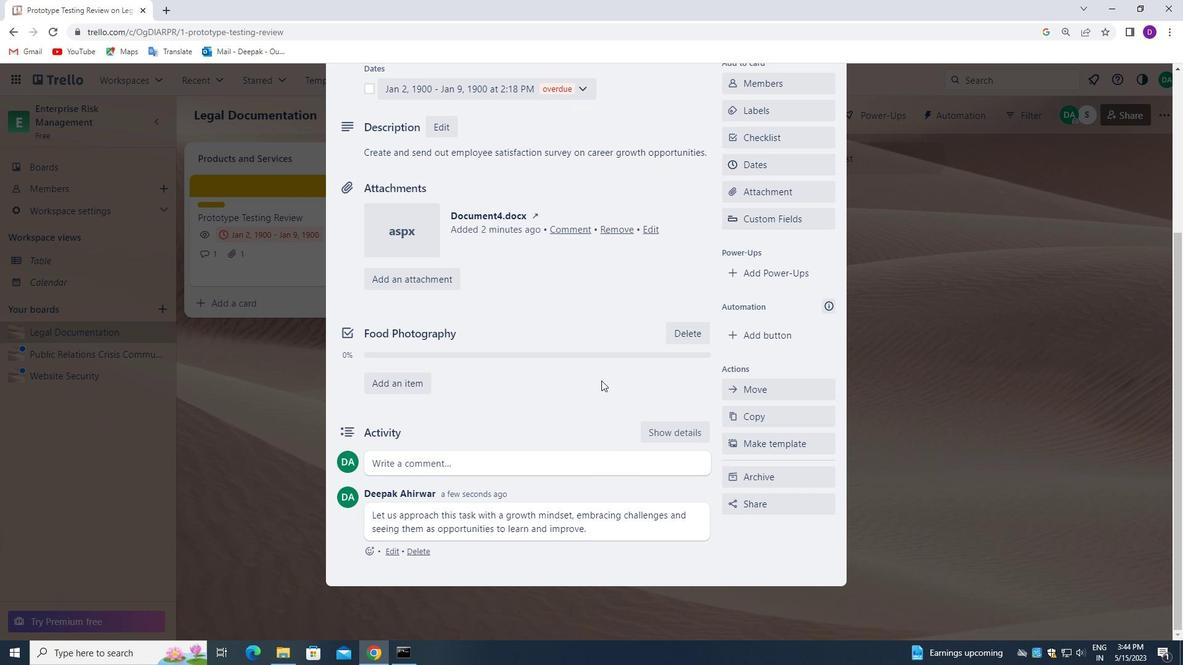 
Action: Mouse scrolled (601, 378) with delta (0, 0)
Screenshot: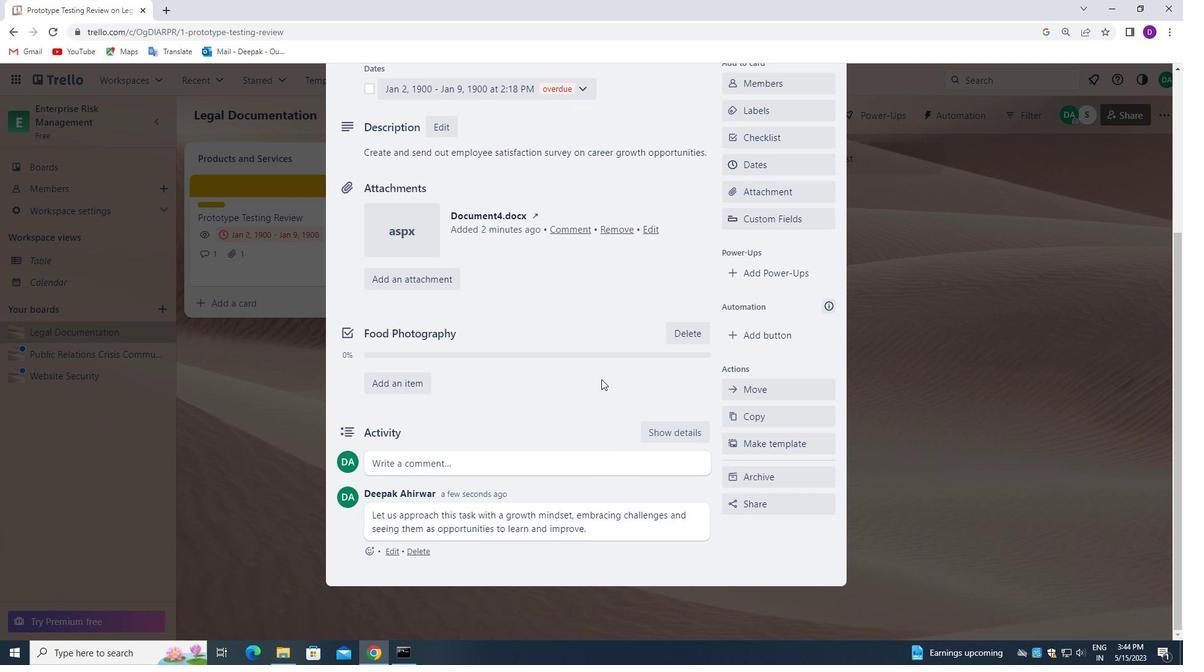
Action: Mouse scrolled (601, 378) with delta (0, 0)
Screenshot: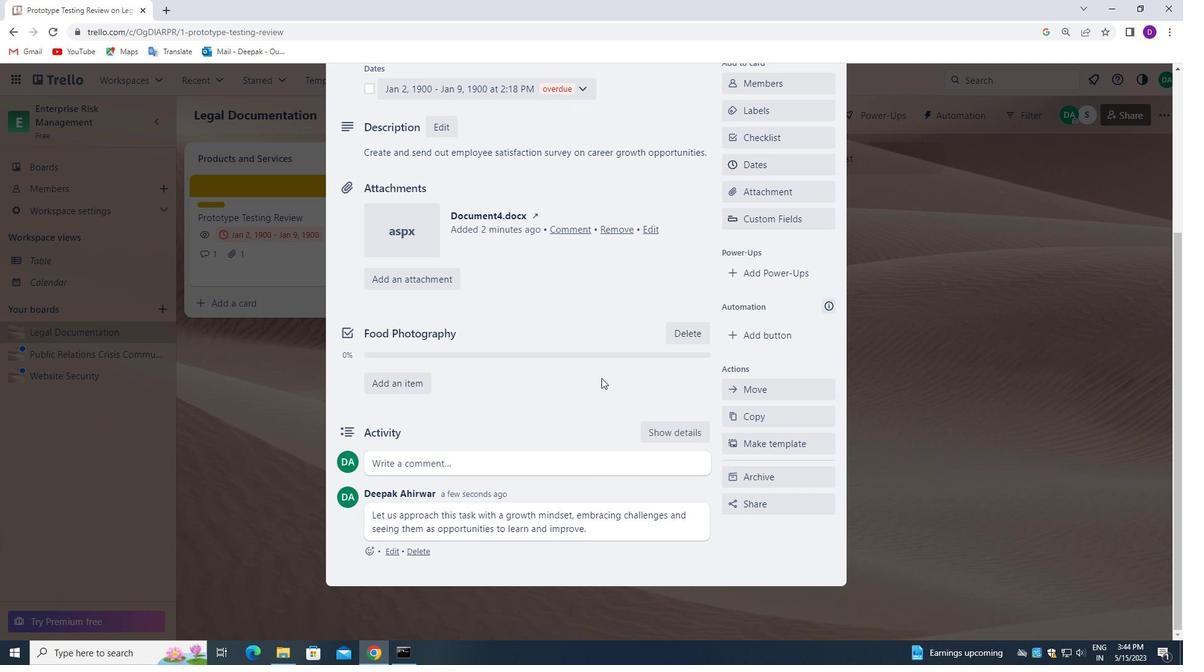 
Action: Mouse scrolled (601, 378) with delta (0, 0)
Screenshot: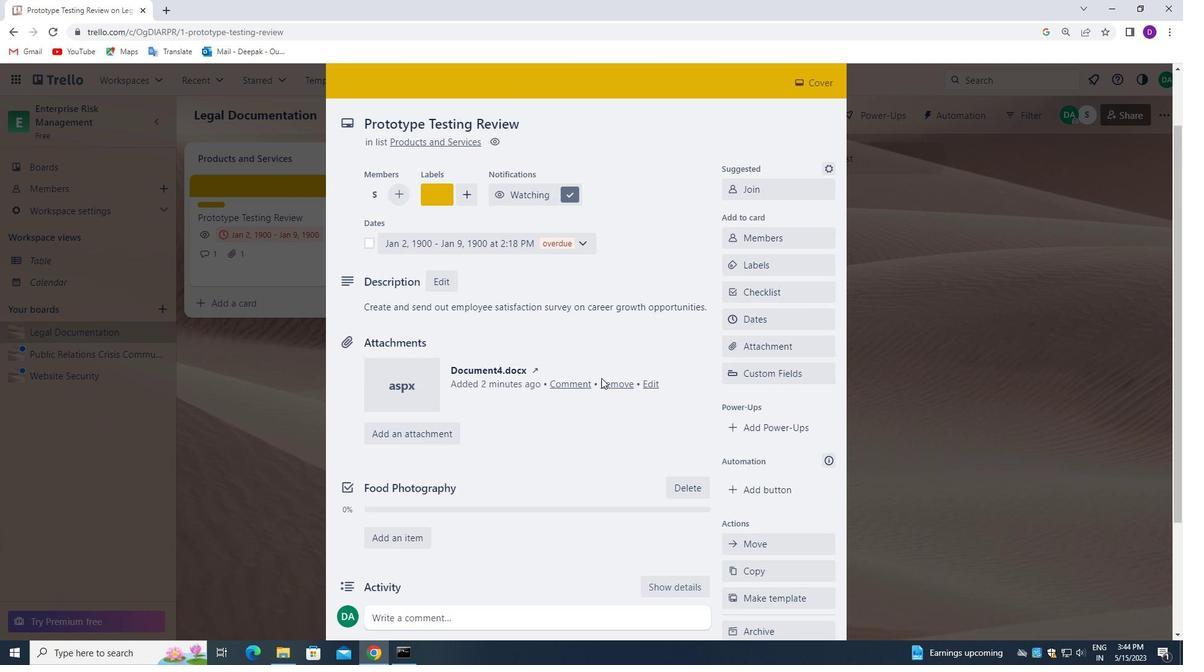 
Action: Mouse scrolled (601, 378) with delta (0, 0)
Screenshot: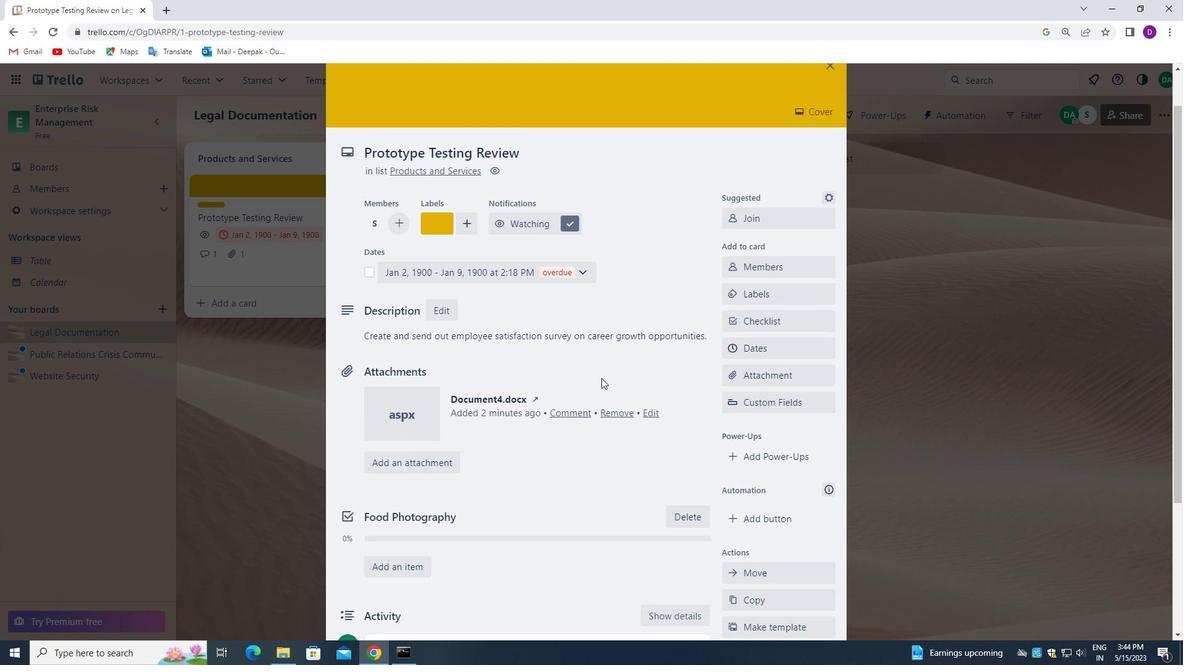 
Action: Mouse moved to (602, 376)
Screenshot: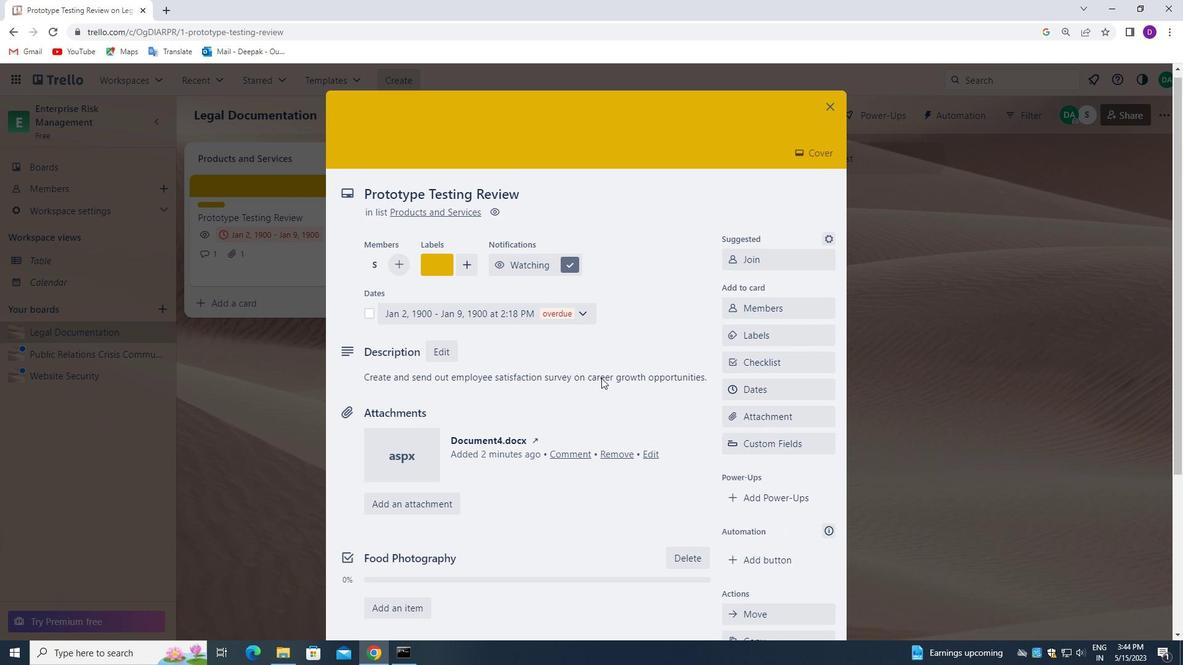 
Action: Mouse scrolled (602, 377) with delta (0, 0)
Screenshot: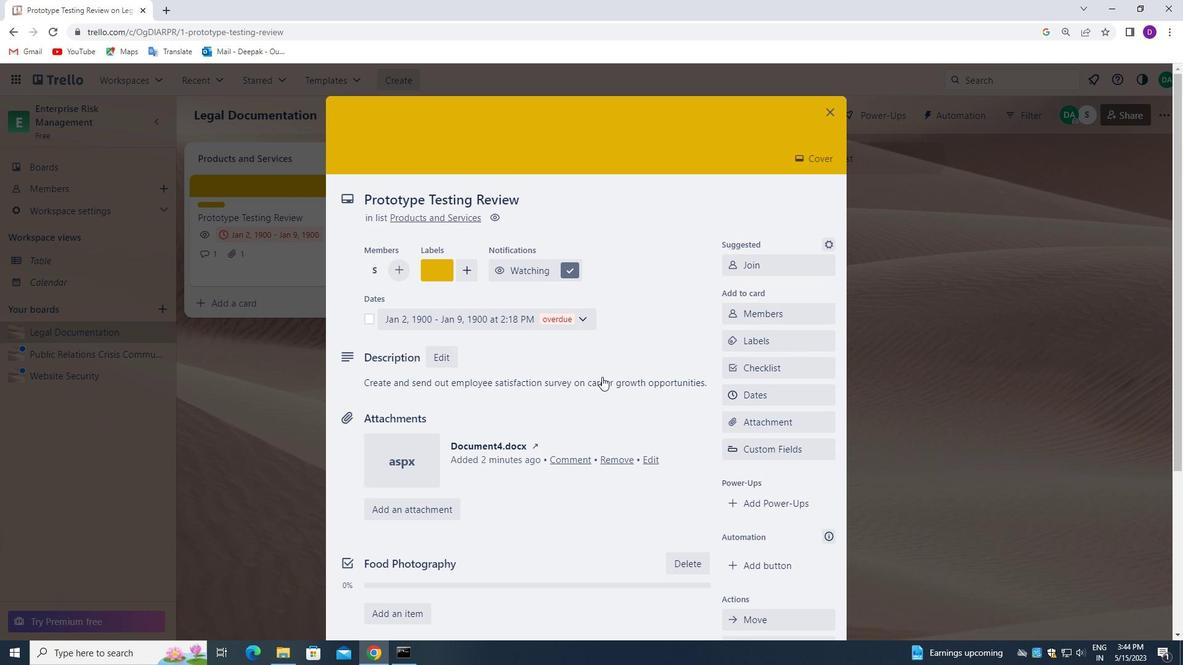 
Action: Mouse moved to (602, 375)
Screenshot: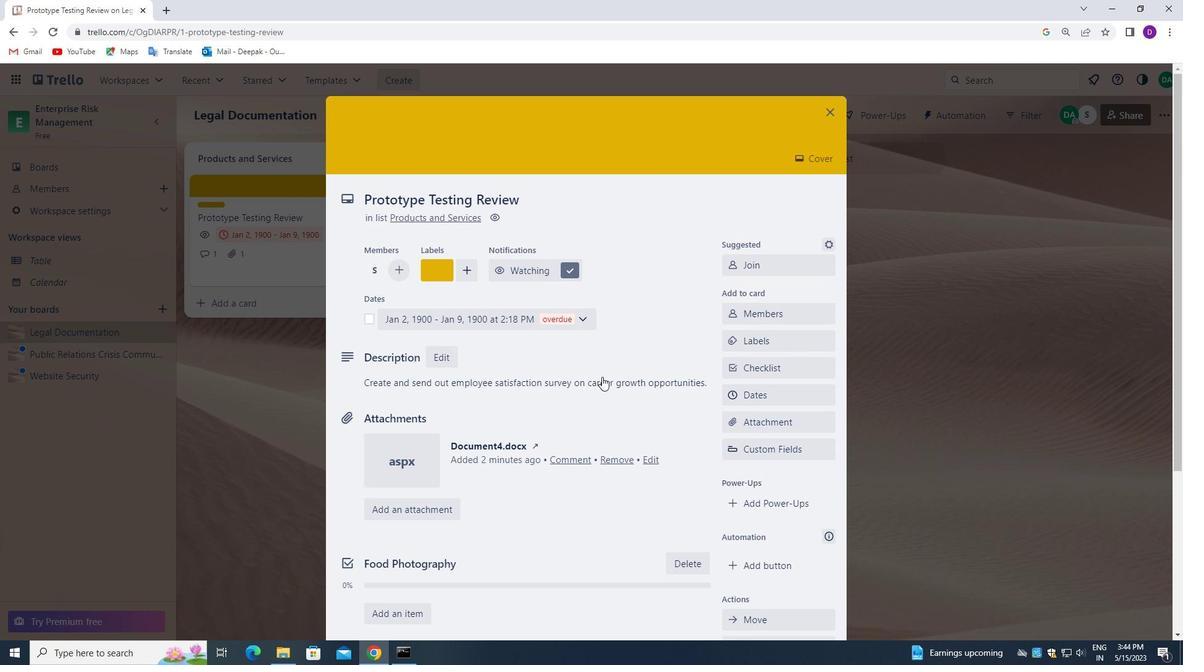 
Action: Mouse scrolled (602, 375) with delta (0, 0)
Screenshot: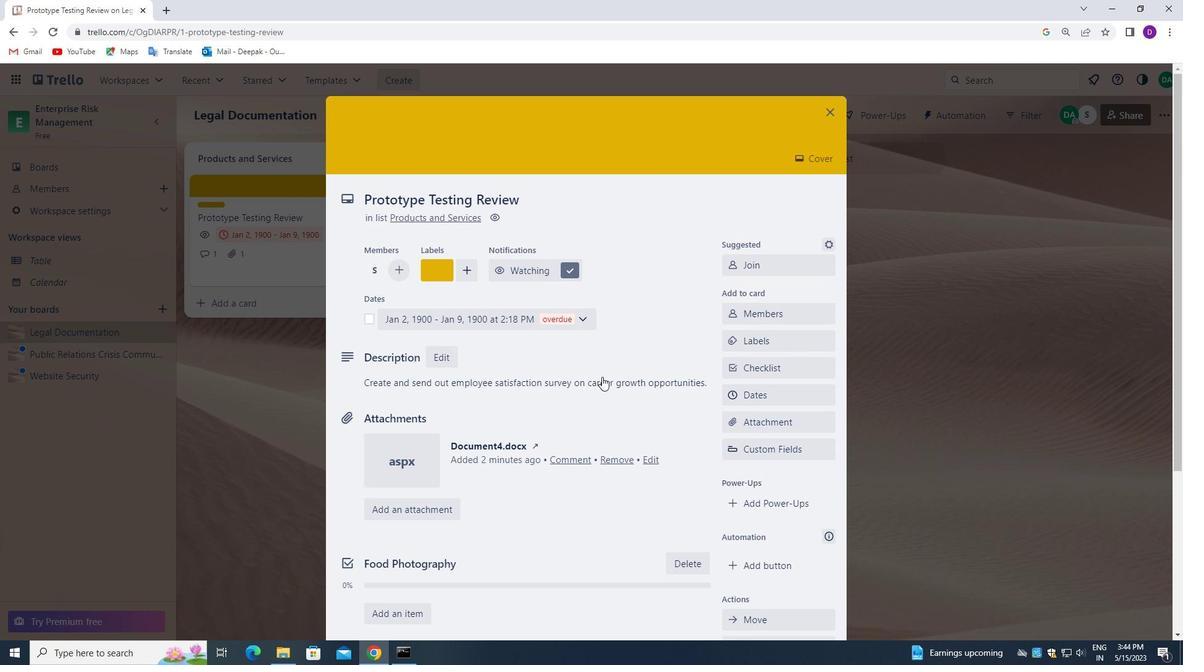 
Action: Mouse moved to (831, 114)
Screenshot: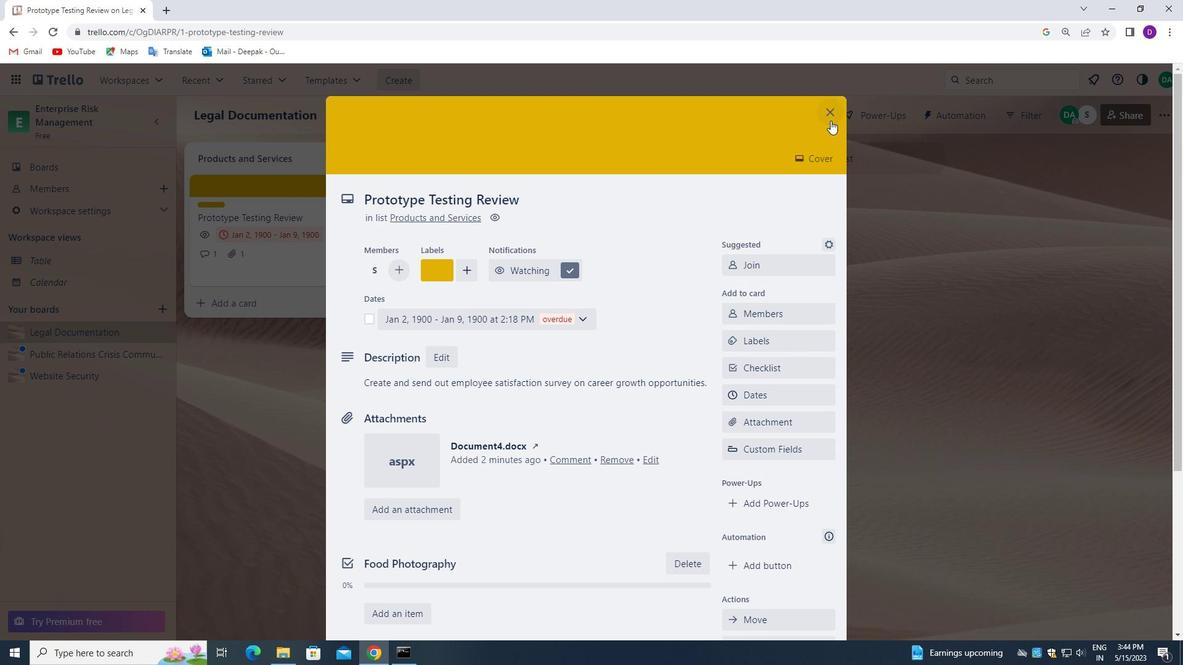 
Action: Mouse pressed left at (831, 114)
Screenshot: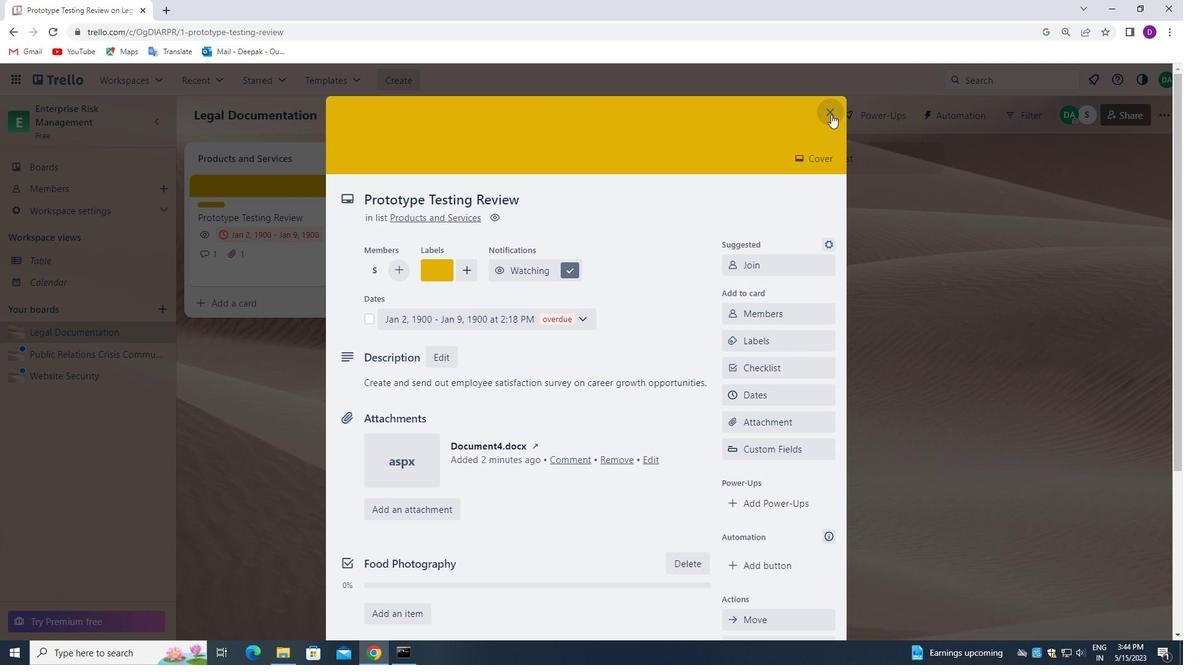 
Action: Mouse moved to (470, 399)
Screenshot: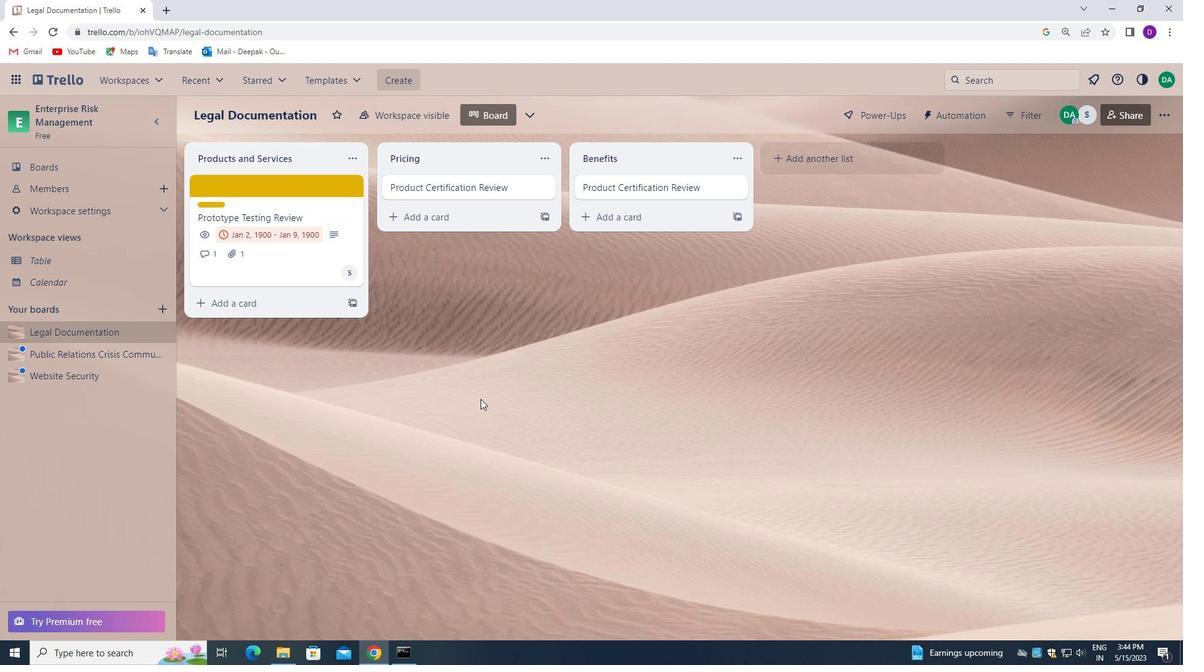 
Action: Mouse scrolled (470, 400) with delta (0, 0)
Screenshot: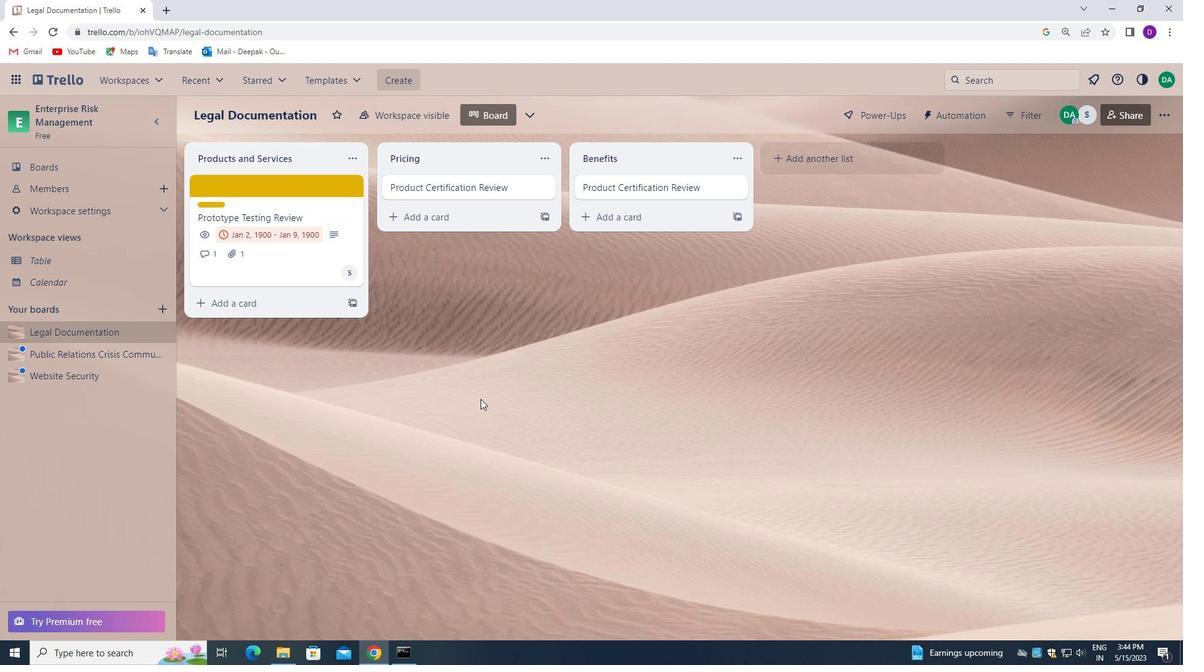 
Action: Mouse moved to (468, 398)
Screenshot: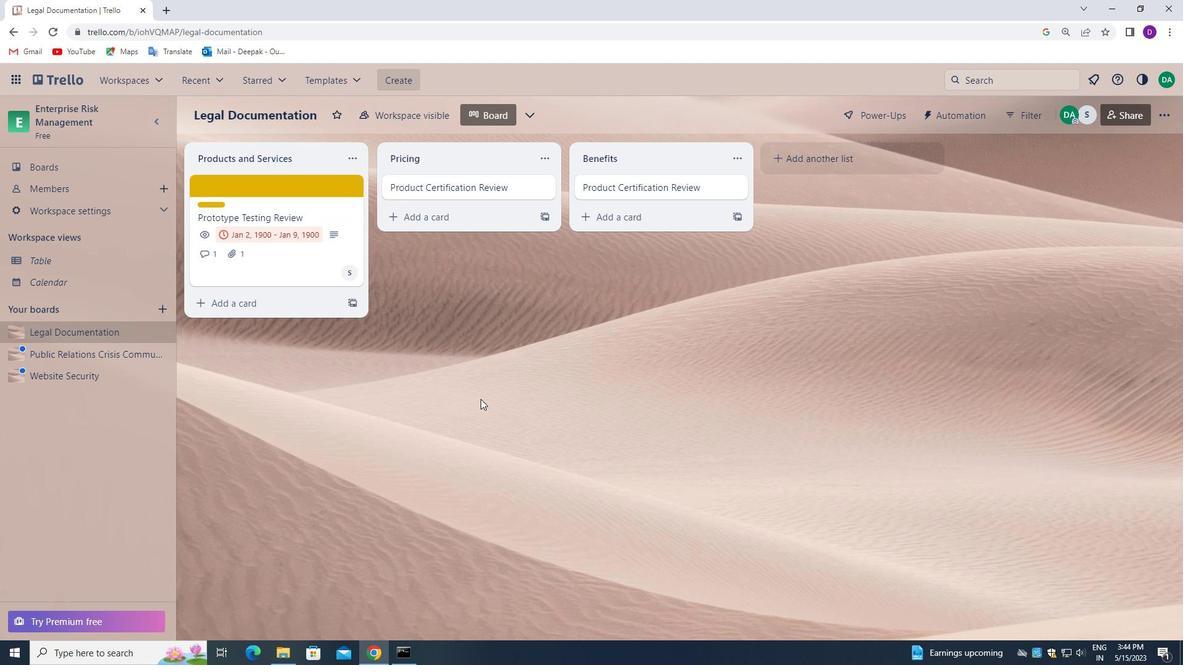 
Action: Mouse scrolled (468, 399) with delta (0, 0)
Screenshot: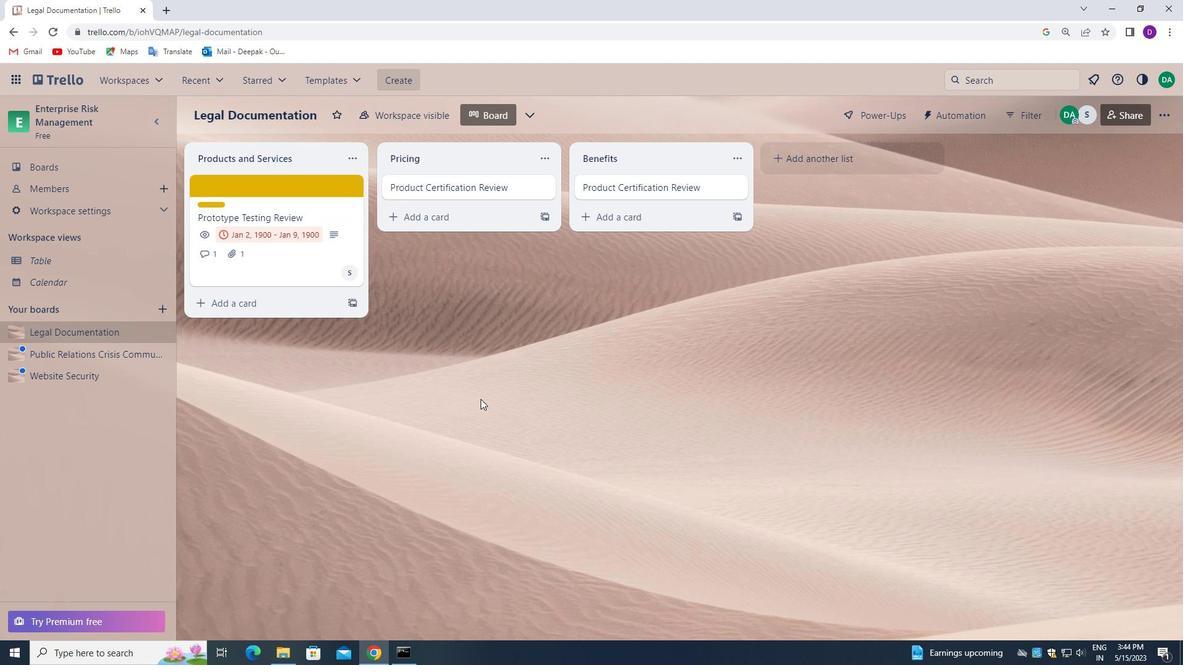 
Action: Mouse scrolled (468, 399) with delta (0, 0)
Screenshot: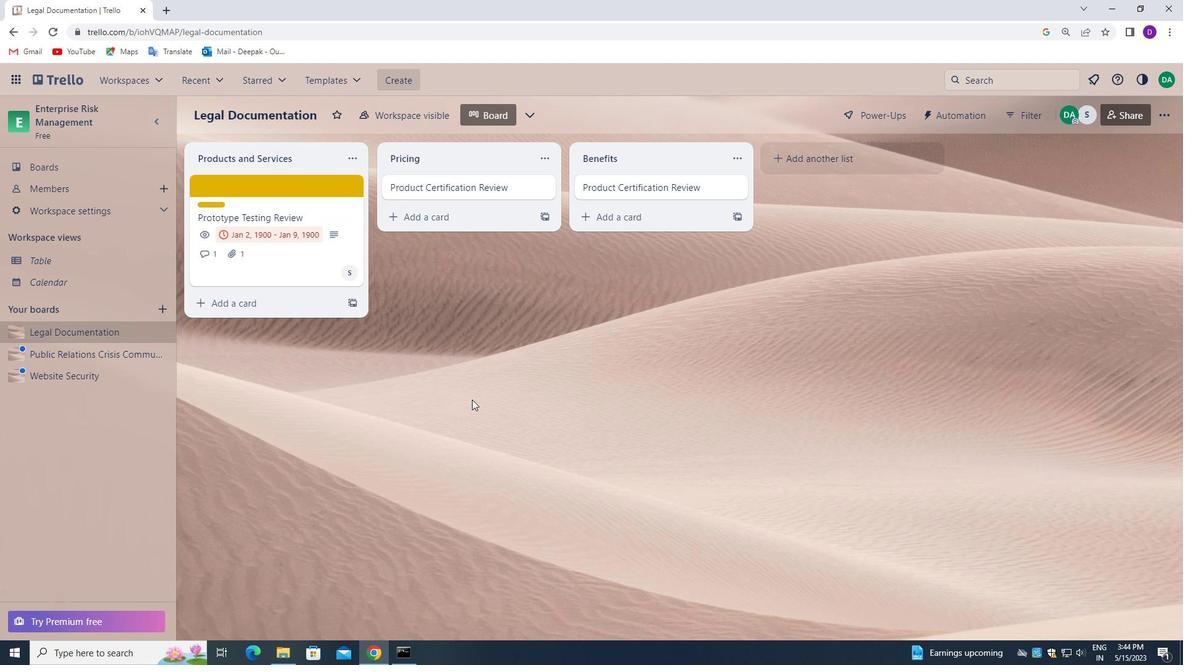 
Action: Mouse moved to (468, 398)
Screenshot: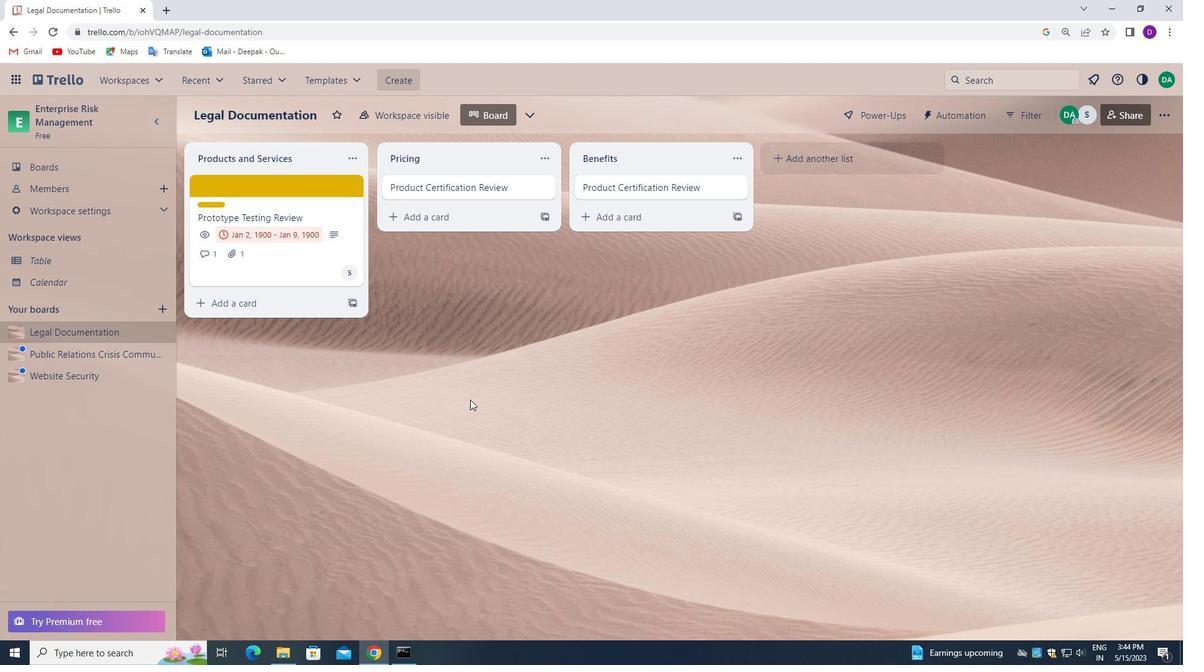 
Action: Mouse scrolled (468, 399) with delta (0, 0)
Screenshot: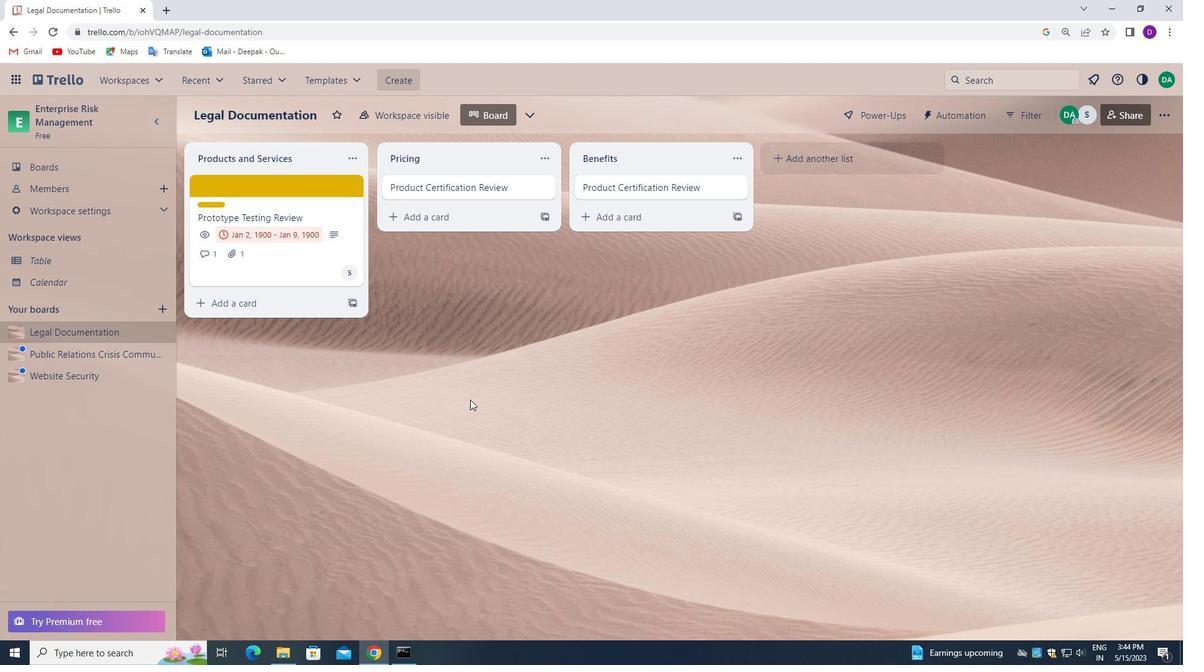 
